 Task: Search one way flight ticket for 1 adult, 6 children, 1 infant in seat and 1 infant on lap in business from Punta Gorda: Punta Gorda Airport to South Bend: South Bend International Airport on 8-6-2023. Choice of flights is JetBlue. Number of bags: 2 carry on bags. Price is upto 90000. Outbound departure time preference is 14:45.
Action: Mouse moved to (266, 390)
Screenshot: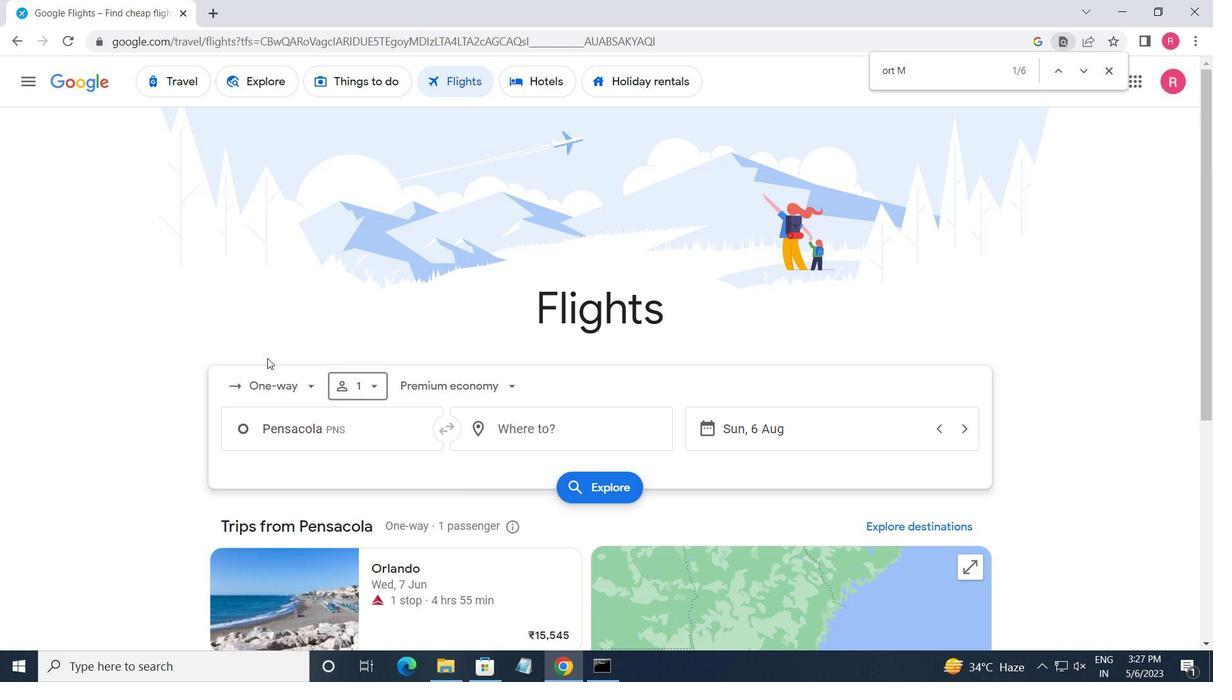 
Action: Mouse pressed left at (266, 390)
Screenshot: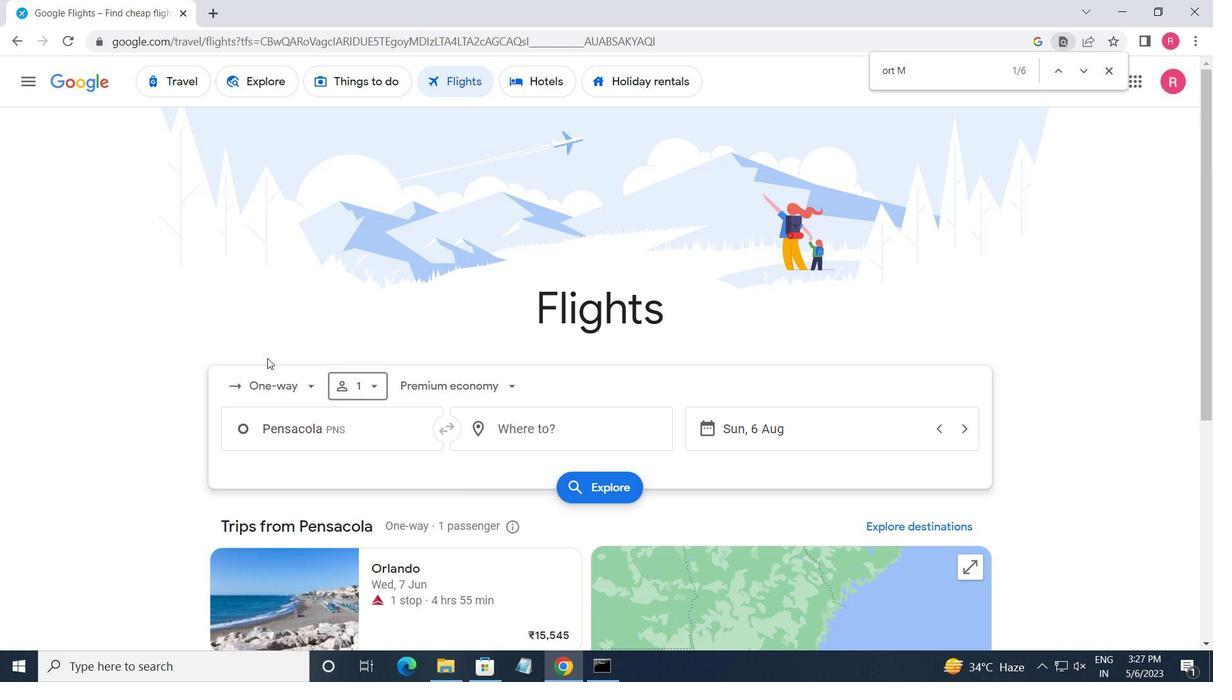 
Action: Mouse moved to (293, 390)
Screenshot: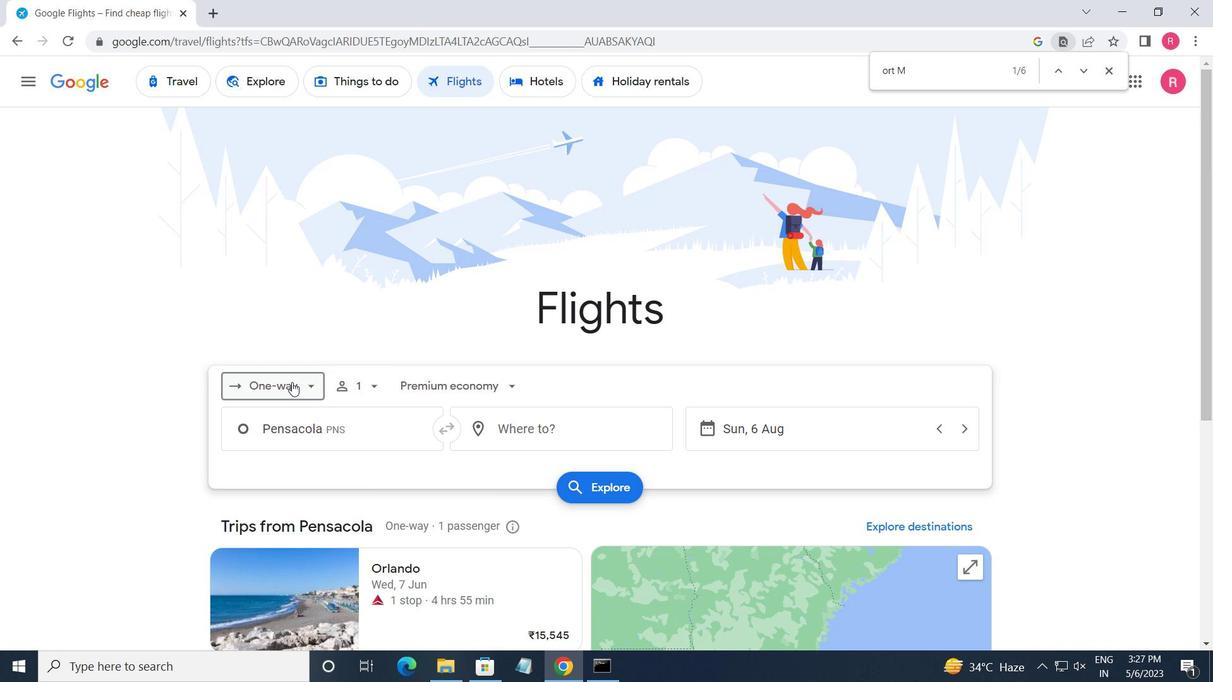
Action: Mouse pressed left at (293, 390)
Screenshot: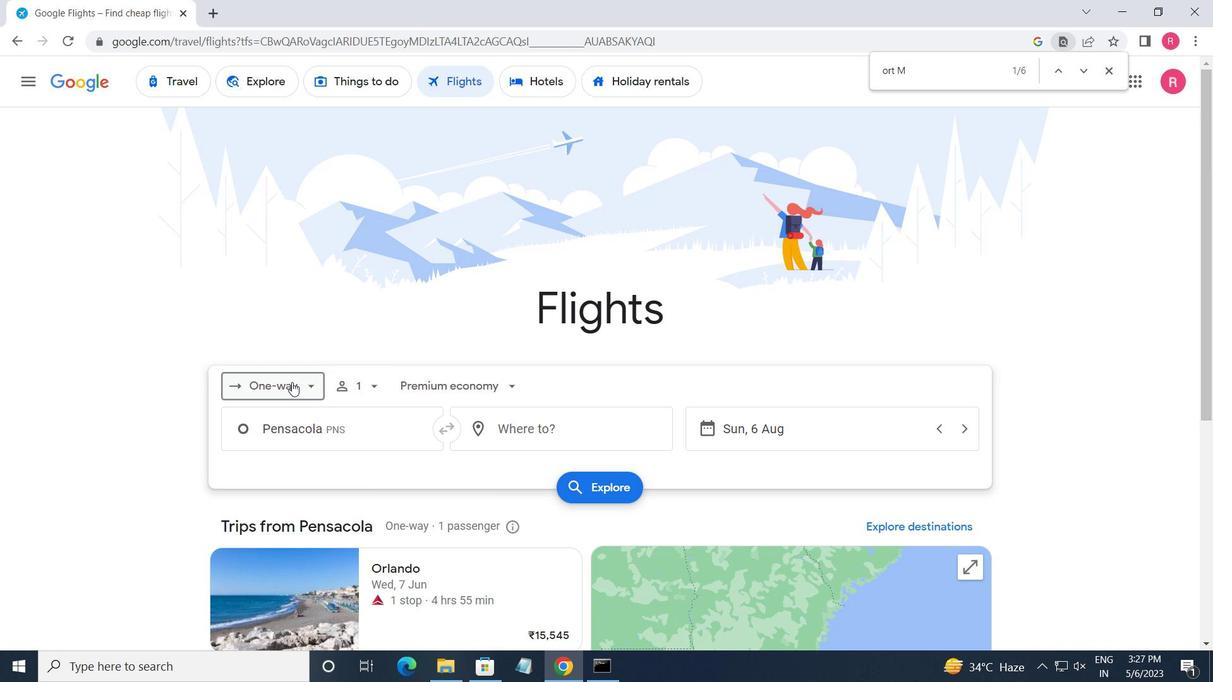 
Action: Mouse moved to (276, 385)
Screenshot: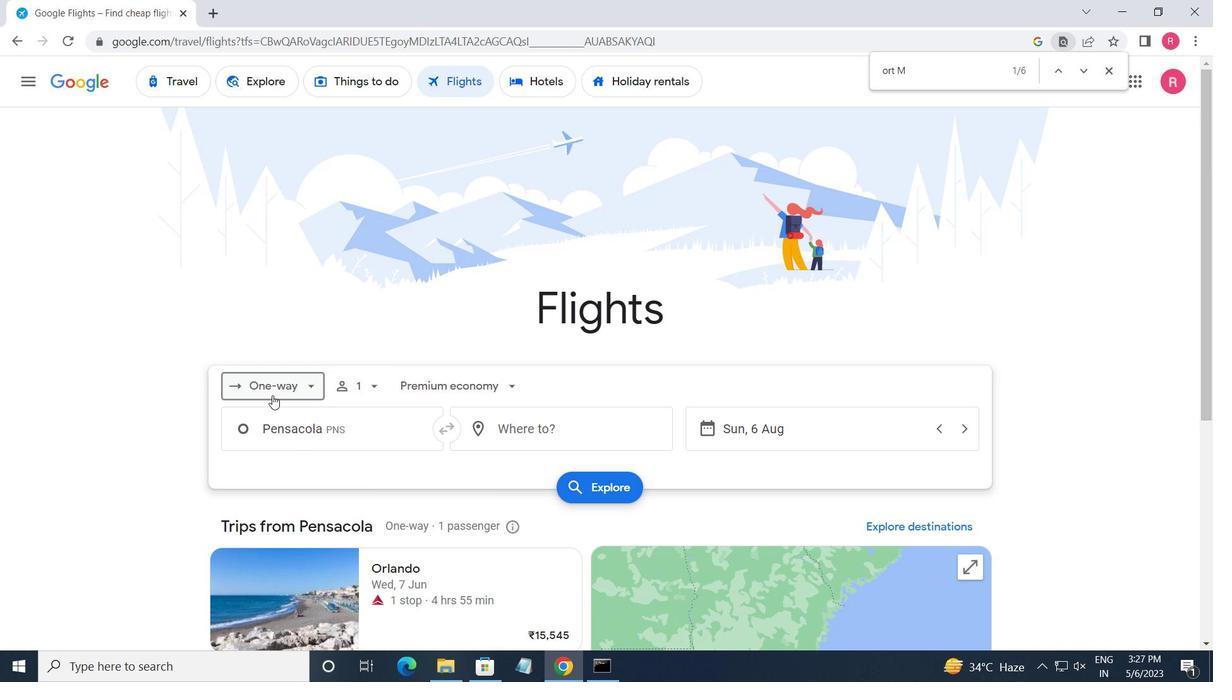 
Action: Mouse pressed left at (276, 385)
Screenshot: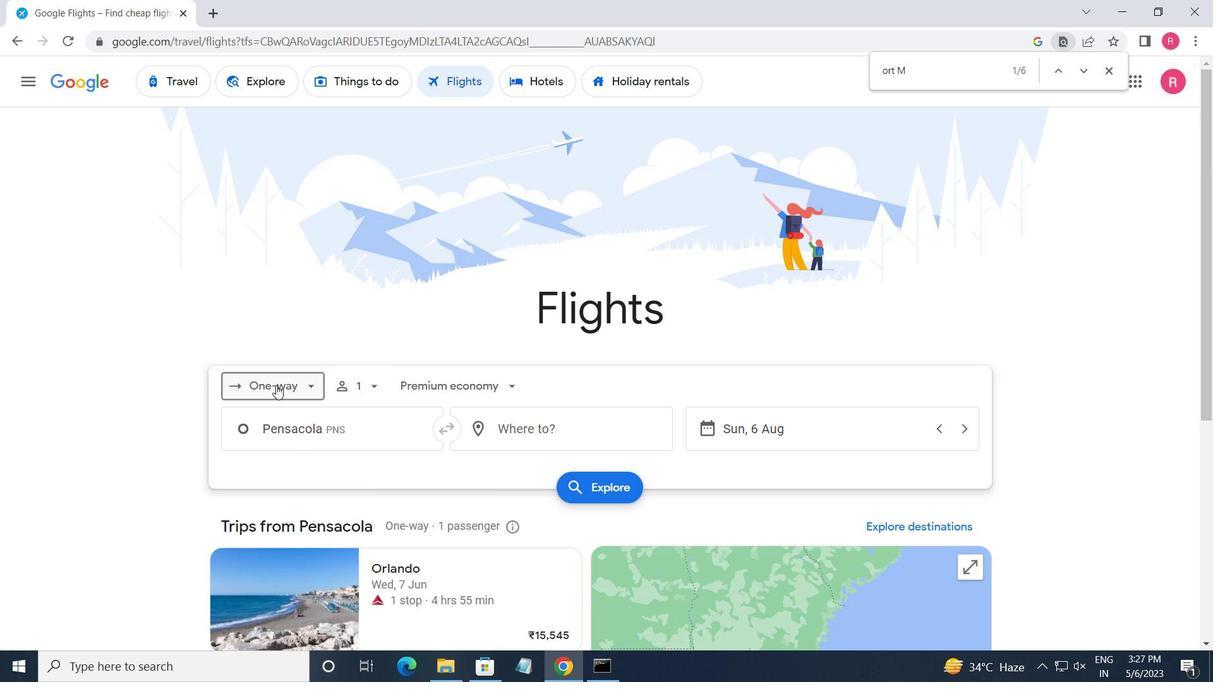 
Action: Mouse moved to (275, 384)
Screenshot: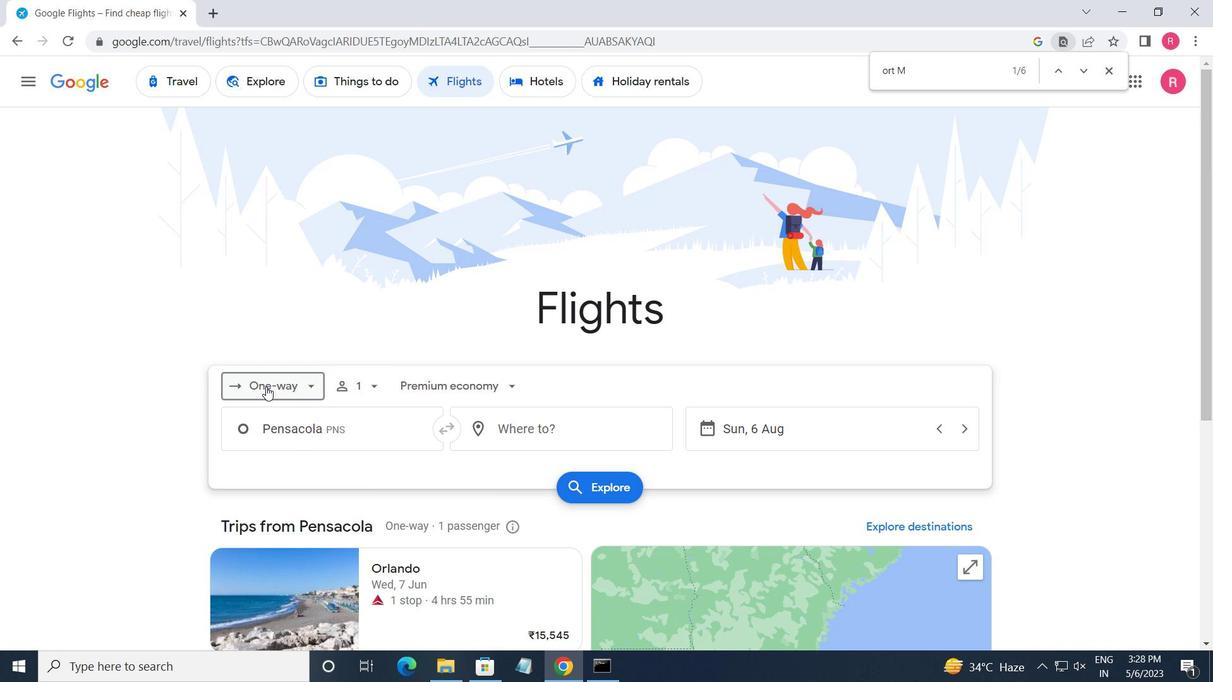 
Action: Mouse pressed left at (275, 384)
Screenshot: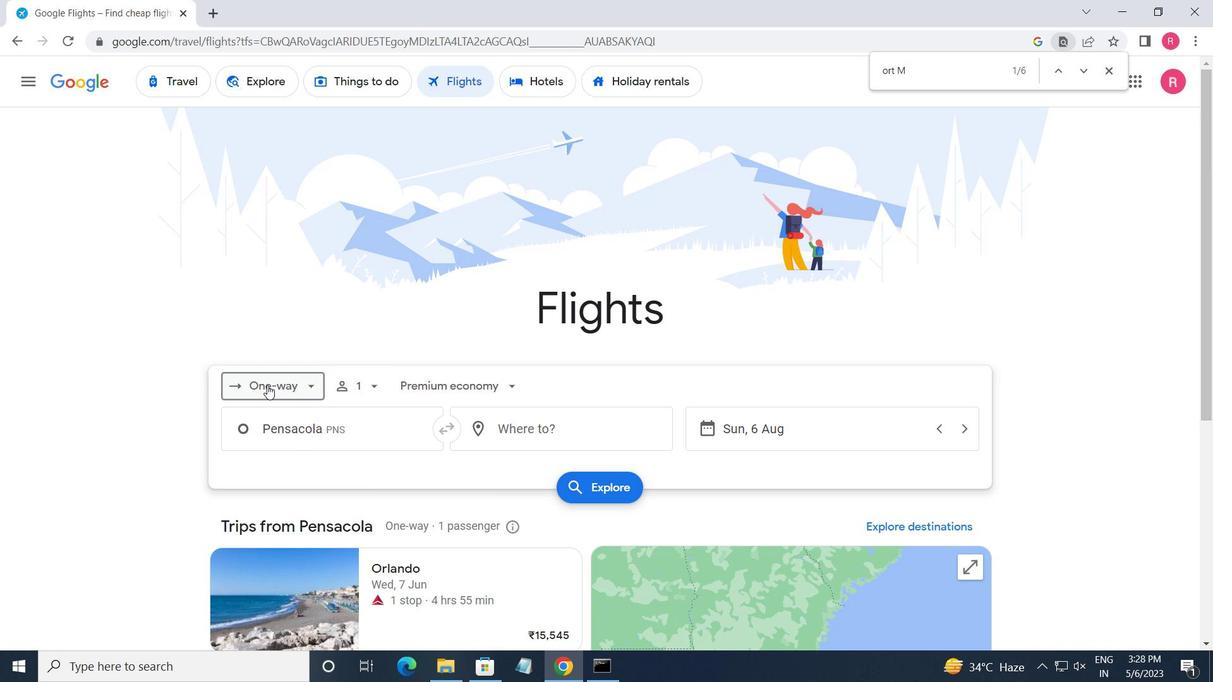 
Action: Mouse moved to (283, 452)
Screenshot: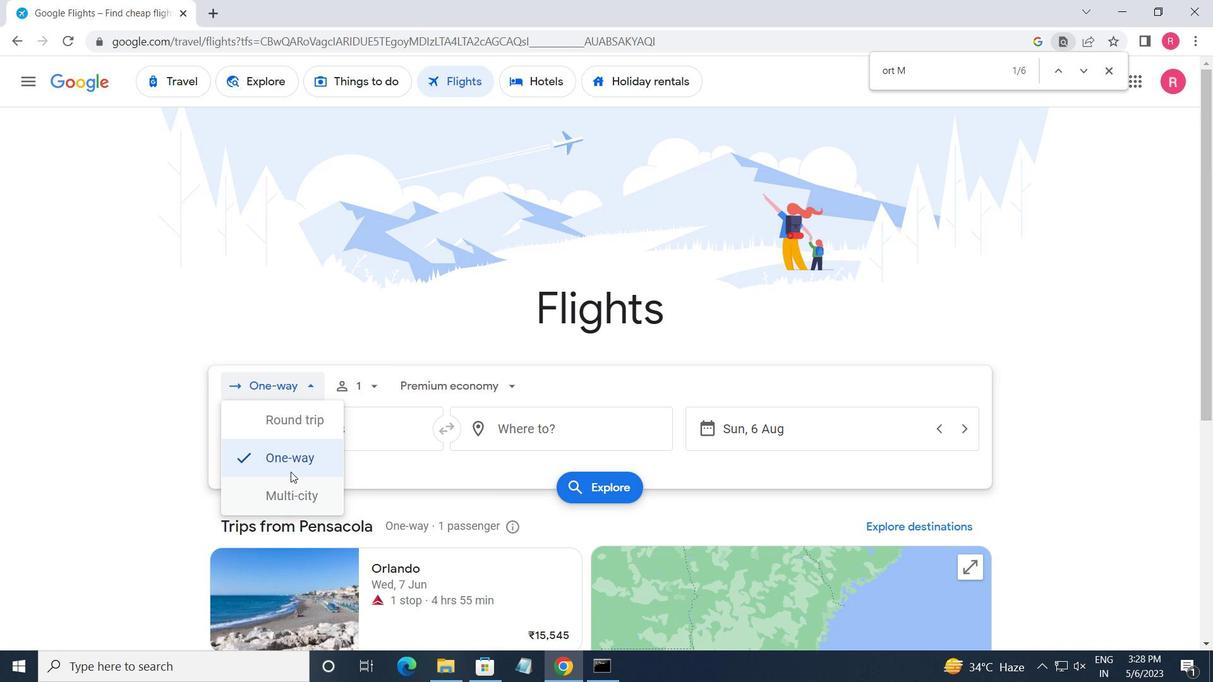 
Action: Mouse pressed left at (283, 452)
Screenshot: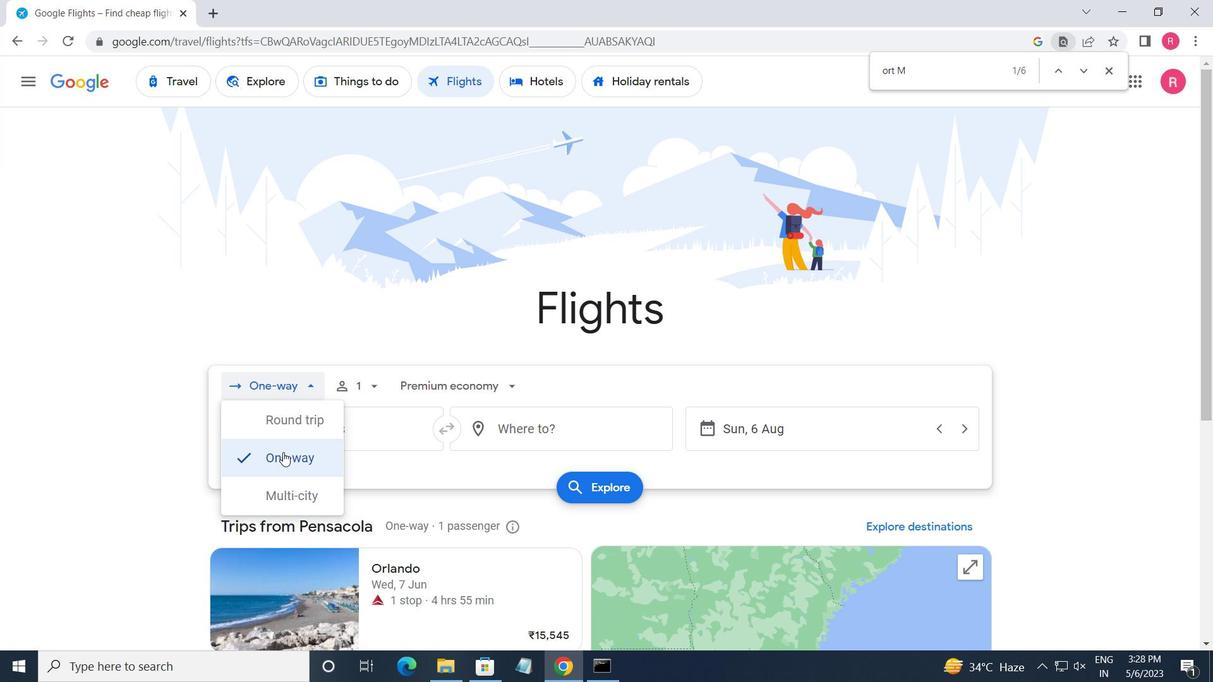 
Action: Mouse moved to (350, 396)
Screenshot: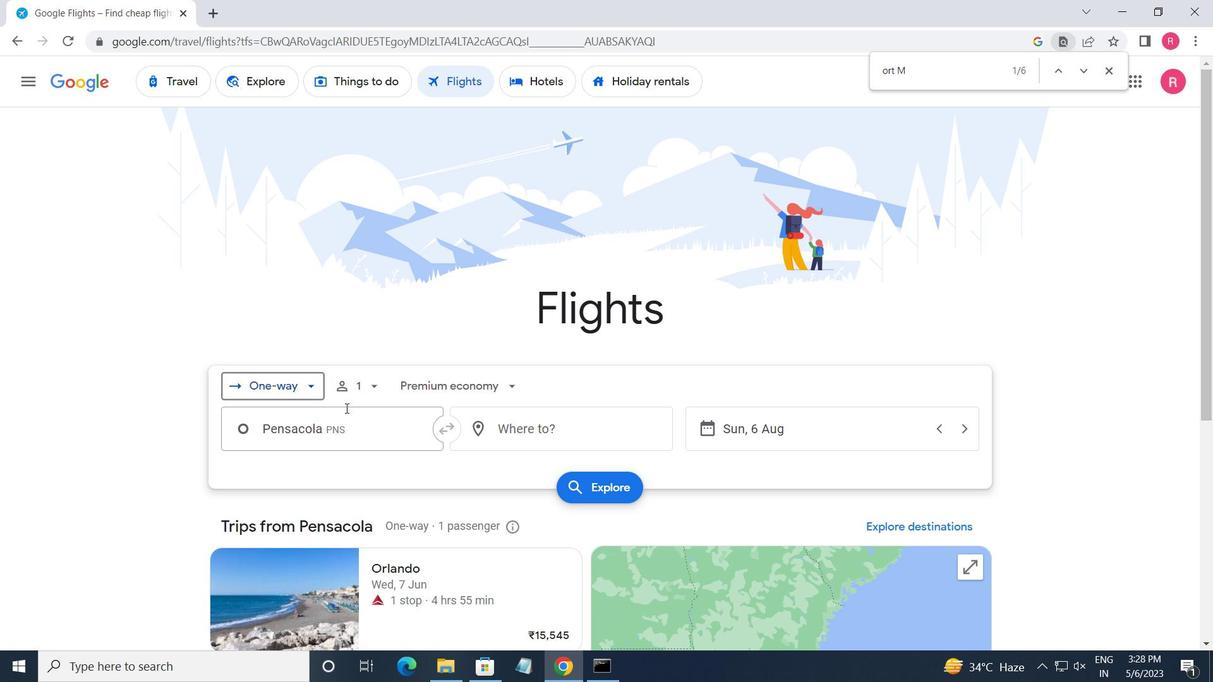 
Action: Mouse pressed left at (350, 396)
Screenshot: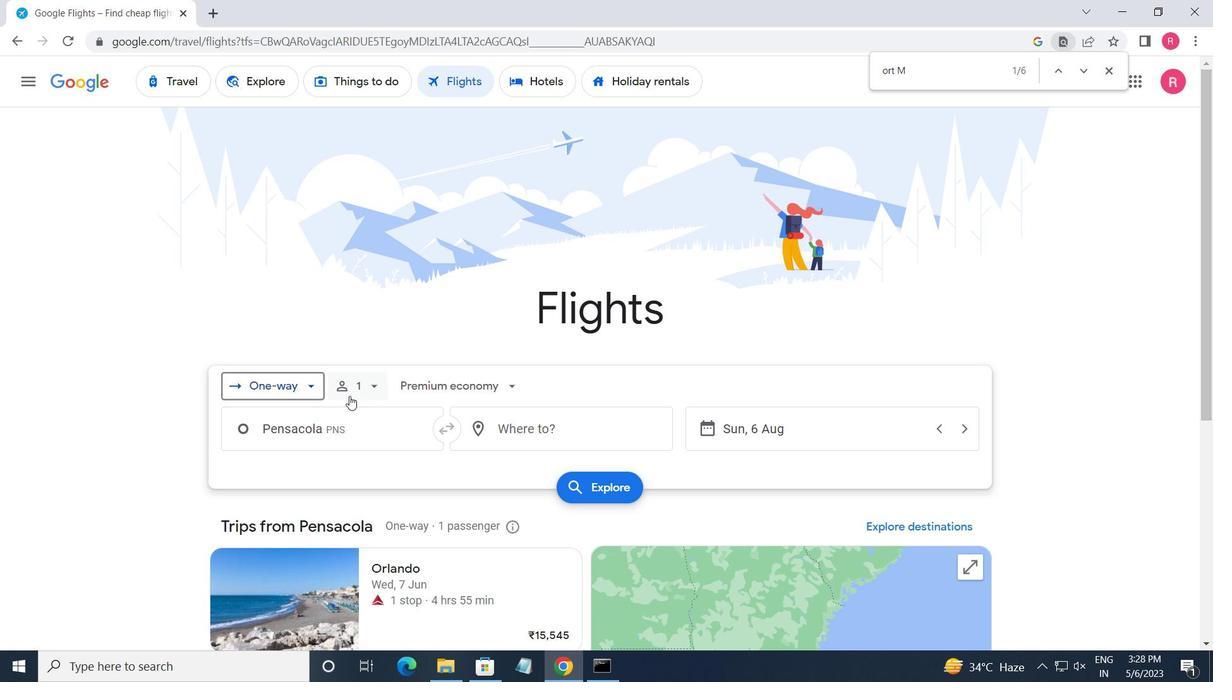 
Action: Mouse moved to (492, 472)
Screenshot: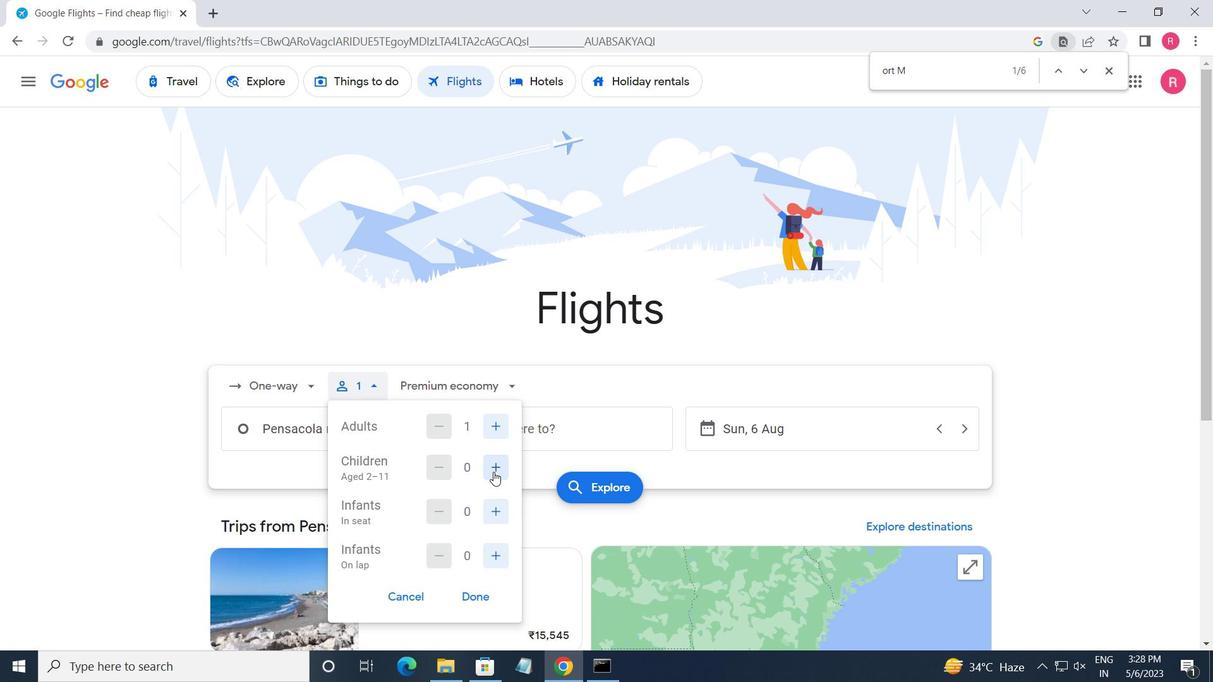 
Action: Mouse pressed left at (492, 472)
Screenshot: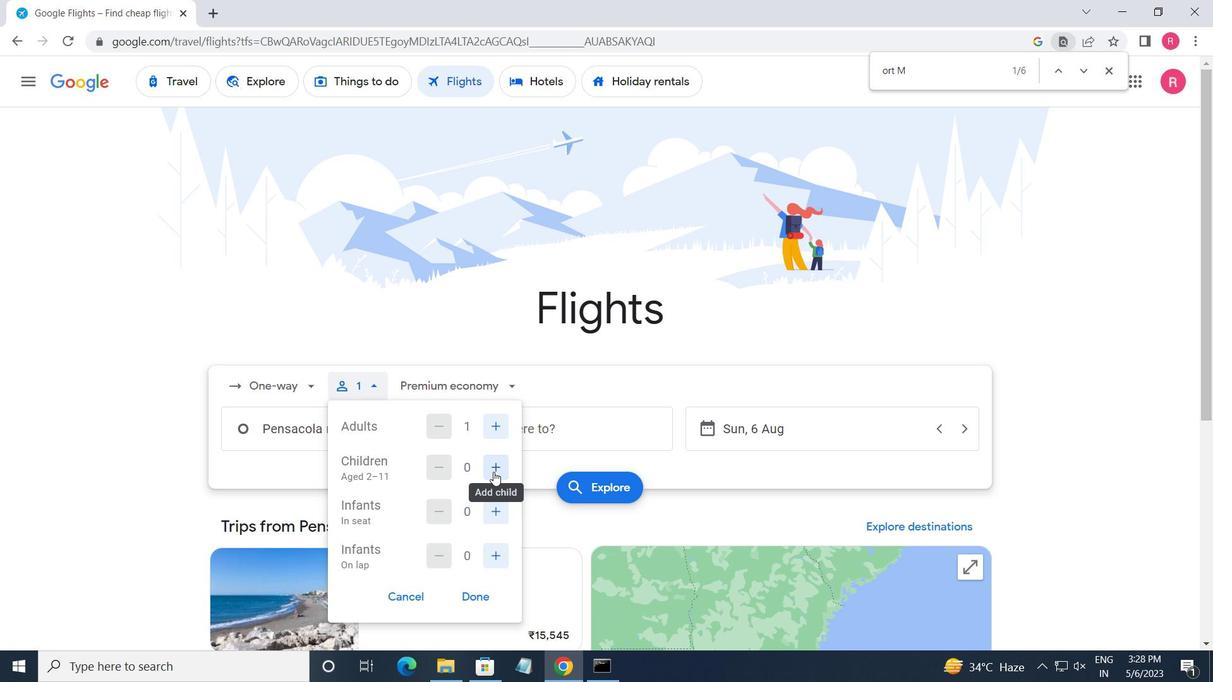 
Action: Mouse moved to (491, 470)
Screenshot: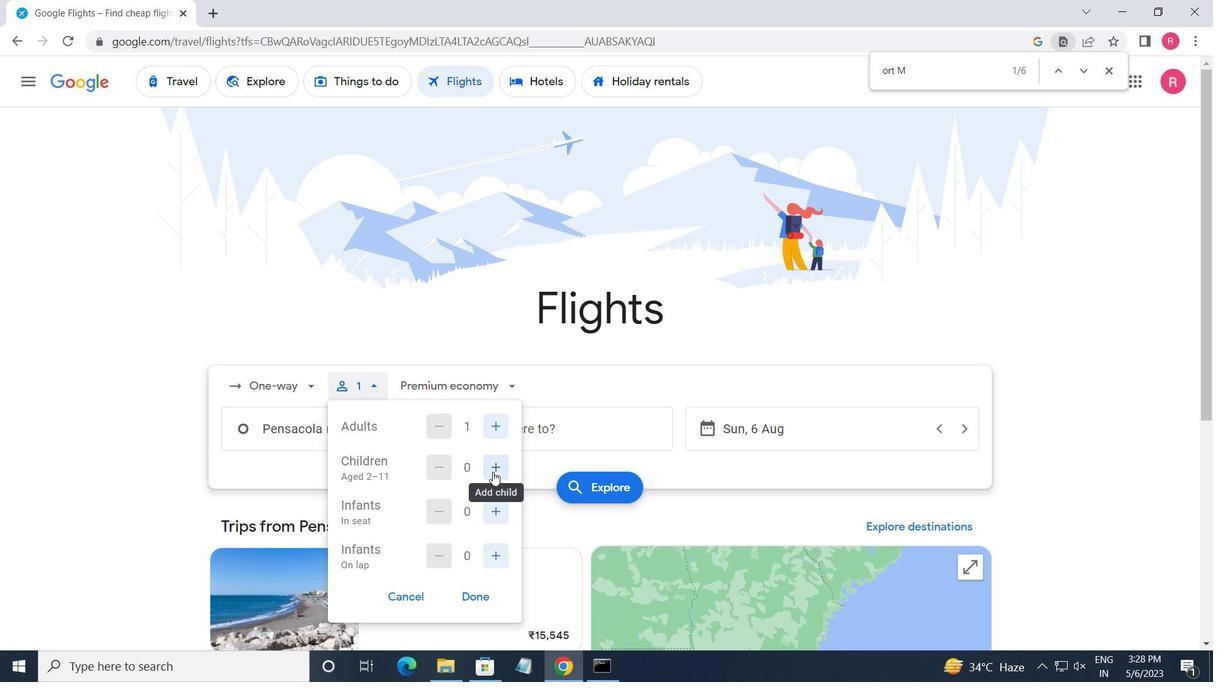 
Action: Mouse pressed left at (491, 470)
Screenshot: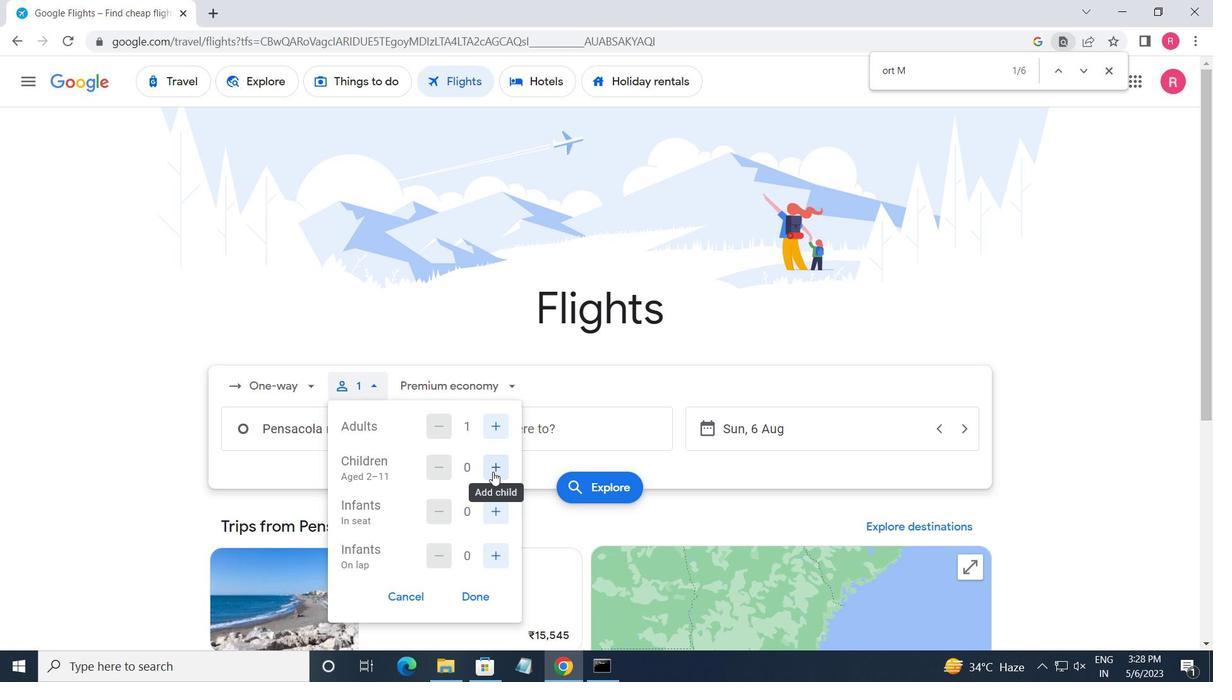 
Action: Mouse pressed left at (491, 470)
Screenshot: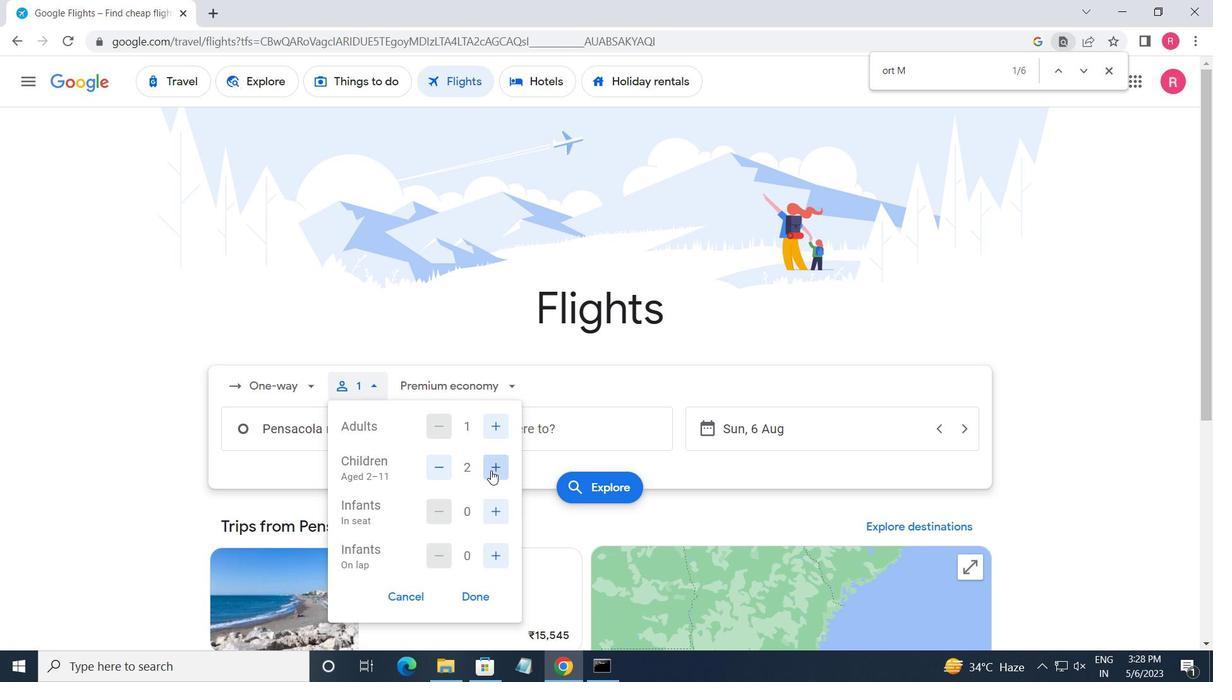 
Action: Mouse pressed left at (491, 470)
Screenshot: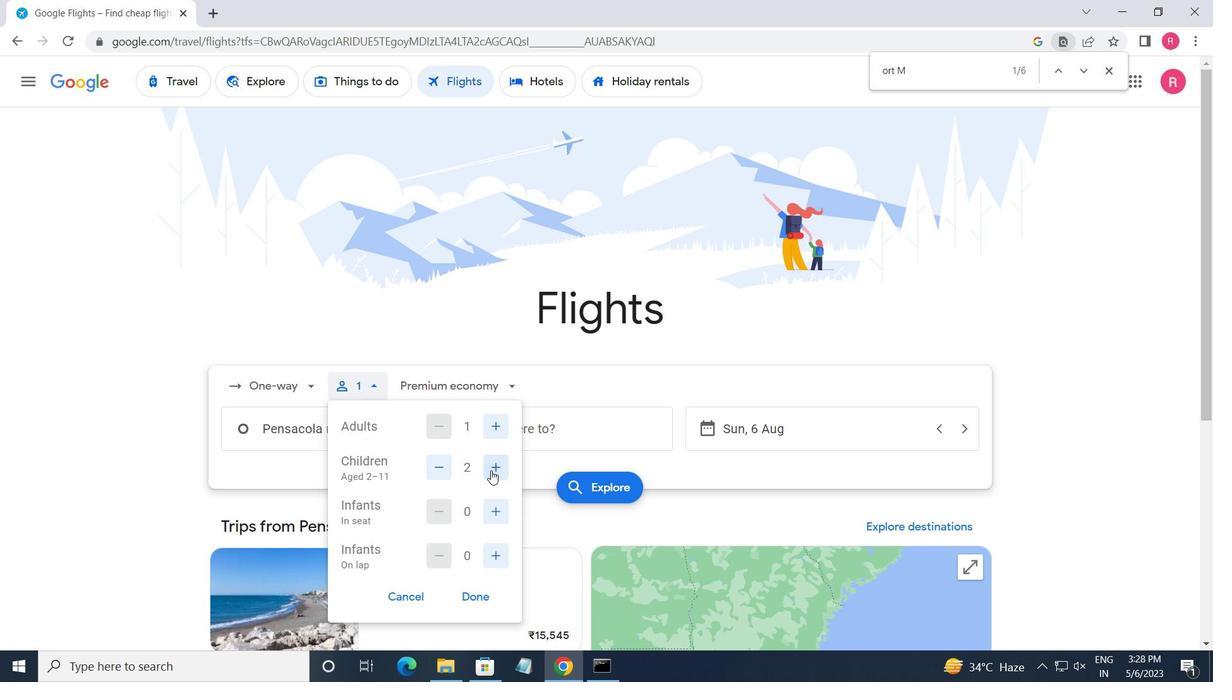 
Action: Mouse pressed left at (491, 470)
Screenshot: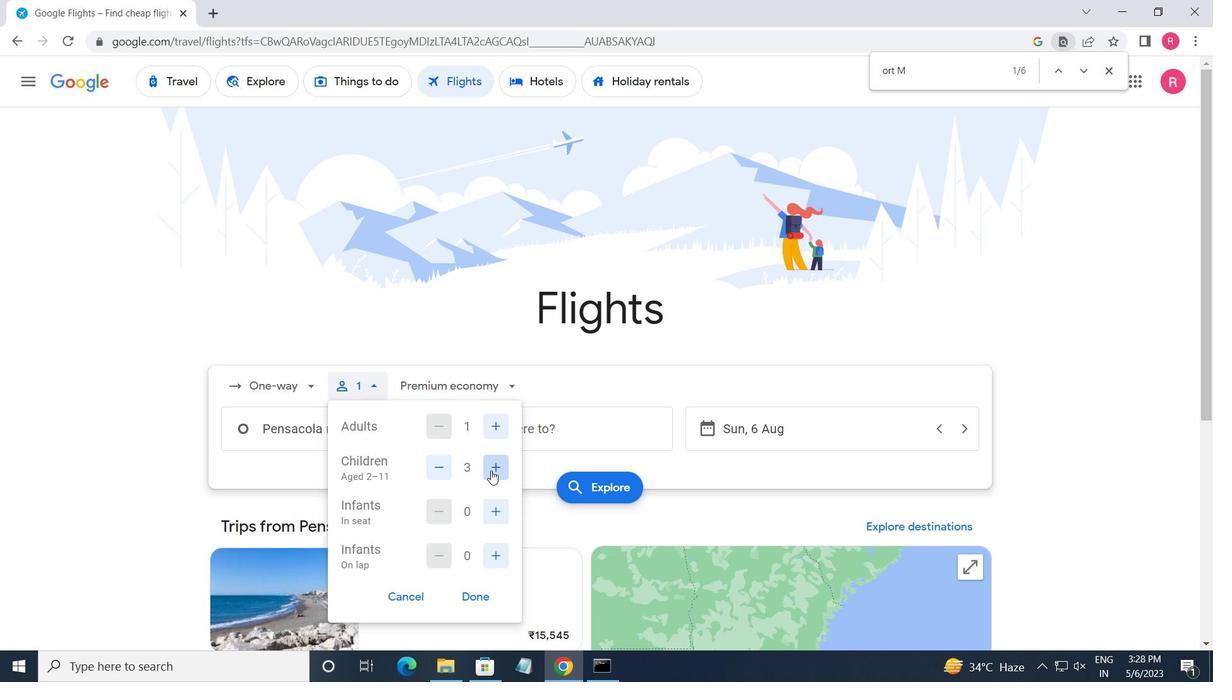 
Action: Mouse pressed left at (491, 470)
Screenshot: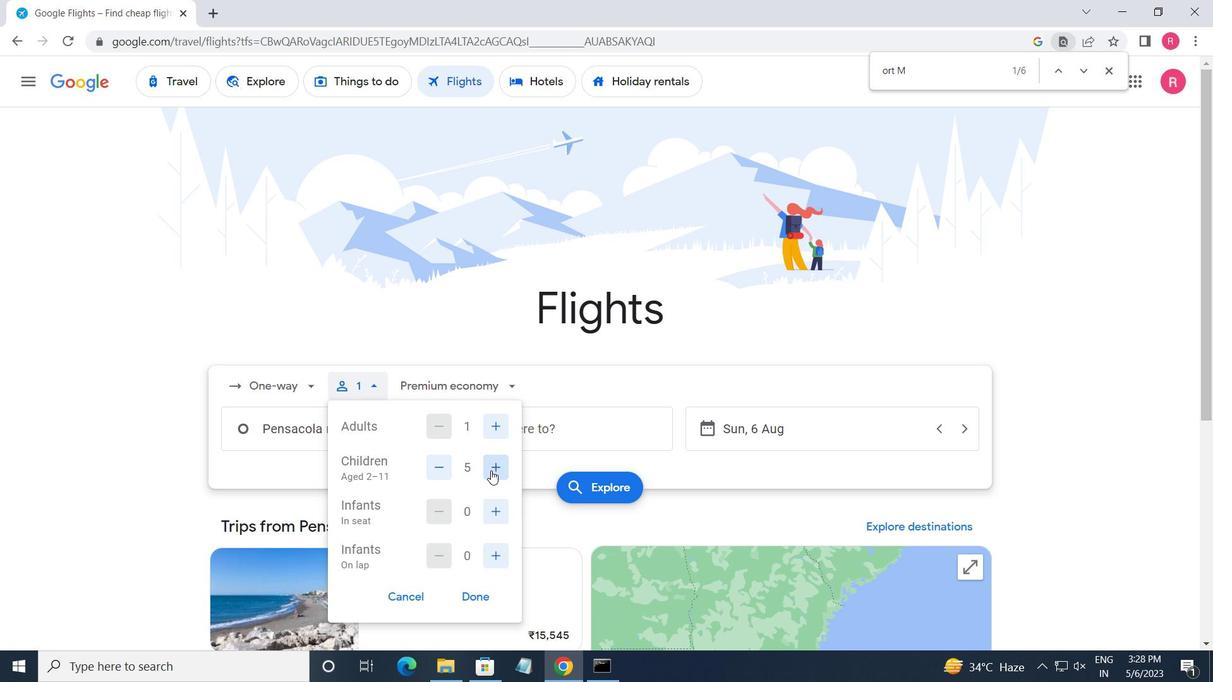 
Action: Mouse moved to (497, 513)
Screenshot: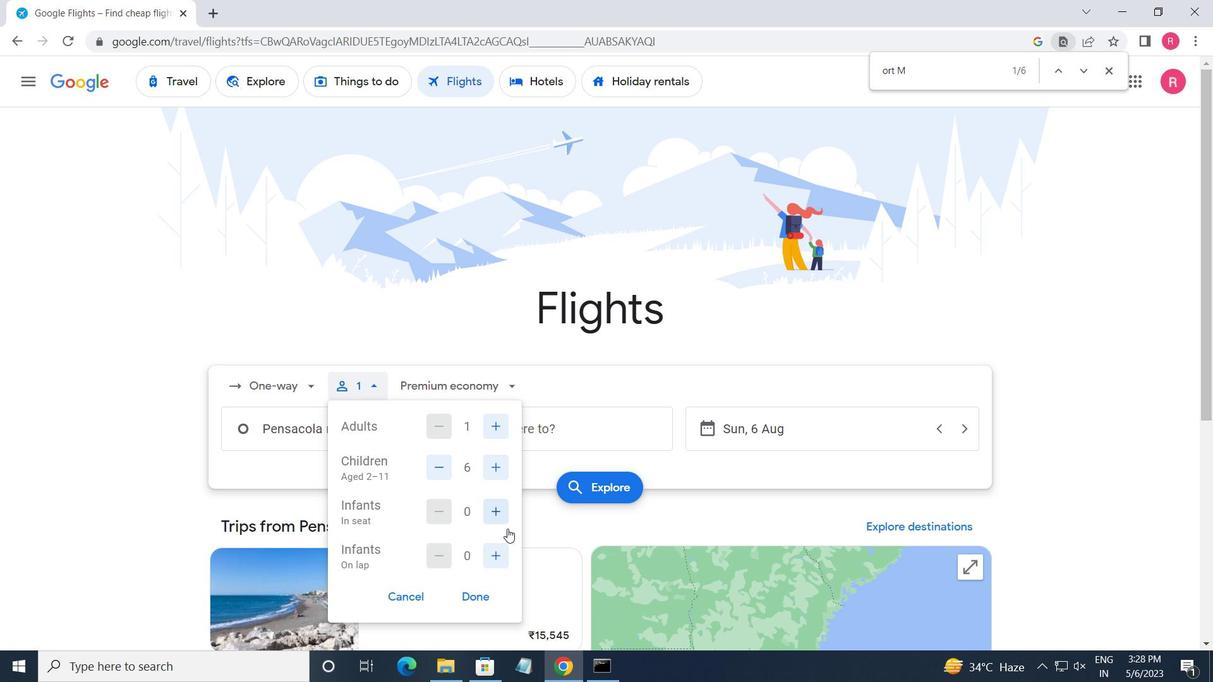 
Action: Mouse pressed left at (497, 513)
Screenshot: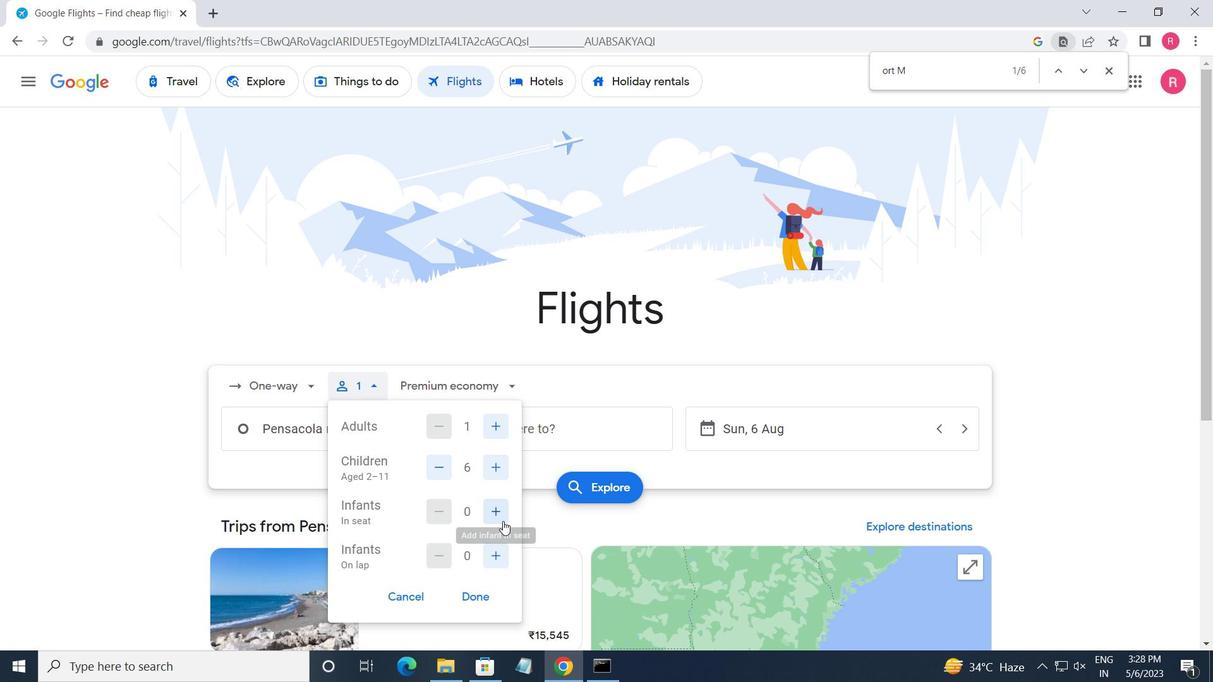 
Action: Mouse moved to (479, 593)
Screenshot: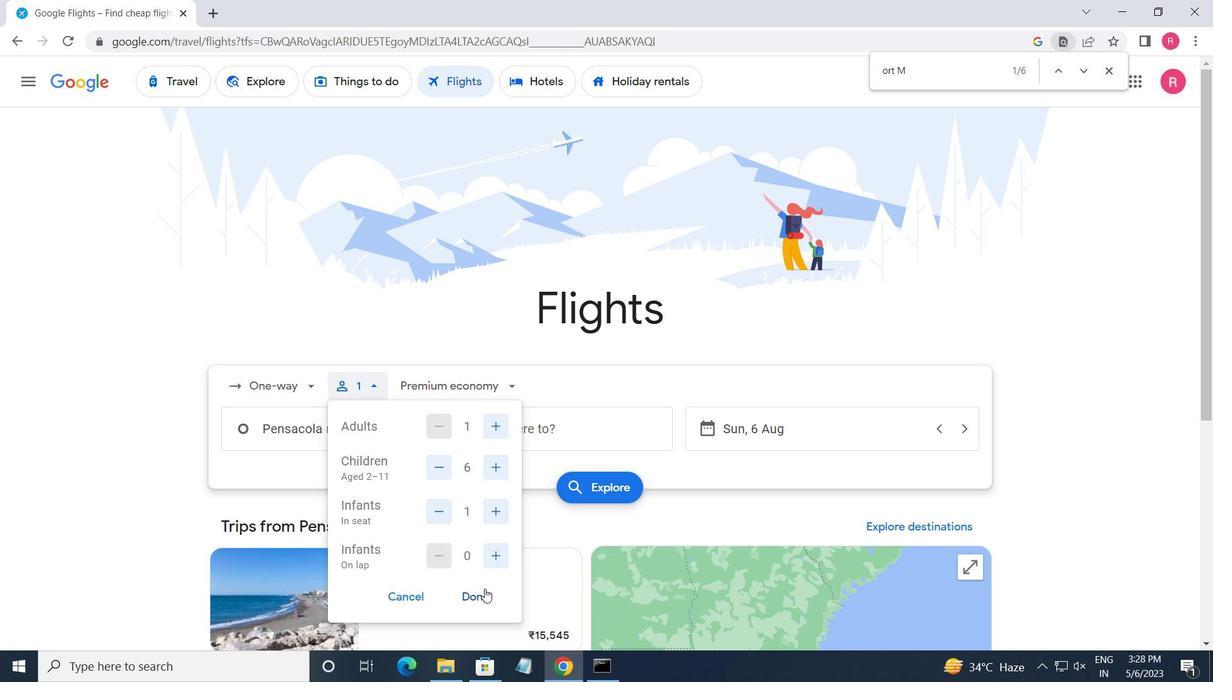 
Action: Mouse pressed left at (479, 593)
Screenshot: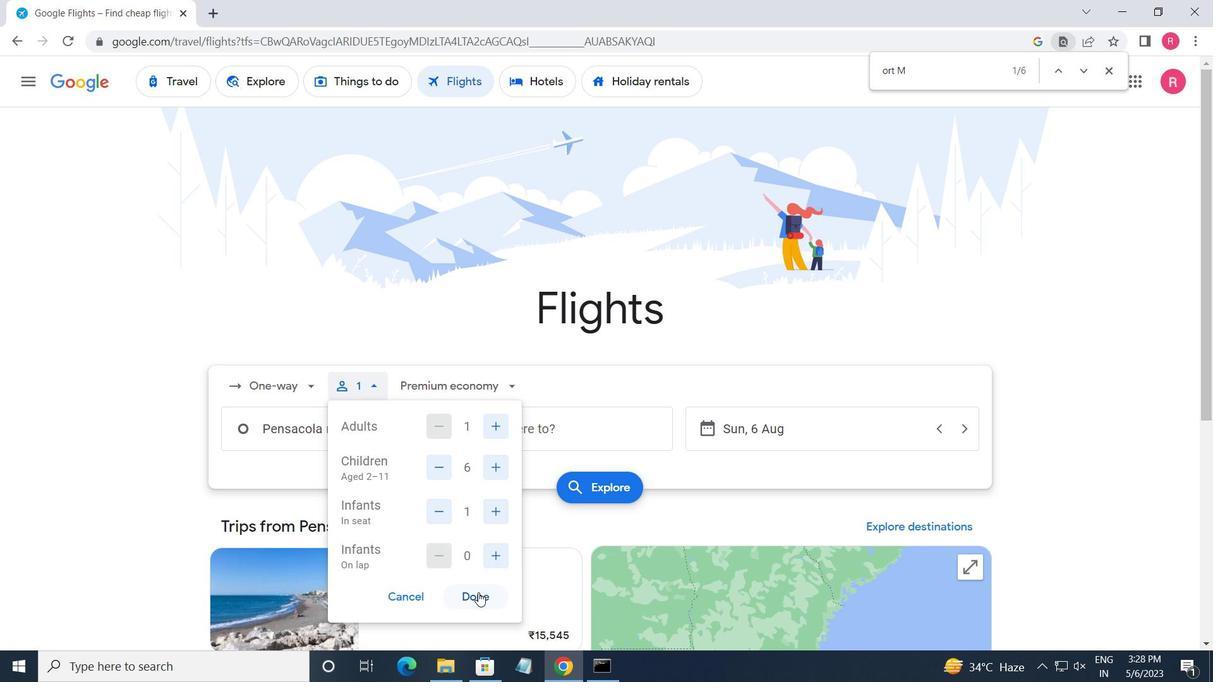 
Action: Mouse moved to (370, 386)
Screenshot: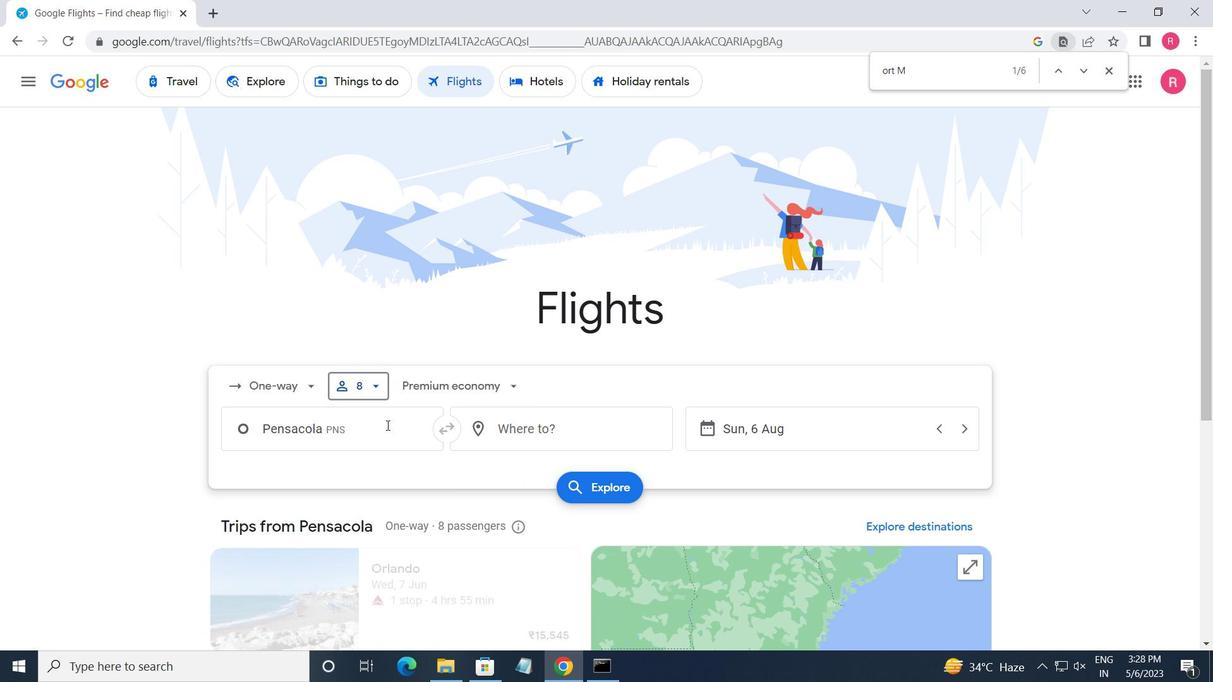 
Action: Mouse pressed left at (370, 386)
Screenshot: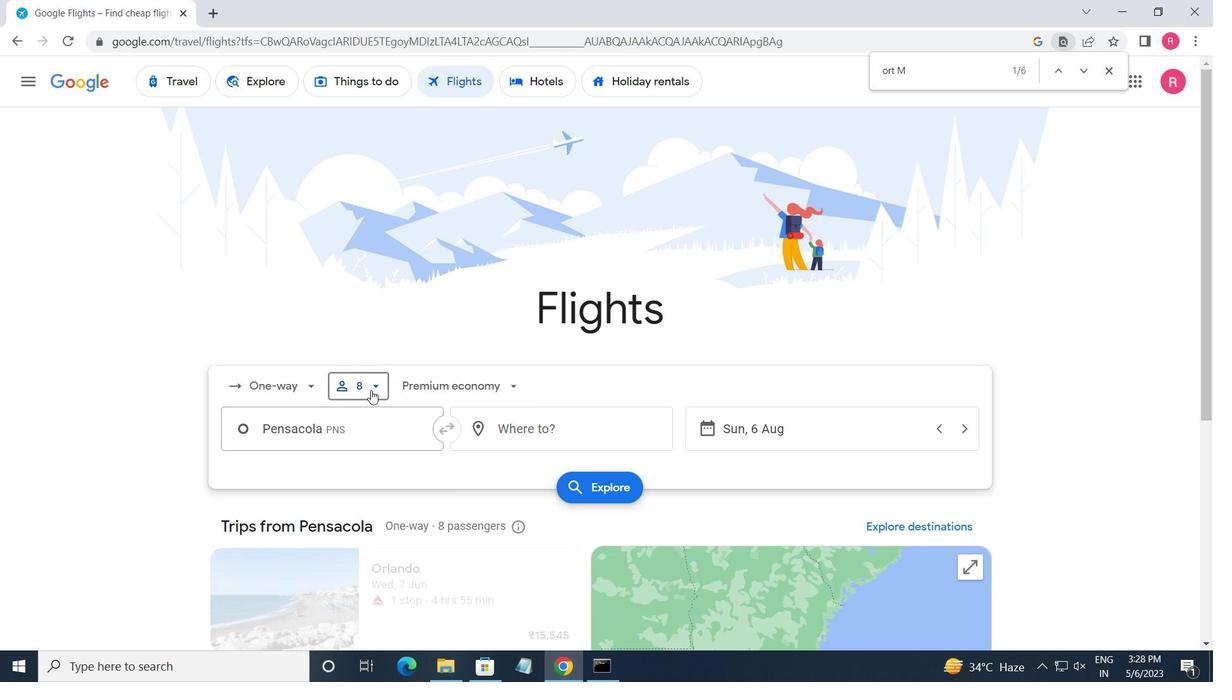 
Action: Mouse moved to (497, 549)
Screenshot: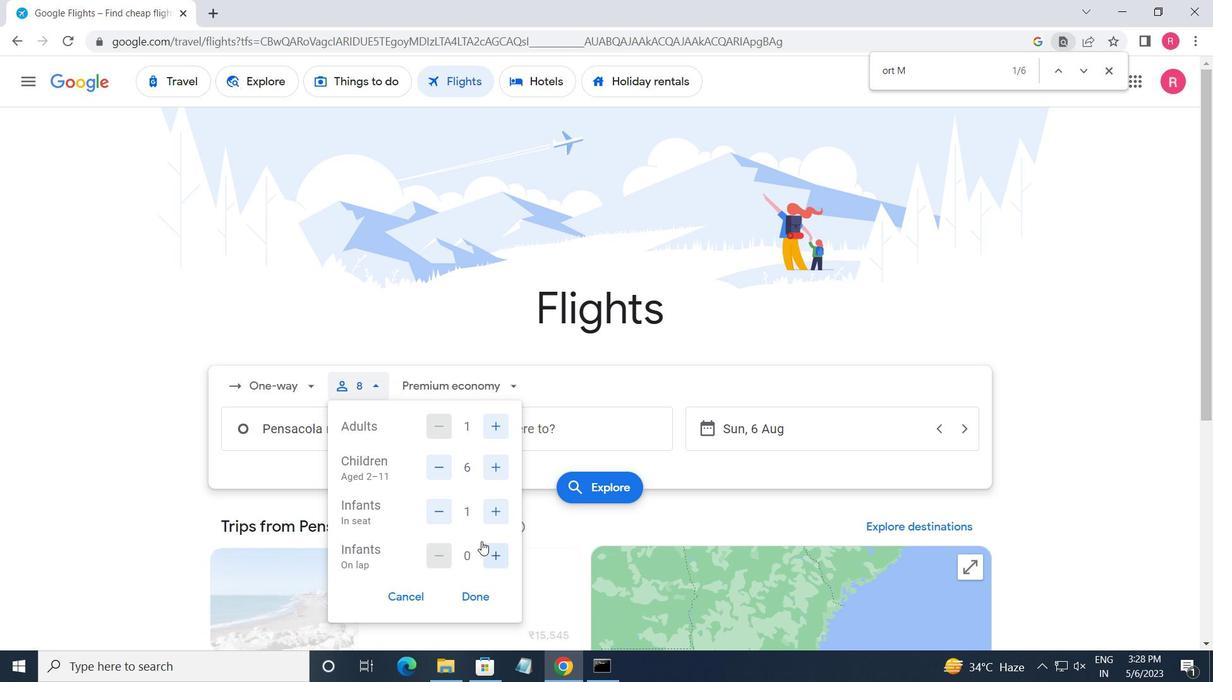 
Action: Mouse pressed left at (497, 549)
Screenshot: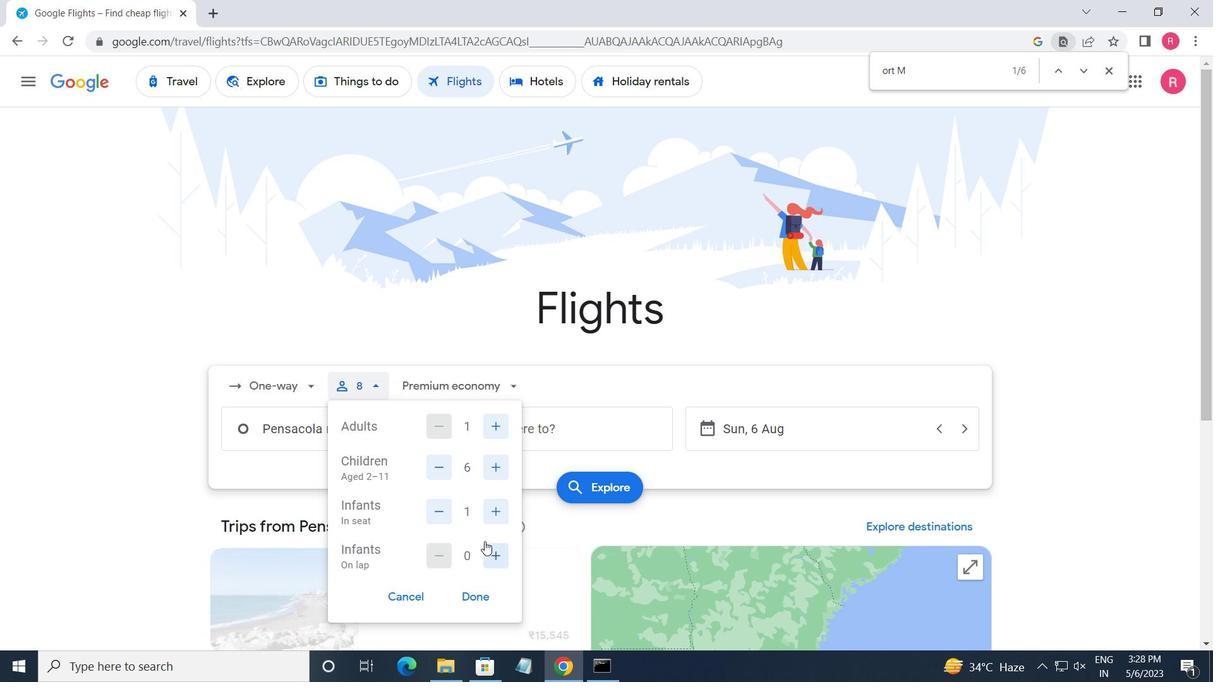 
Action: Mouse moved to (476, 598)
Screenshot: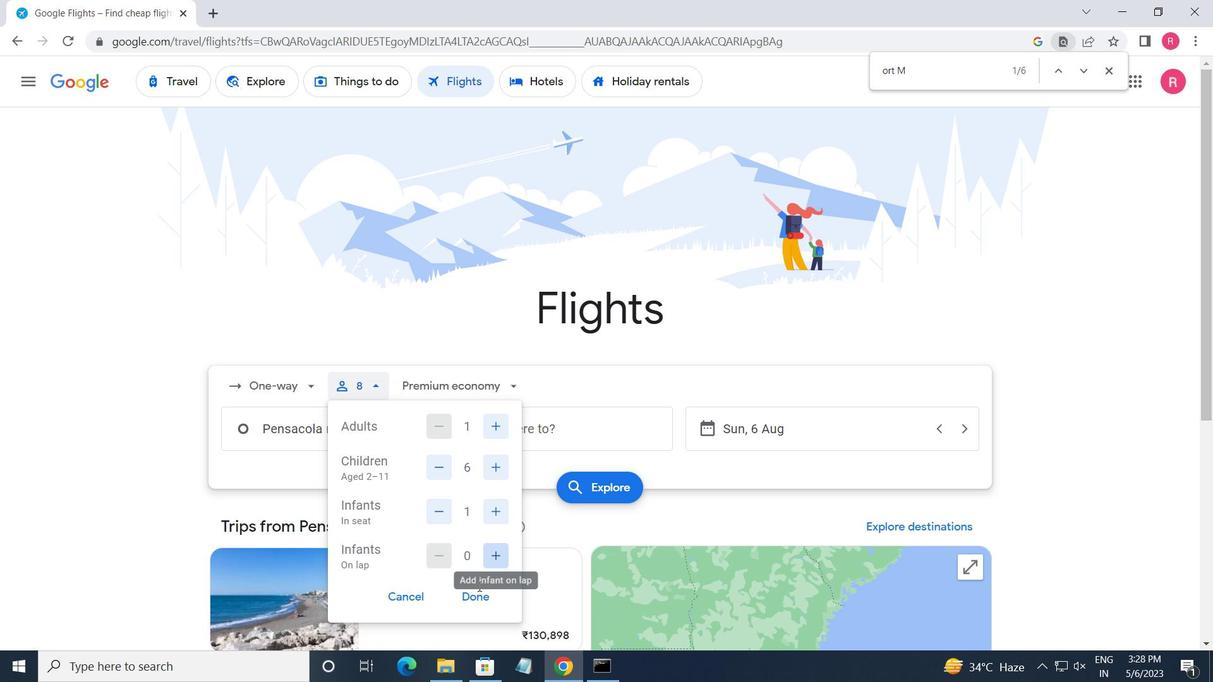 
Action: Mouse pressed left at (476, 598)
Screenshot: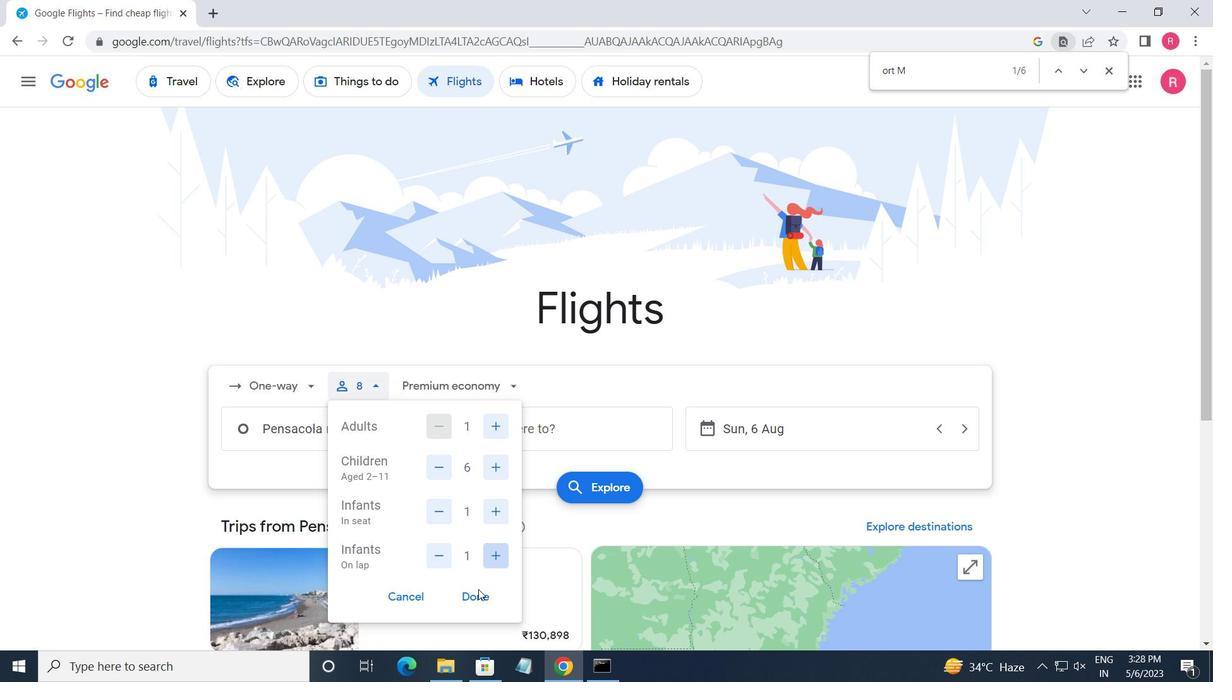 
Action: Mouse moved to (442, 399)
Screenshot: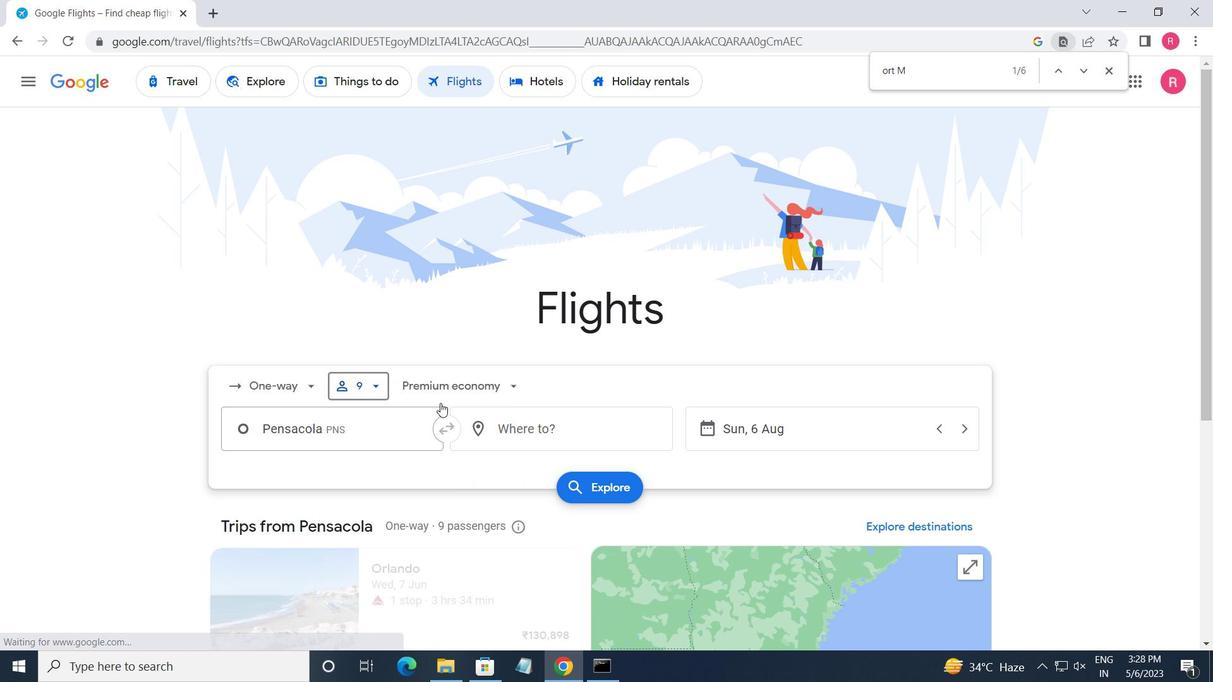 
Action: Mouse pressed left at (442, 399)
Screenshot: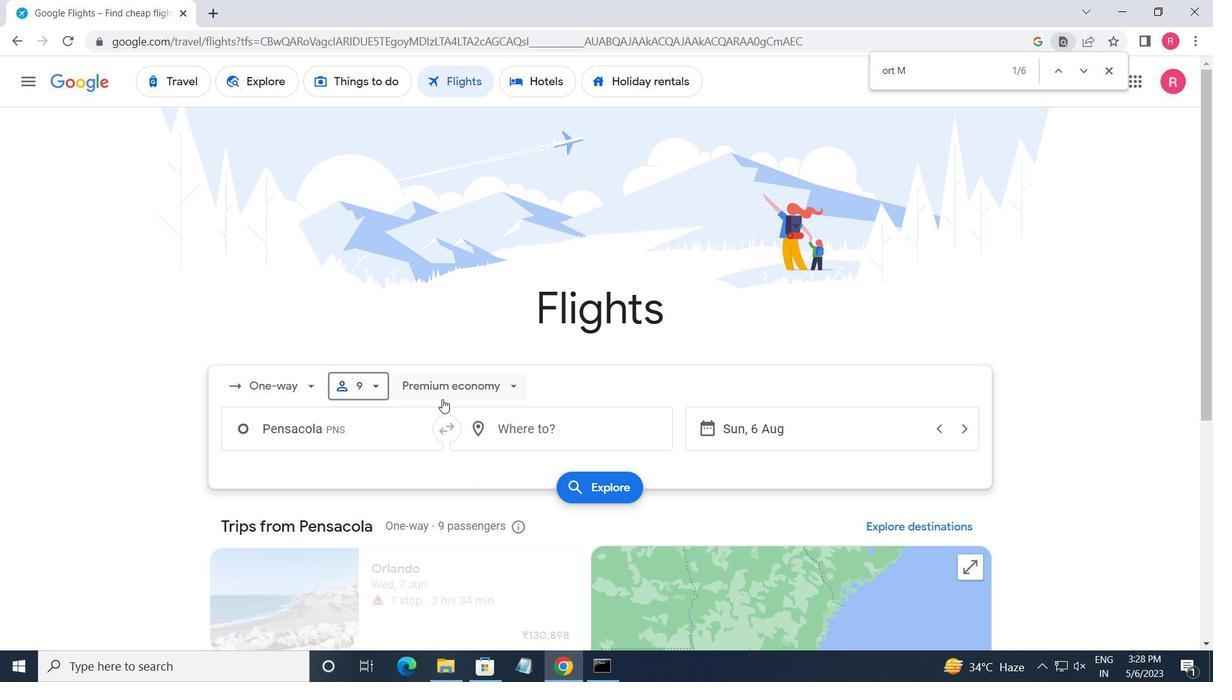 
Action: Mouse moved to (453, 503)
Screenshot: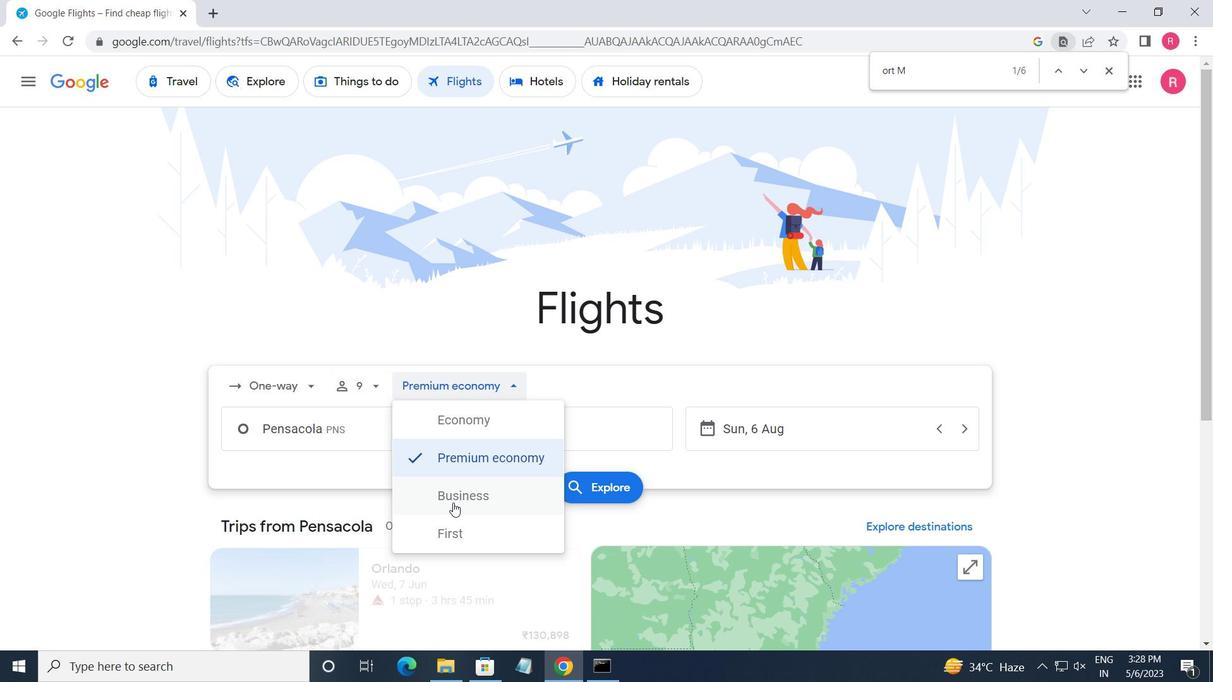 
Action: Mouse pressed left at (453, 503)
Screenshot: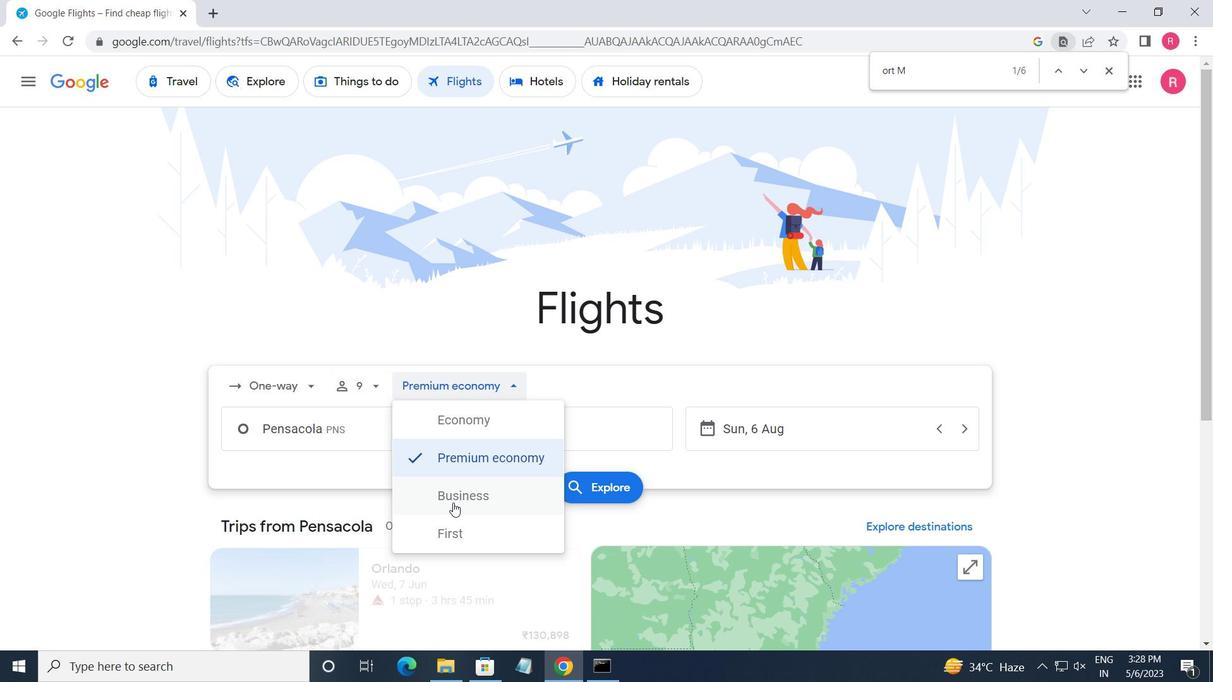 
Action: Mouse moved to (344, 437)
Screenshot: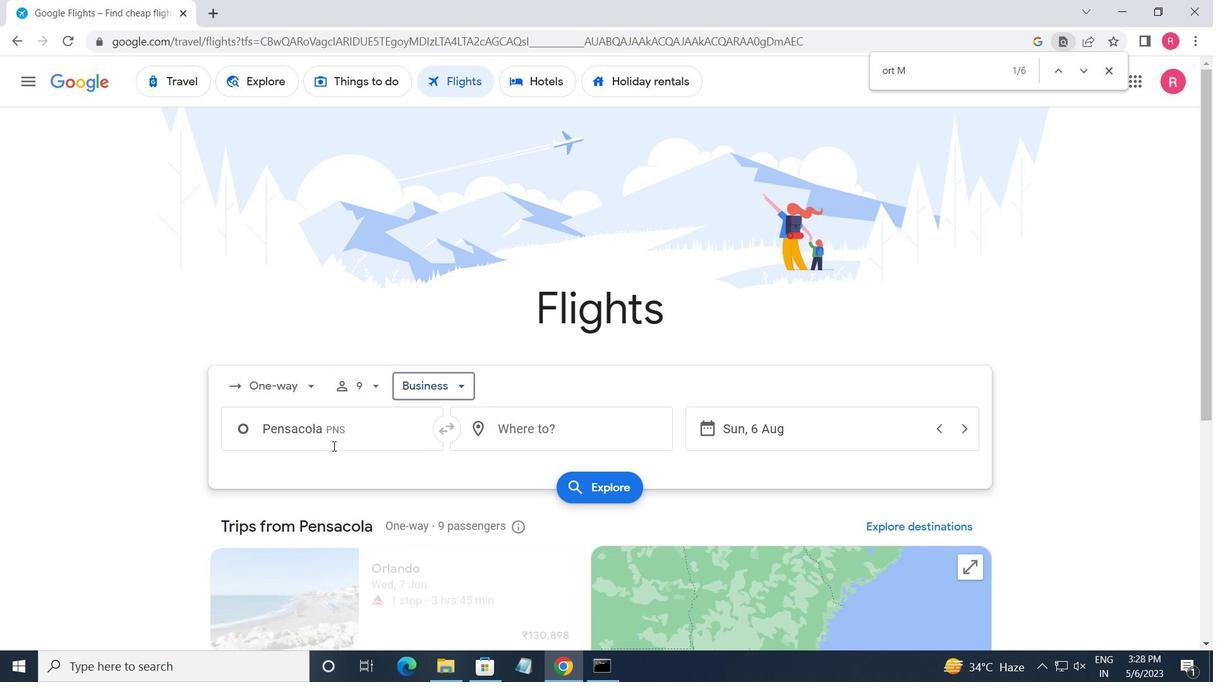 
Action: Mouse pressed left at (344, 437)
Screenshot: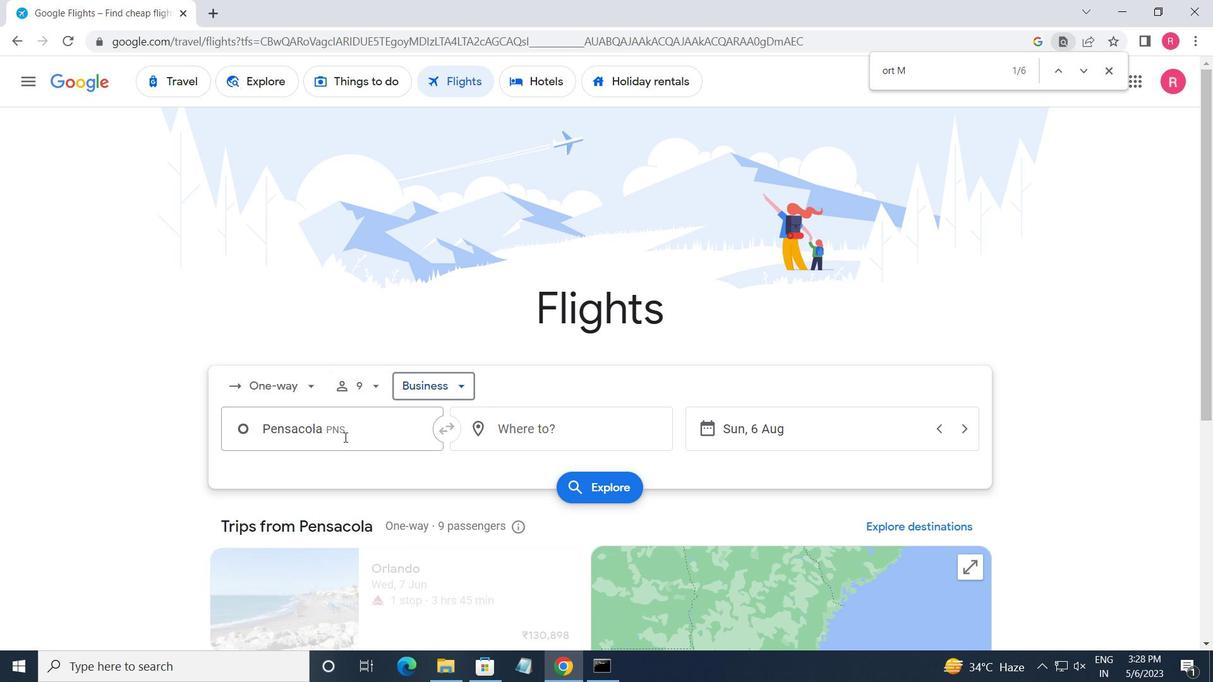 
Action: Key pressed <Key.shift_r>Punta<Key.space><Key.shift>GORDA
Screenshot: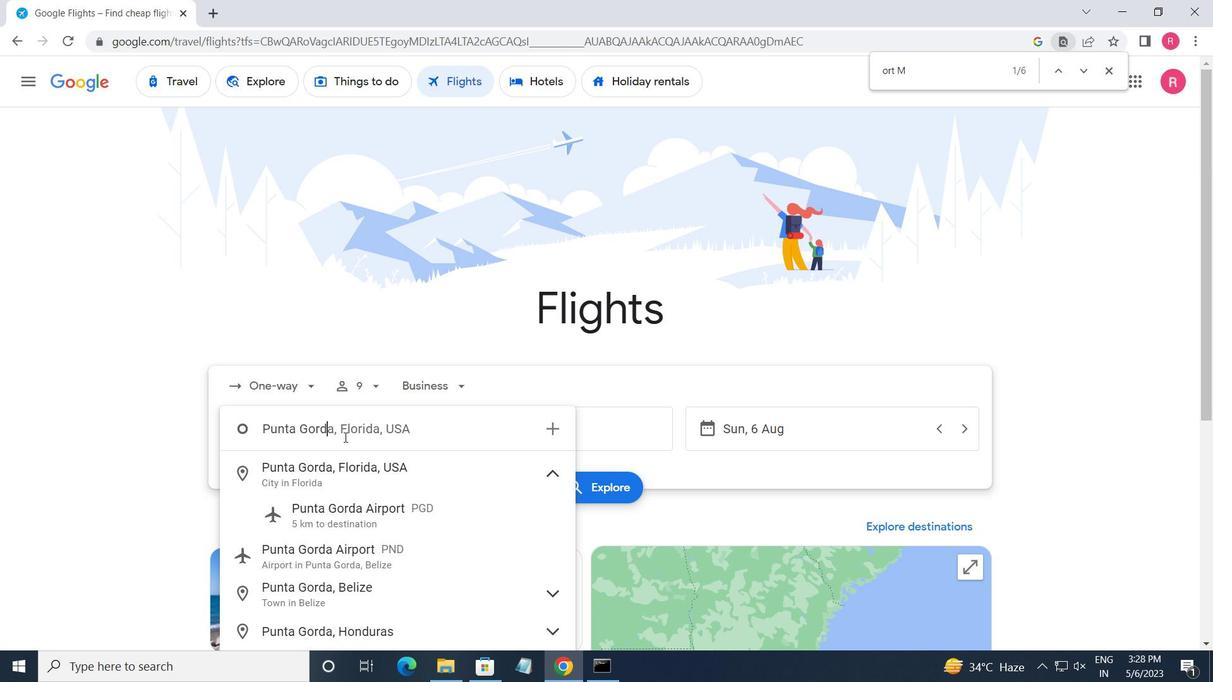 
Action: Mouse moved to (384, 512)
Screenshot: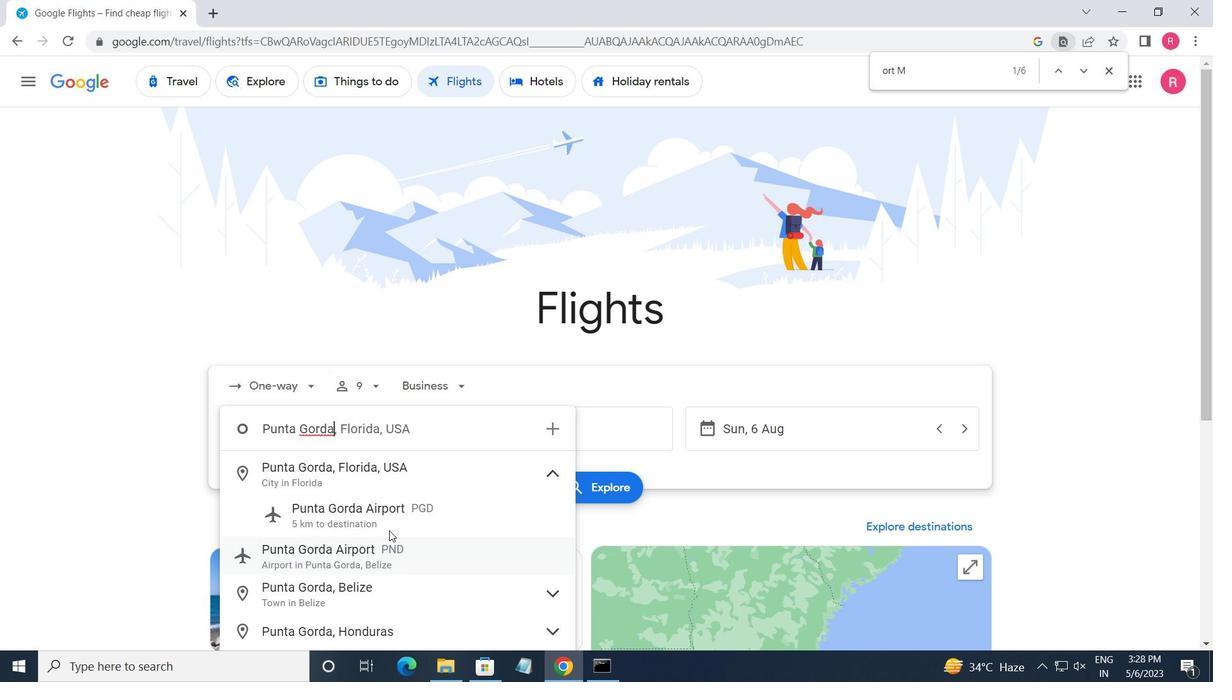 
Action: Mouse pressed left at (384, 512)
Screenshot: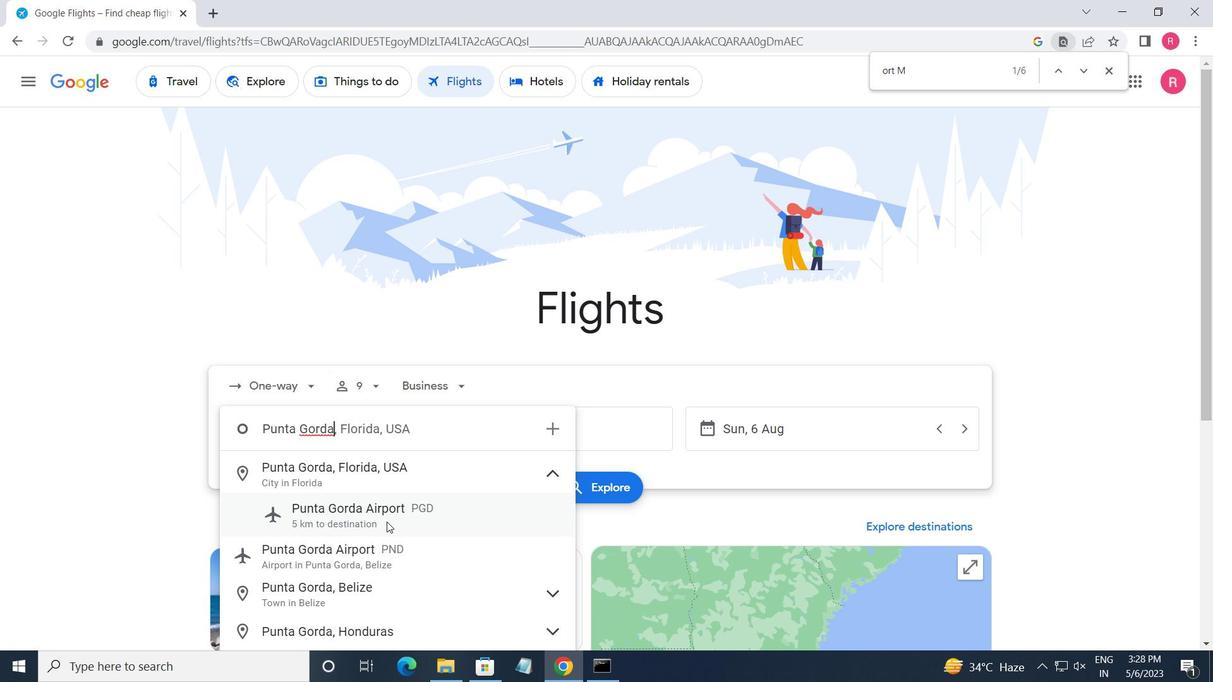 
Action: Mouse moved to (557, 436)
Screenshot: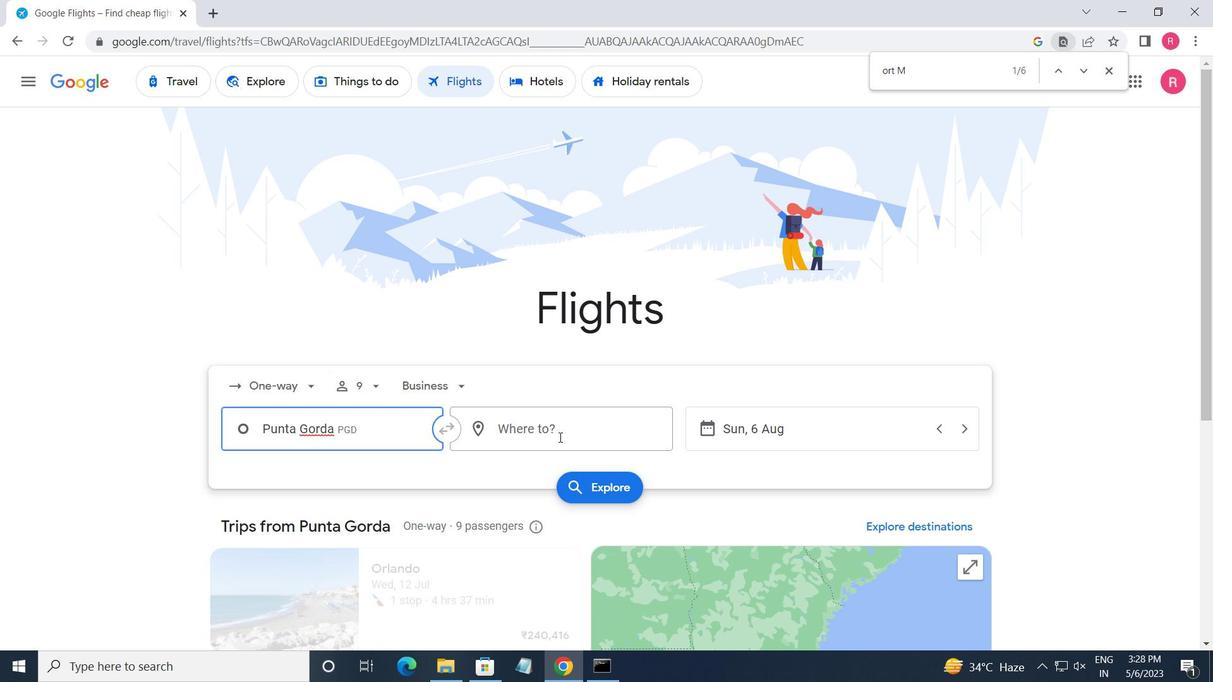 
Action: Mouse pressed left at (557, 436)
Screenshot: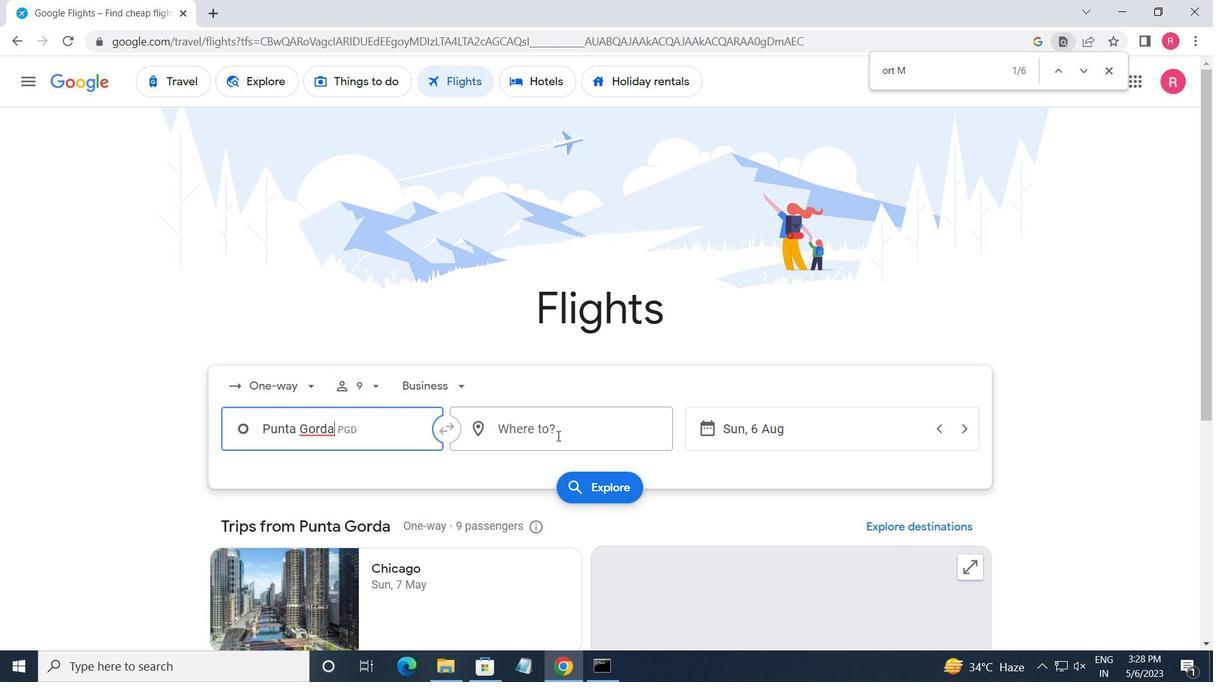 
Action: Key pressed <Key.shift>SOUTH<Key.space><Key.shift><Key.shift><Key.shift><Key.shift><Key.shift><Key.shift>BEND
Screenshot: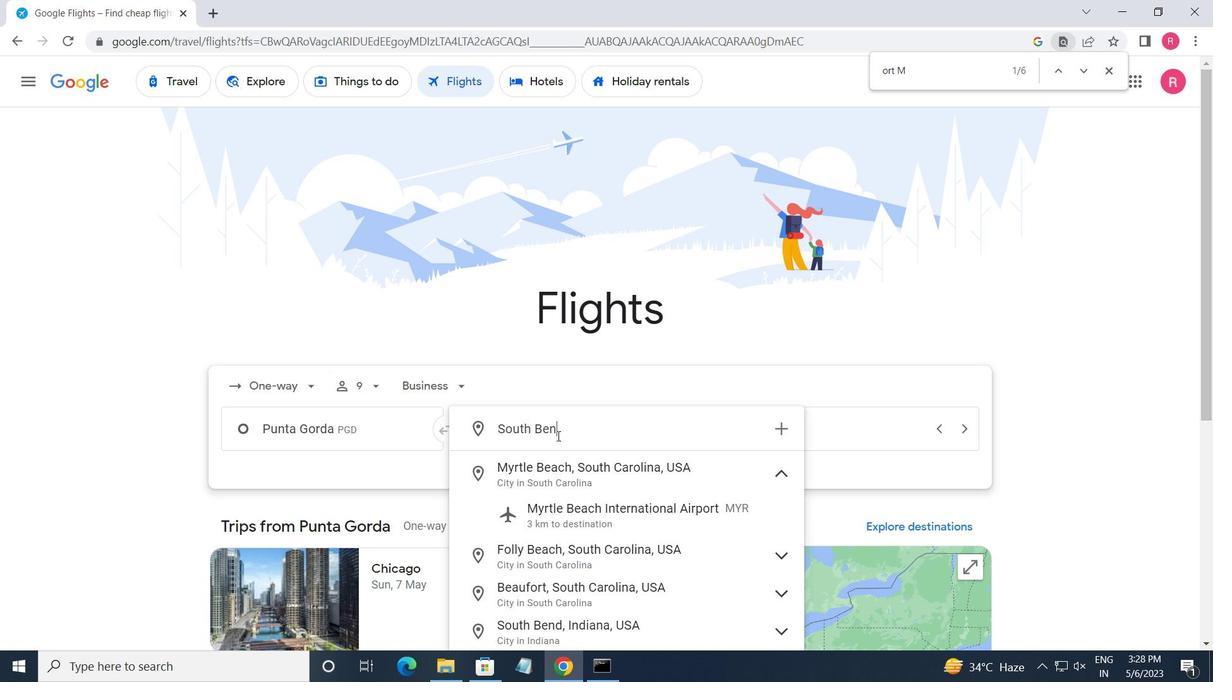 
Action: Mouse moved to (582, 515)
Screenshot: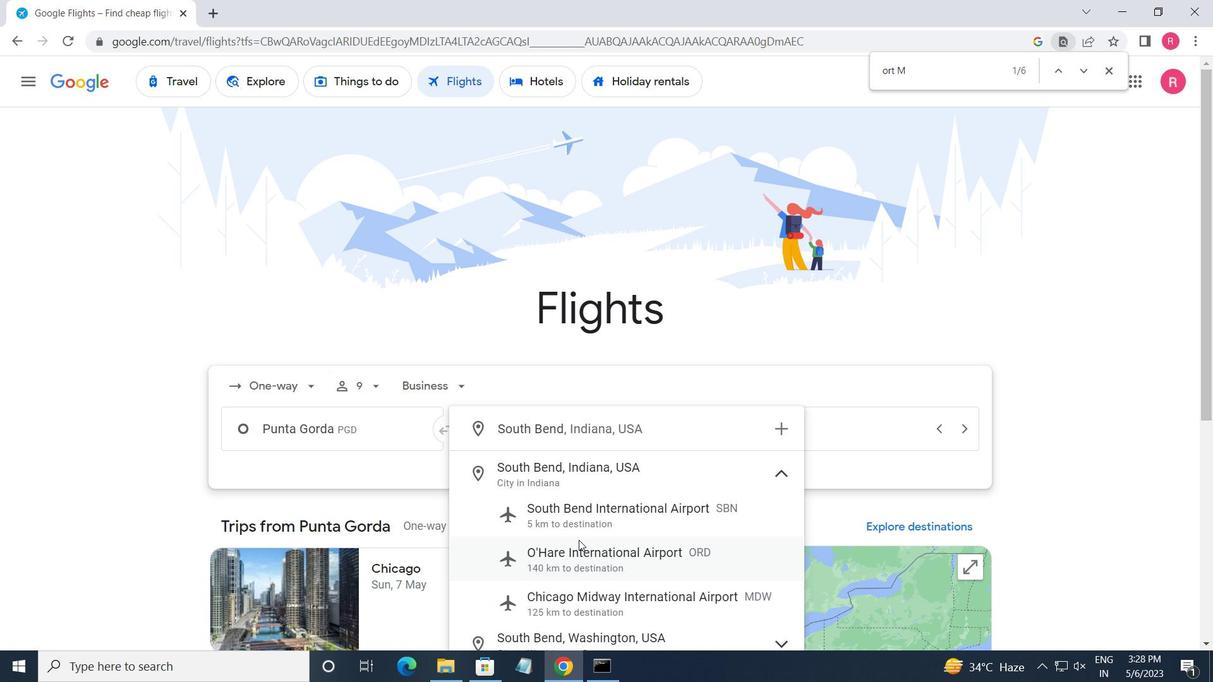 
Action: Mouse pressed left at (582, 515)
Screenshot: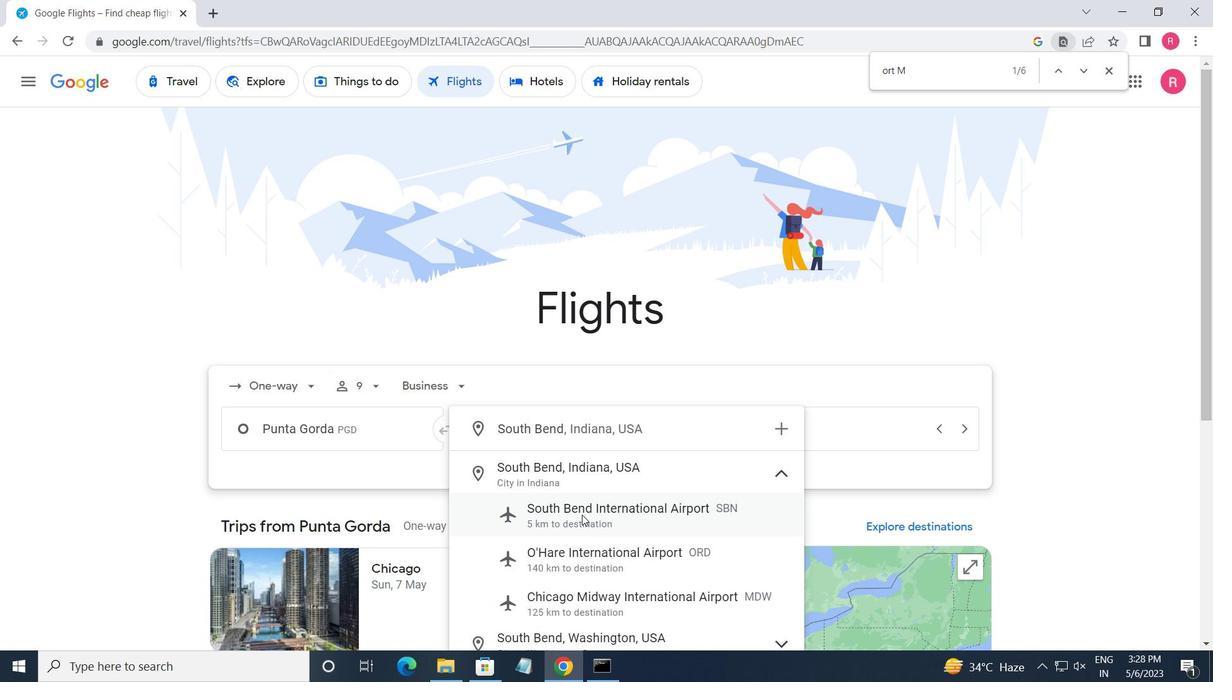 
Action: Mouse moved to (822, 440)
Screenshot: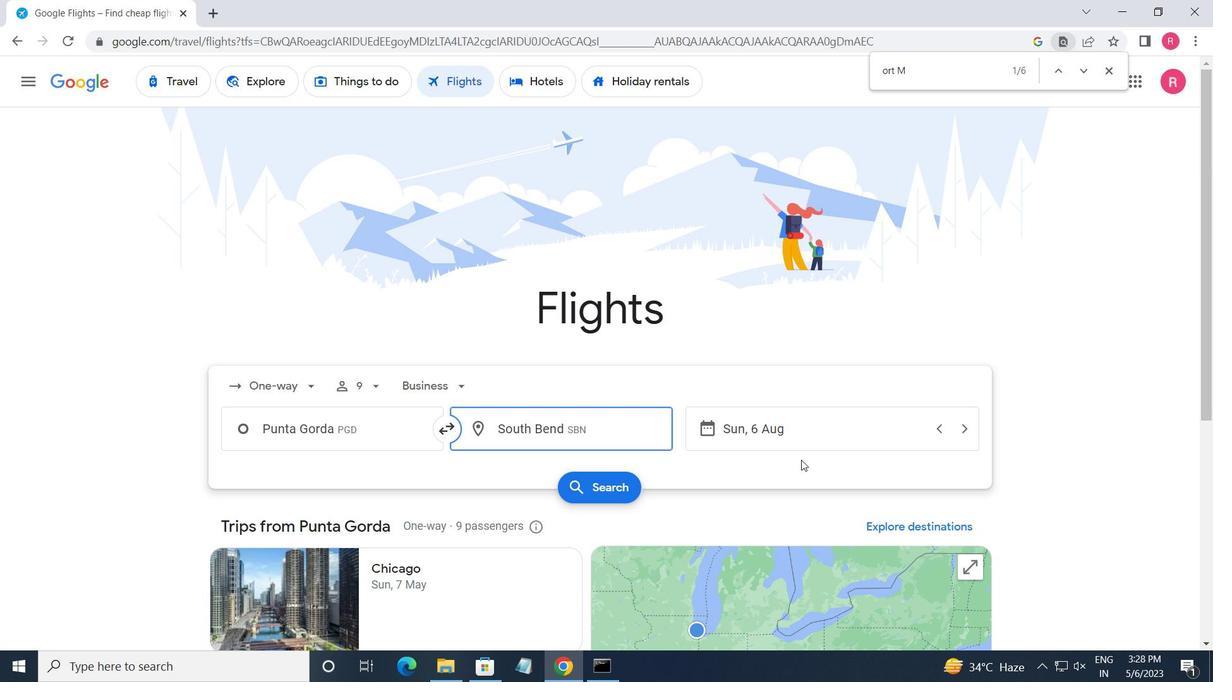 
Action: Mouse pressed left at (822, 440)
Screenshot: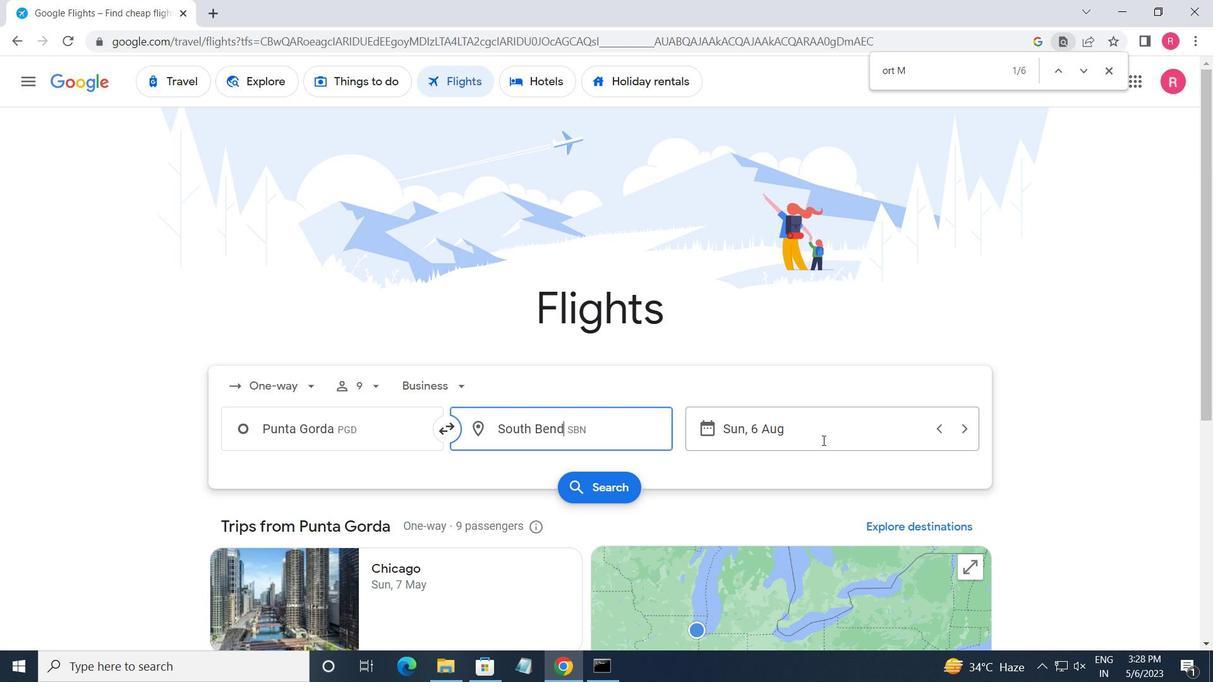 
Action: Mouse moved to (425, 412)
Screenshot: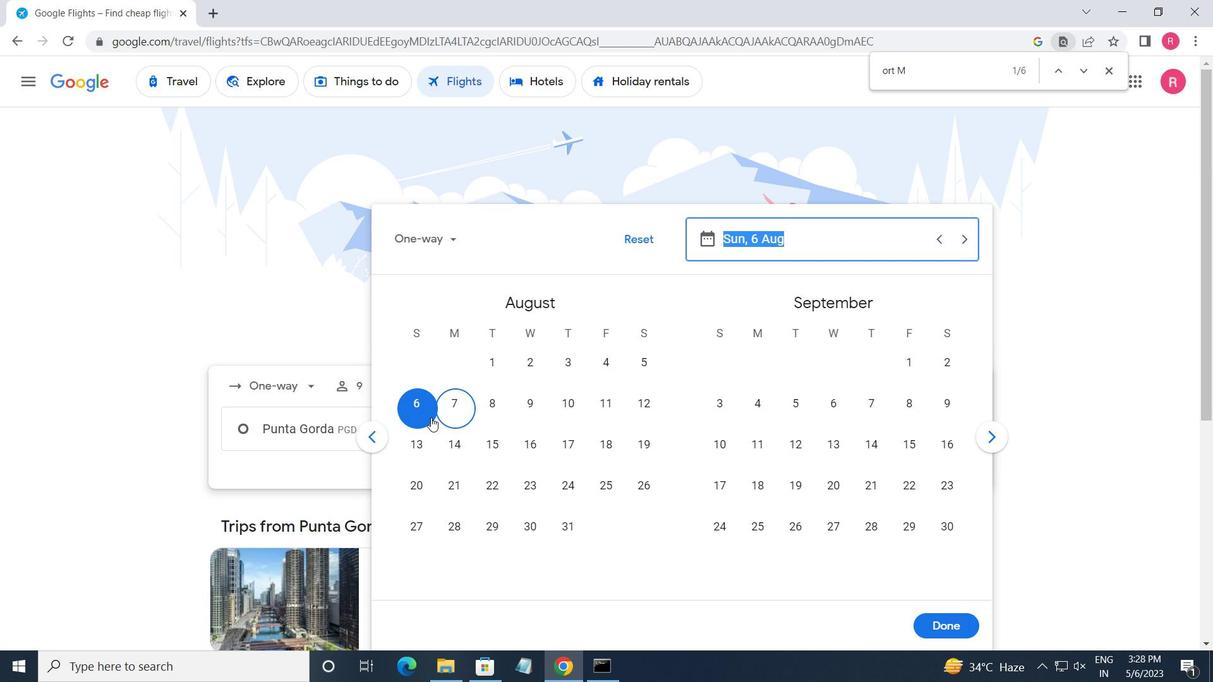 
Action: Mouse pressed left at (425, 412)
Screenshot: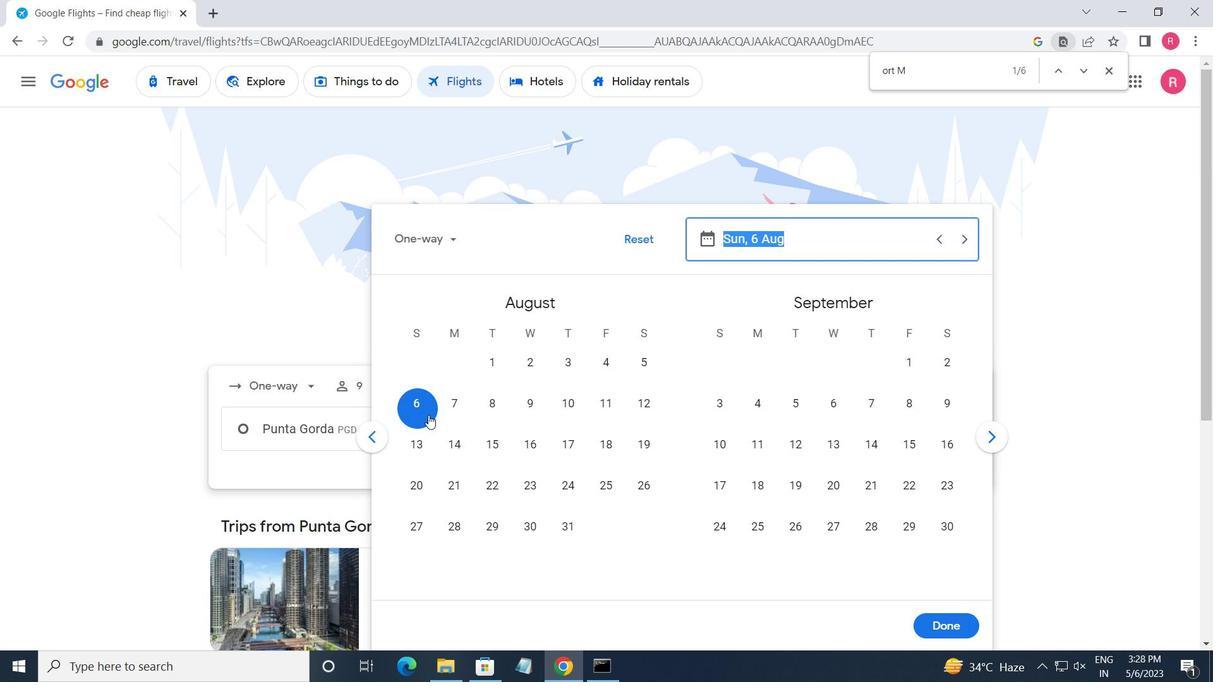 
Action: Mouse moved to (935, 630)
Screenshot: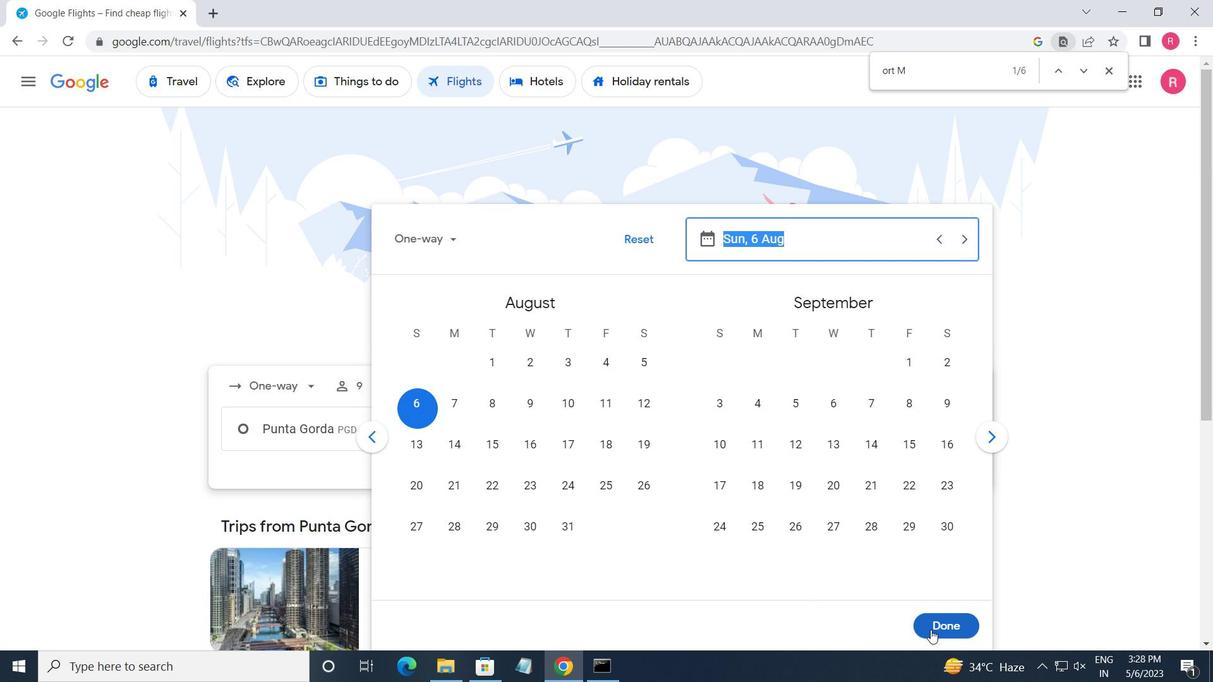 
Action: Mouse pressed left at (935, 630)
Screenshot: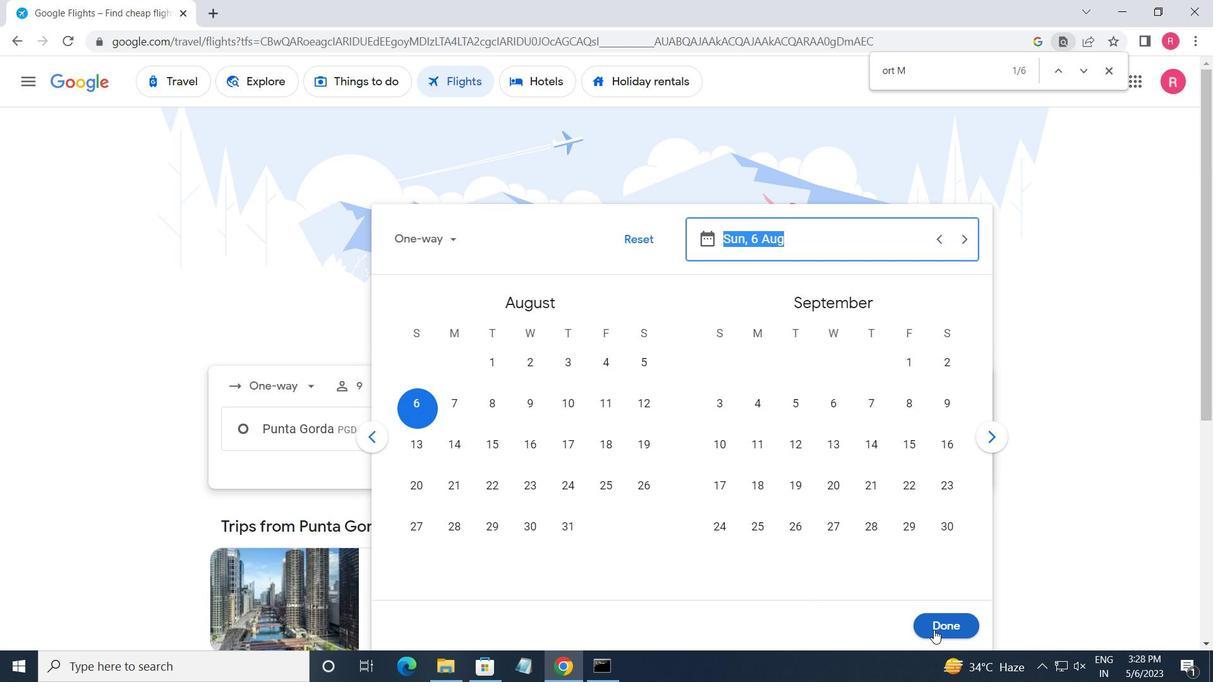 
Action: Mouse moved to (594, 502)
Screenshot: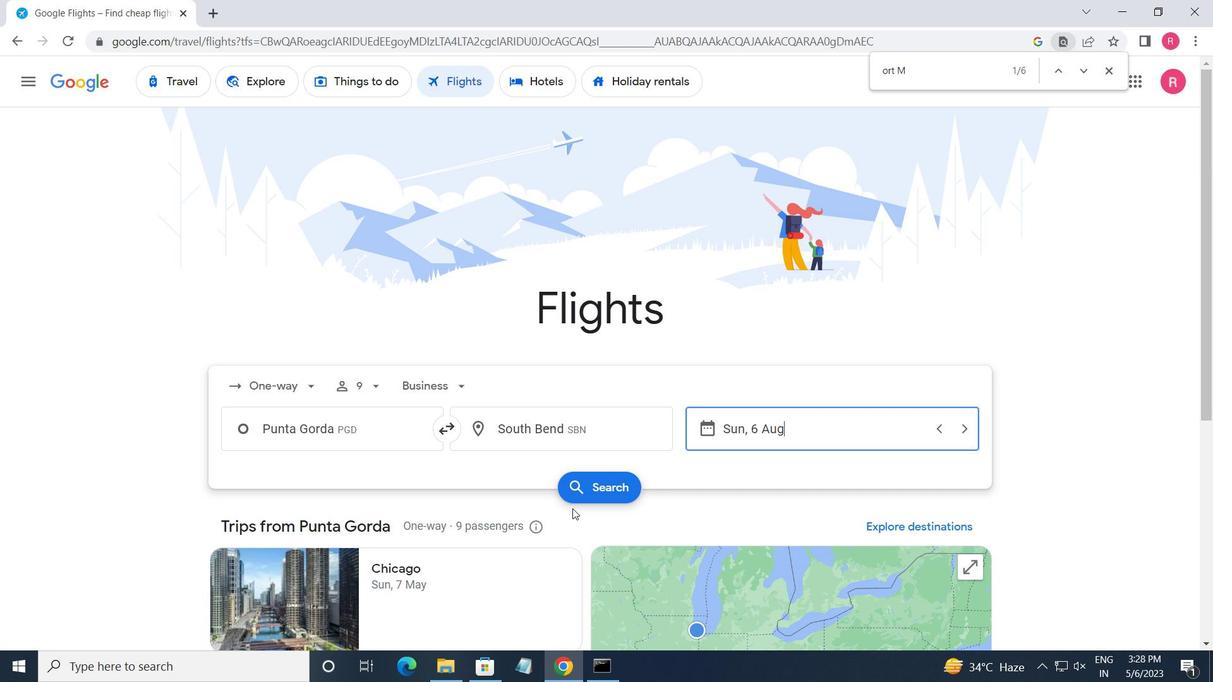 
Action: Mouse pressed left at (594, 502)
Screenshot: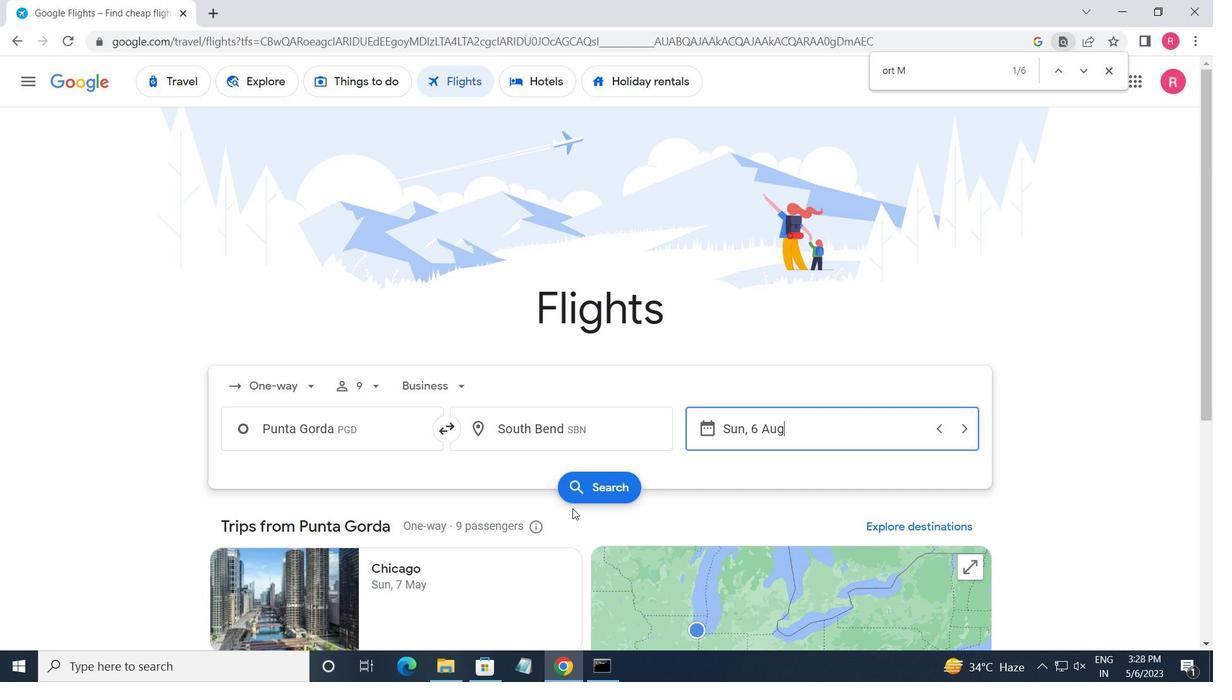 
Action: Mouse moved to (255, 228)
Screenshot: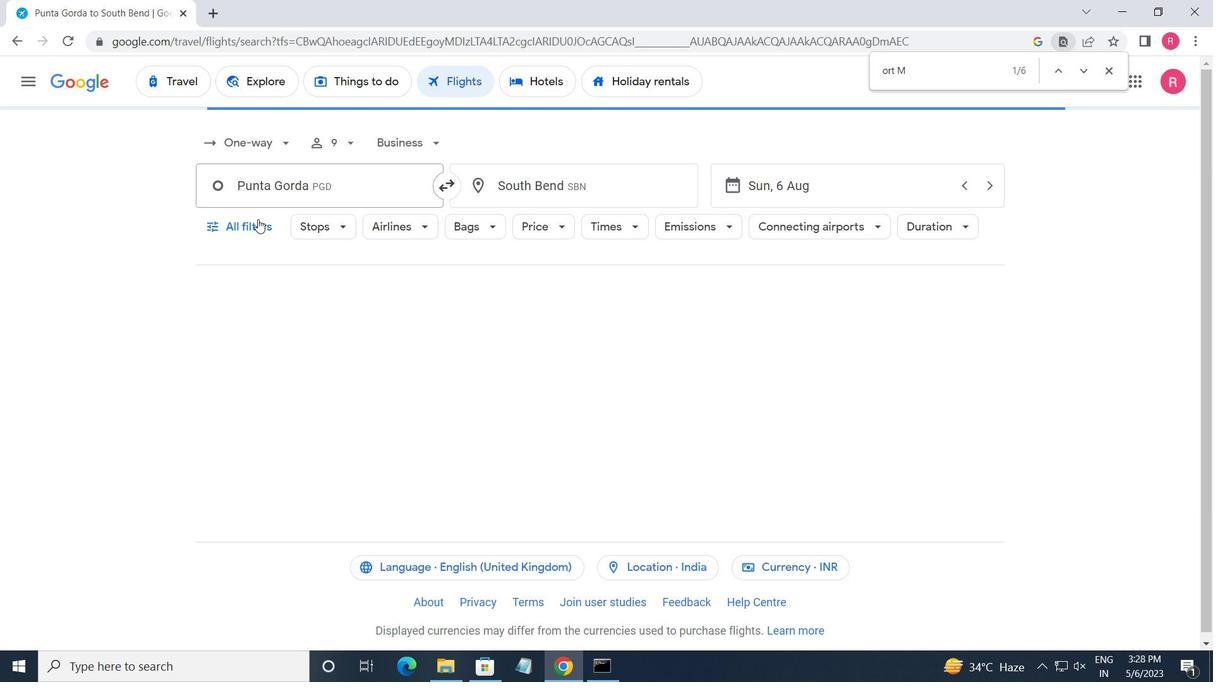 
Action: Mouse pressed left at (255, 228)
Screenshot: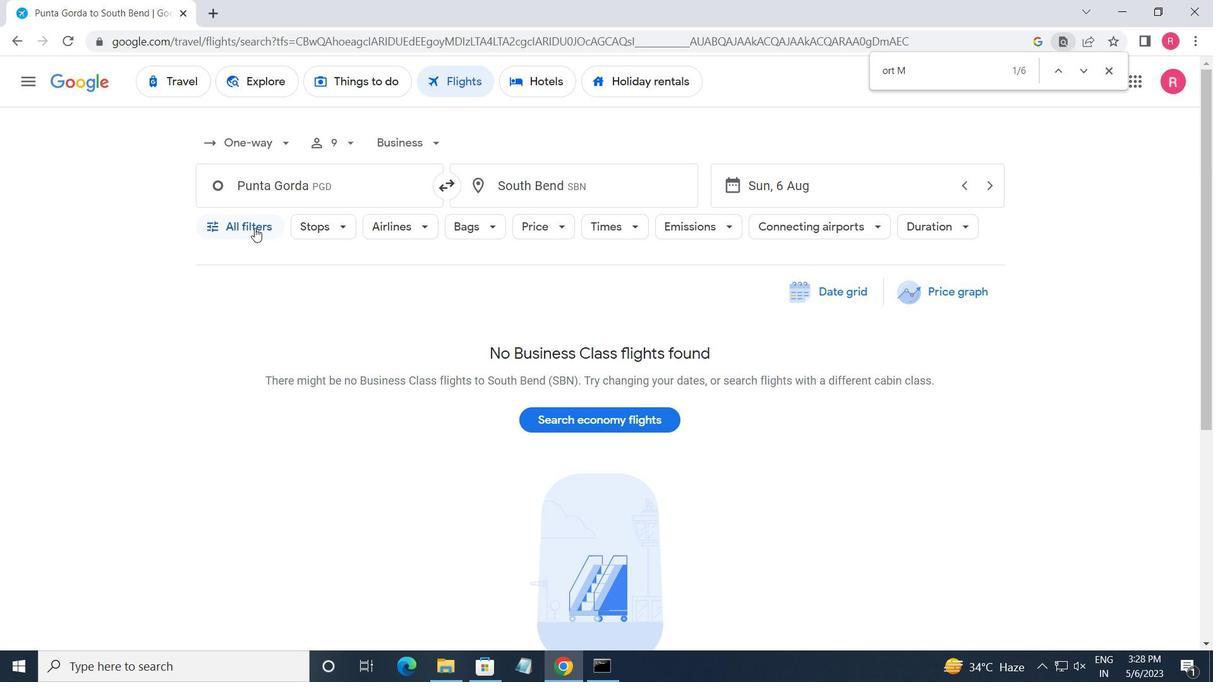 
Action: Mouse moved to (321, 350)
Screenshot: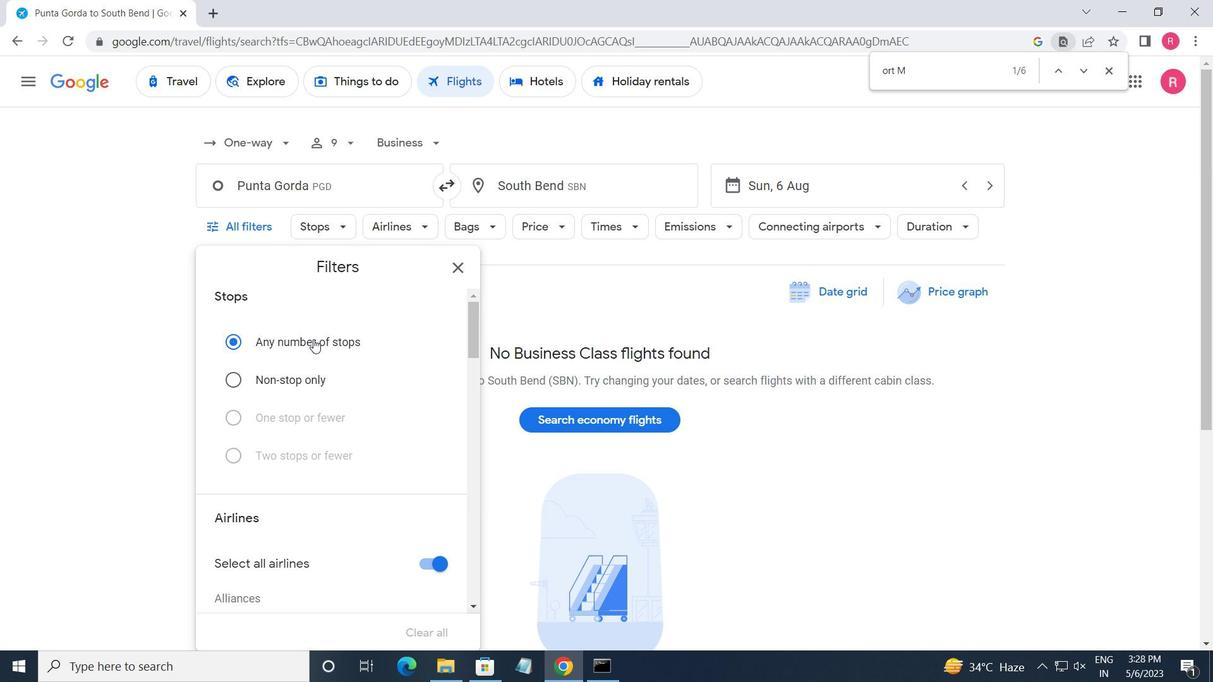 
Action: Mouse scrolled (321, 349) with delta (0, 0)
Screenshot: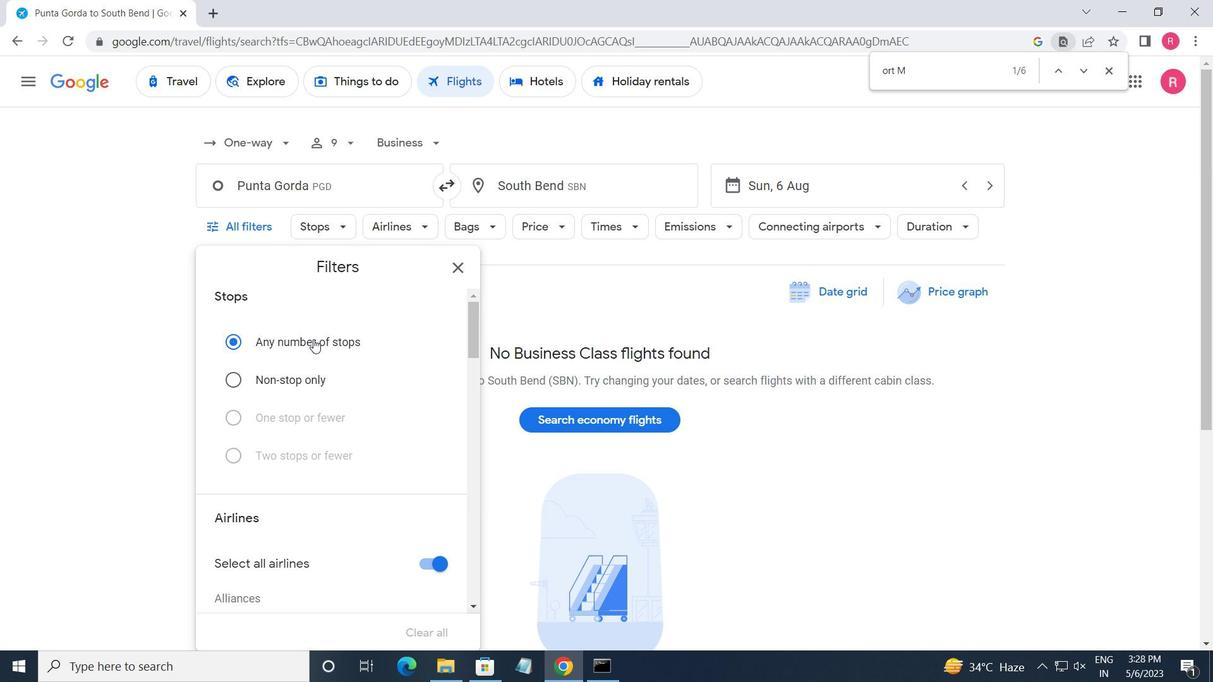 
Action: Mouse moved to (321, 350)
Screenshot: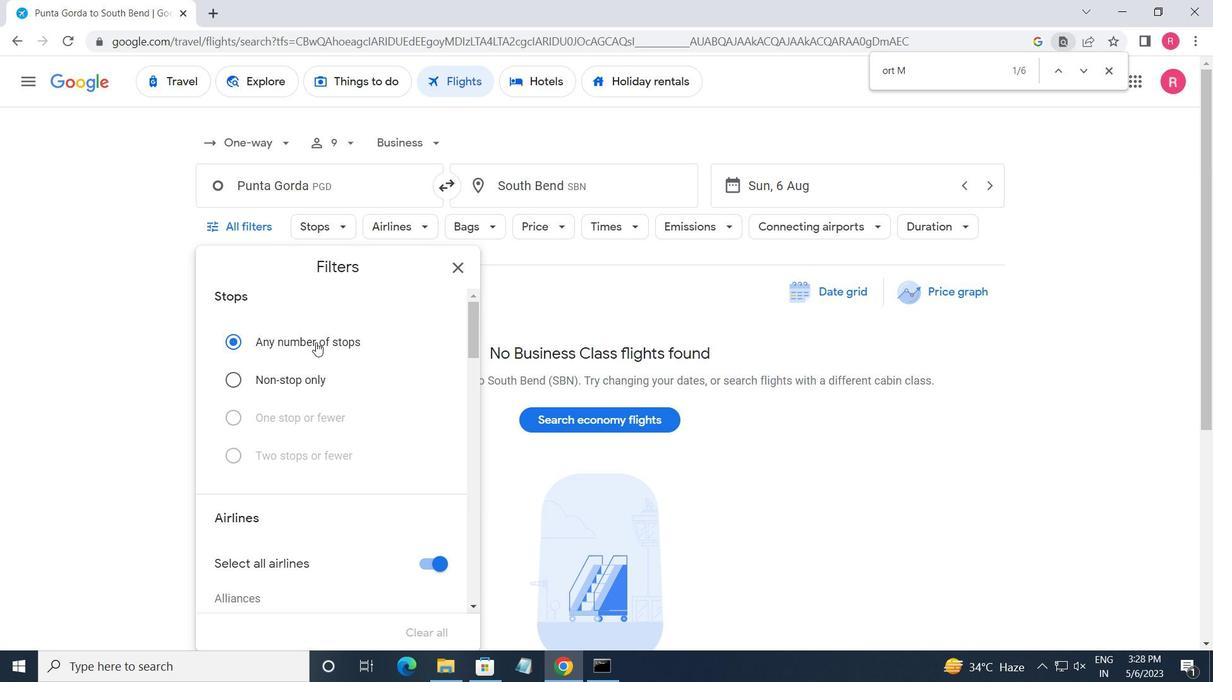 
Action: Mouse scrolled (321, 350) with delta (0, 0)
Screenshot: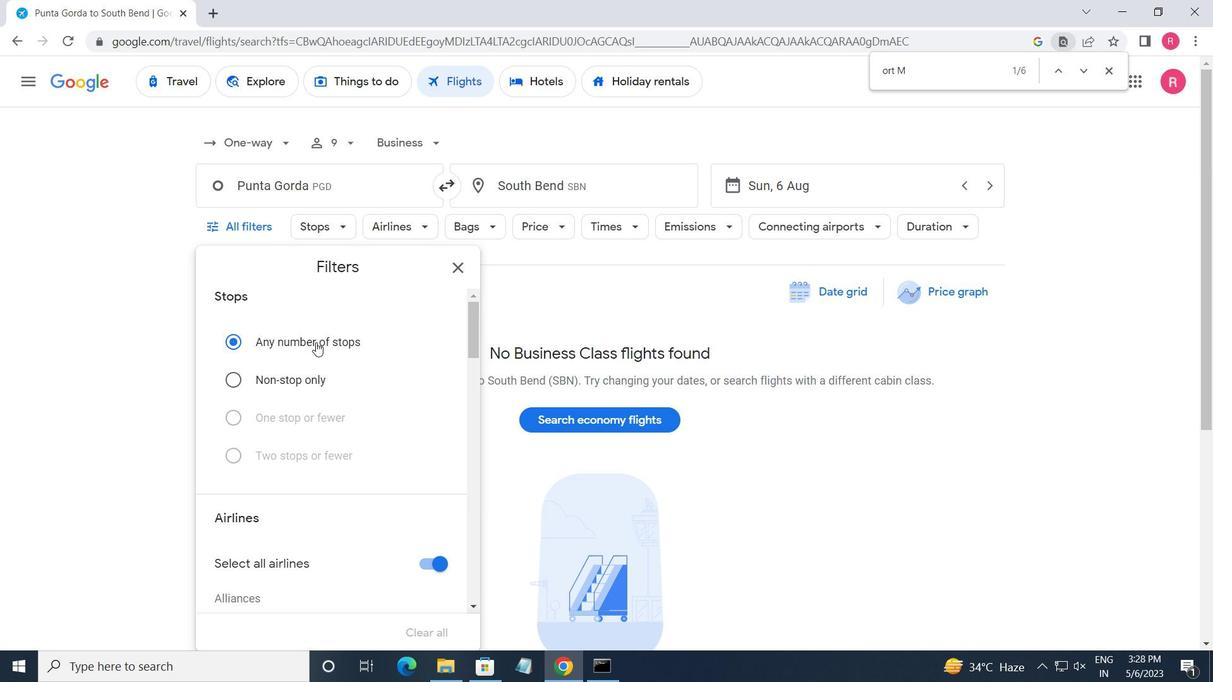 
Action: Mouse scrolled (321, 350) with delta (0, 0)
Screenshot: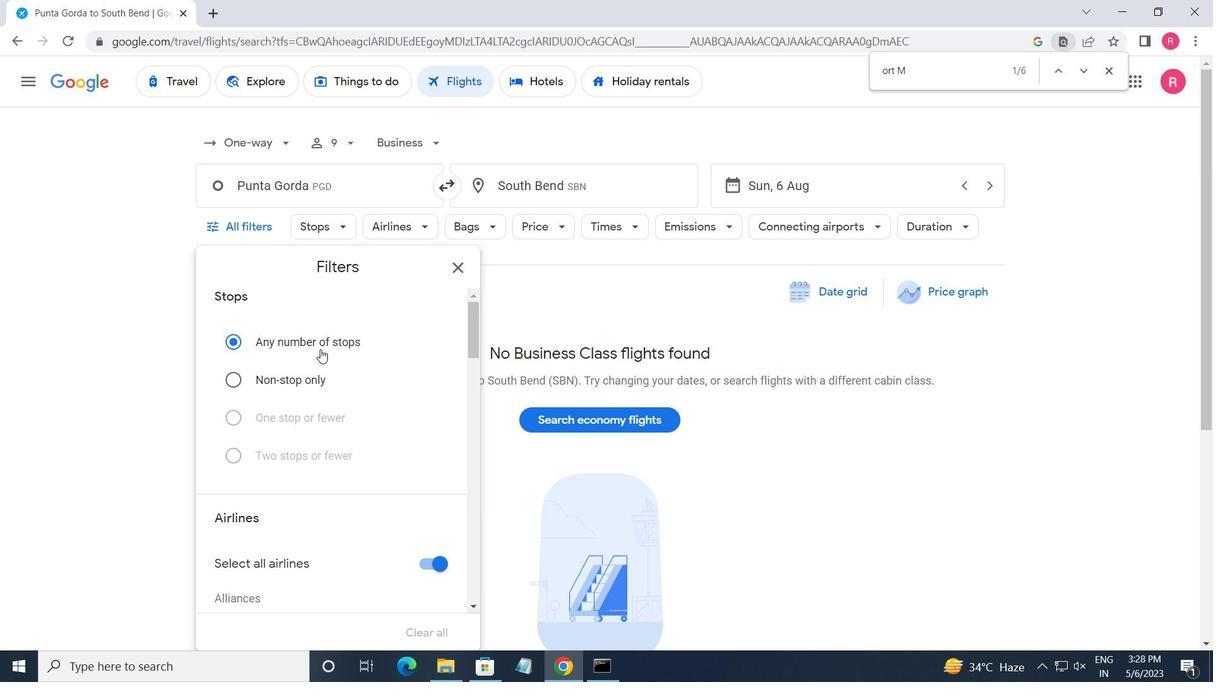 
Action: Mouse scrolled (321, 350) with delta (0, 0)
Screenshot: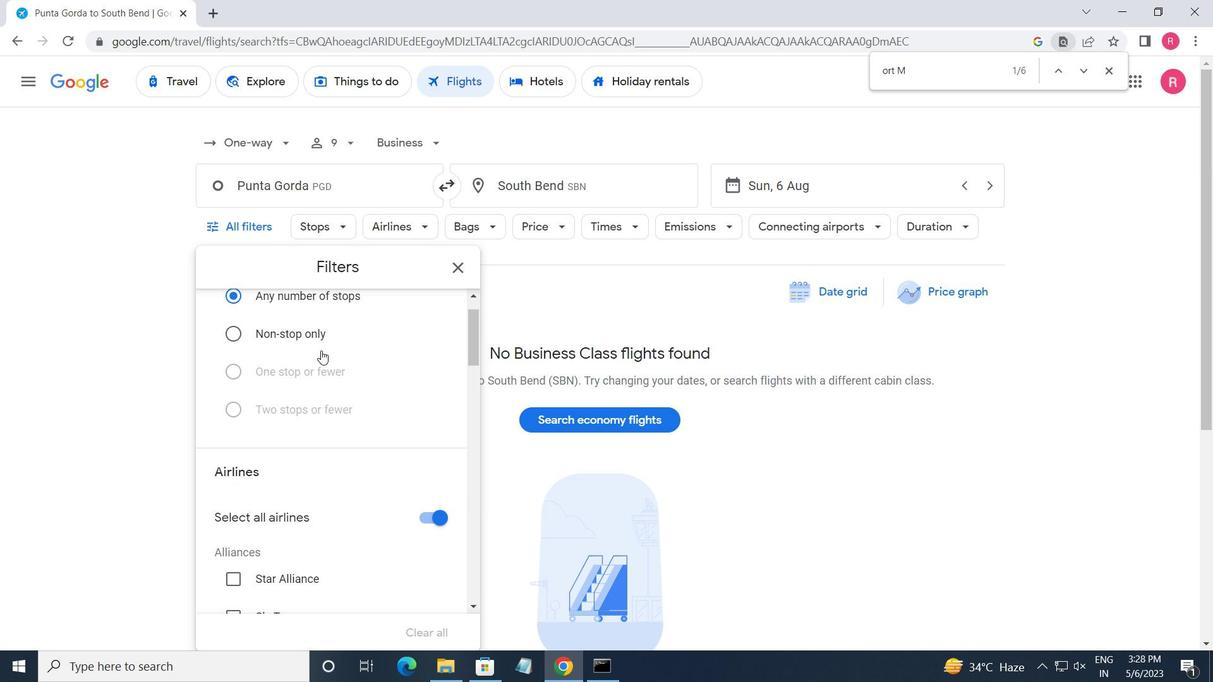 
Action: Mouse scrolled (321, 350) with delta (0, 0)
Screenshot: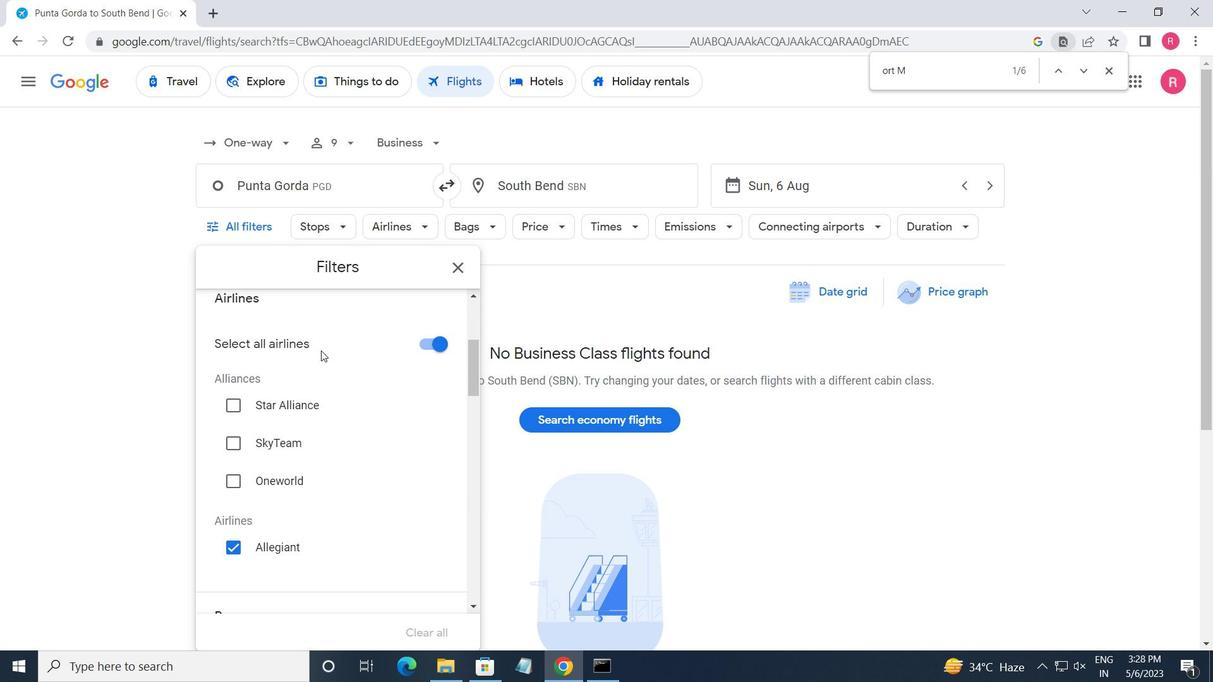 
Action: Mouse moved to (322, 358)
Screenshot: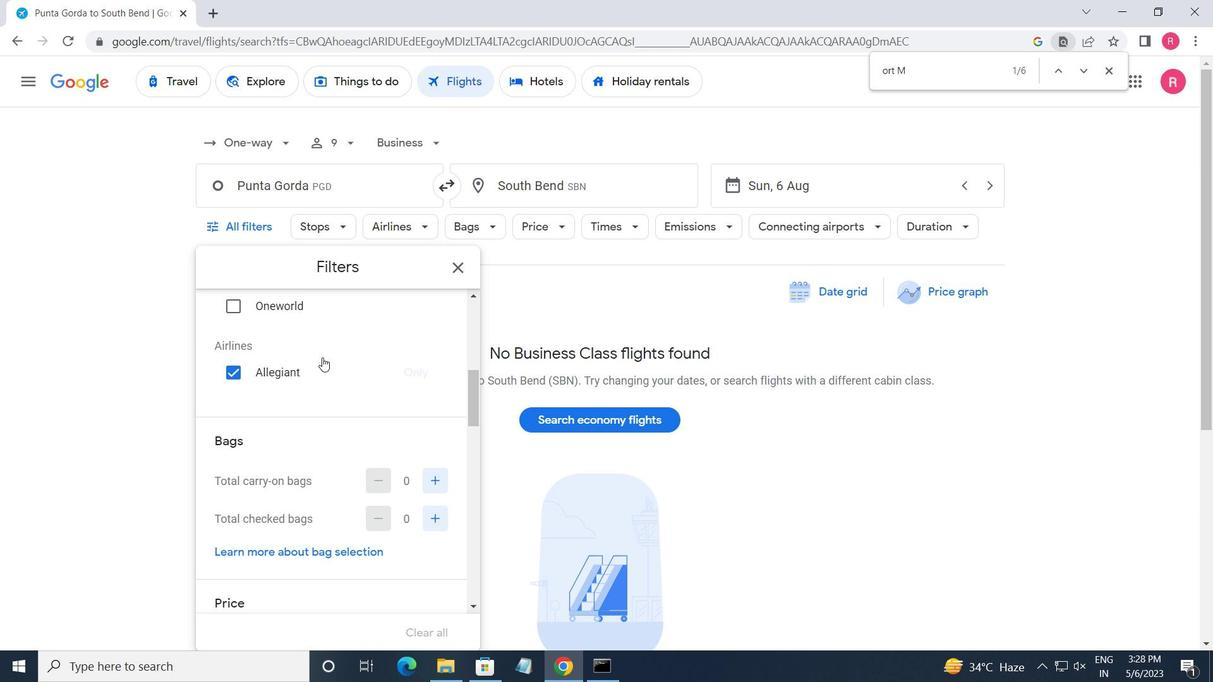 
Action: Mouse scrolled (322, 358) with delta (0, 0)
Screenshot: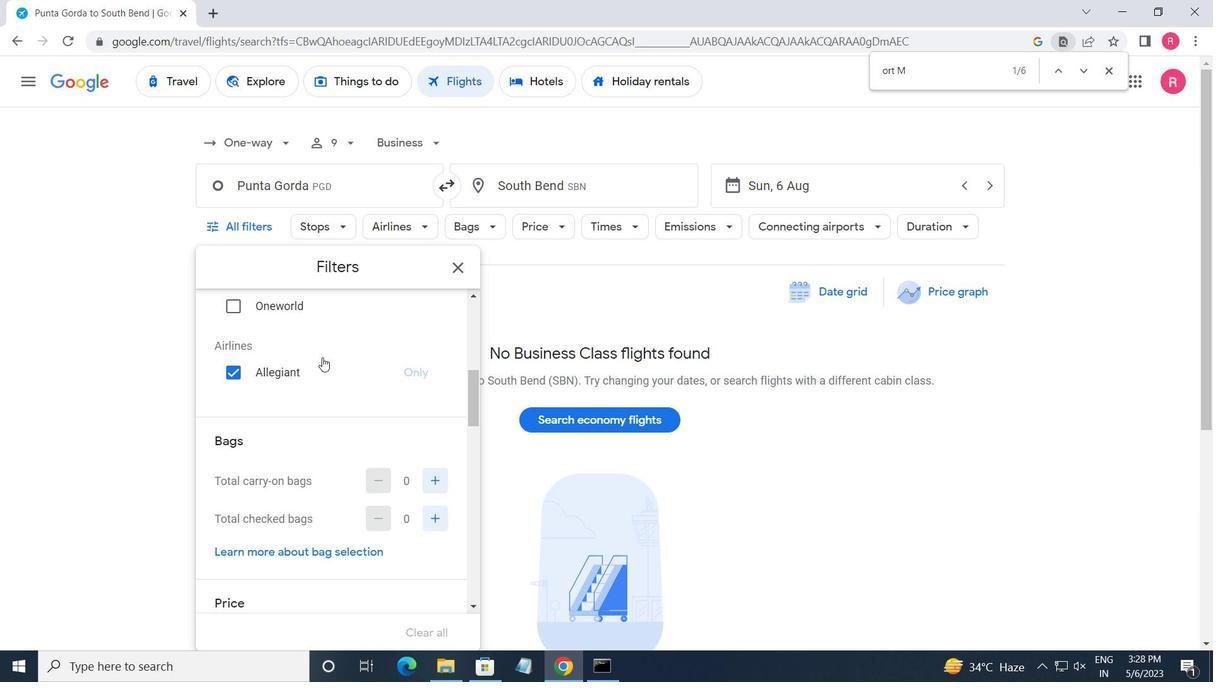 
Action: Mouse scrolled (322, 358) with delta (0, 0)
Screenshot: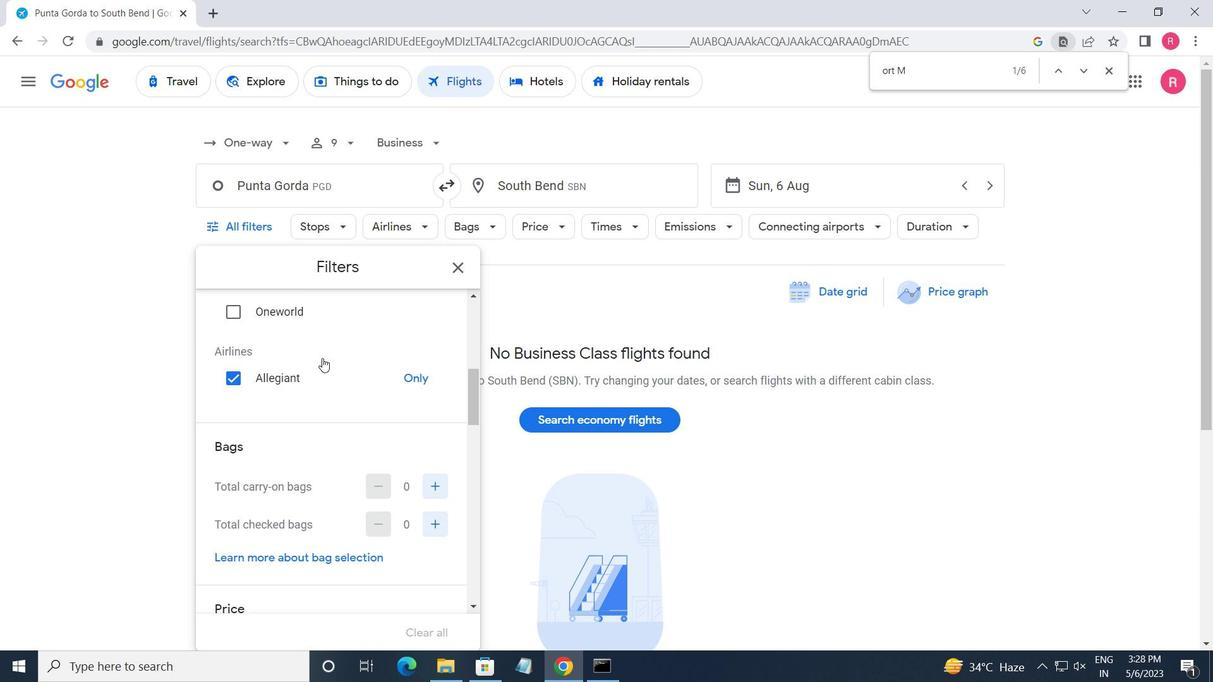 
Action: Mouse moved to (431, 326)
Screenshot: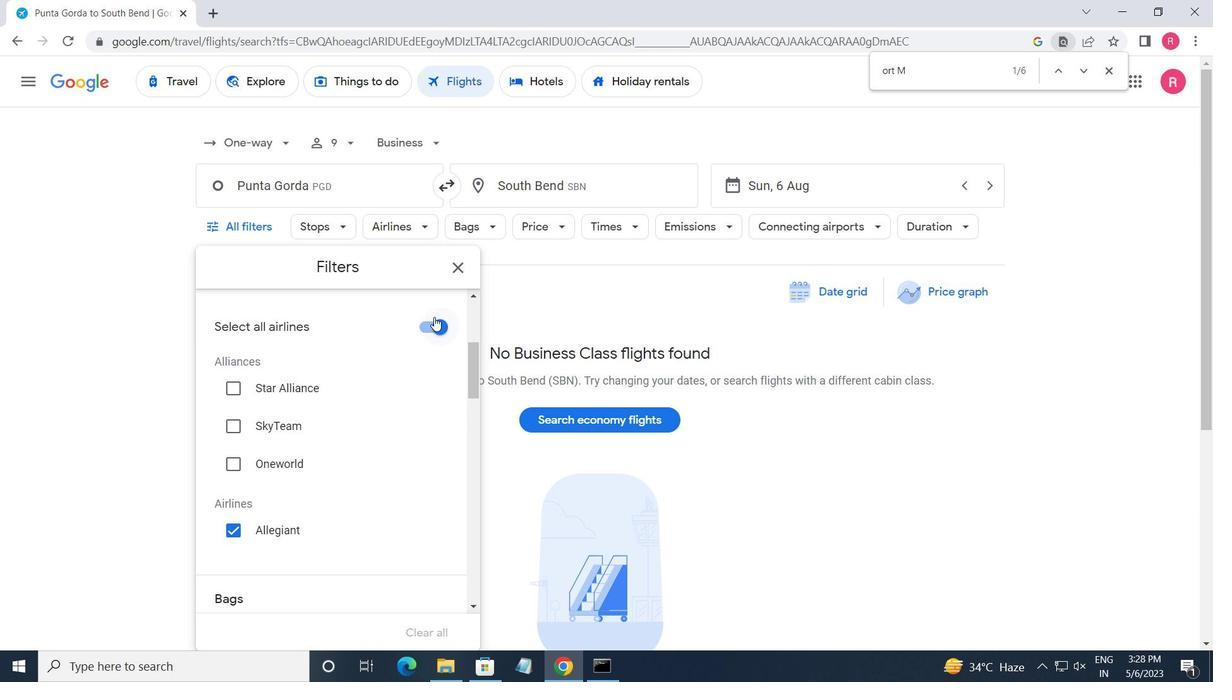 
Action: Mouse pressed left at (431, 326)
Screenshot: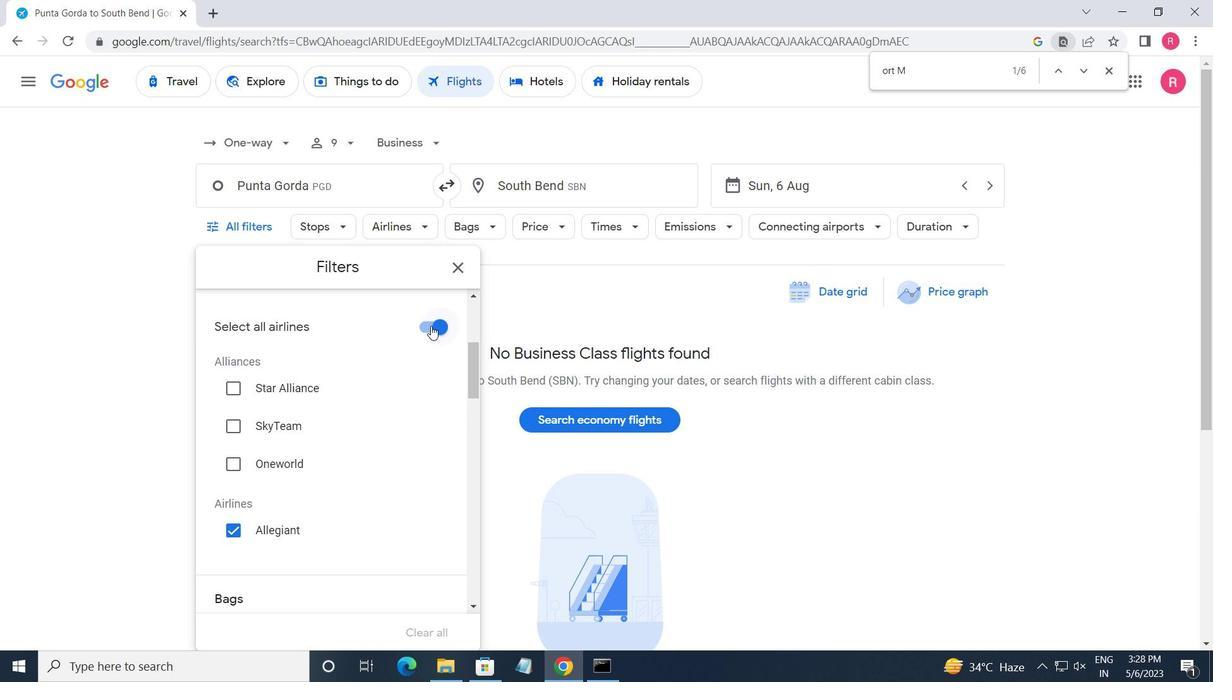 
Action: Mouse moved to (423, 345)
Screenshot: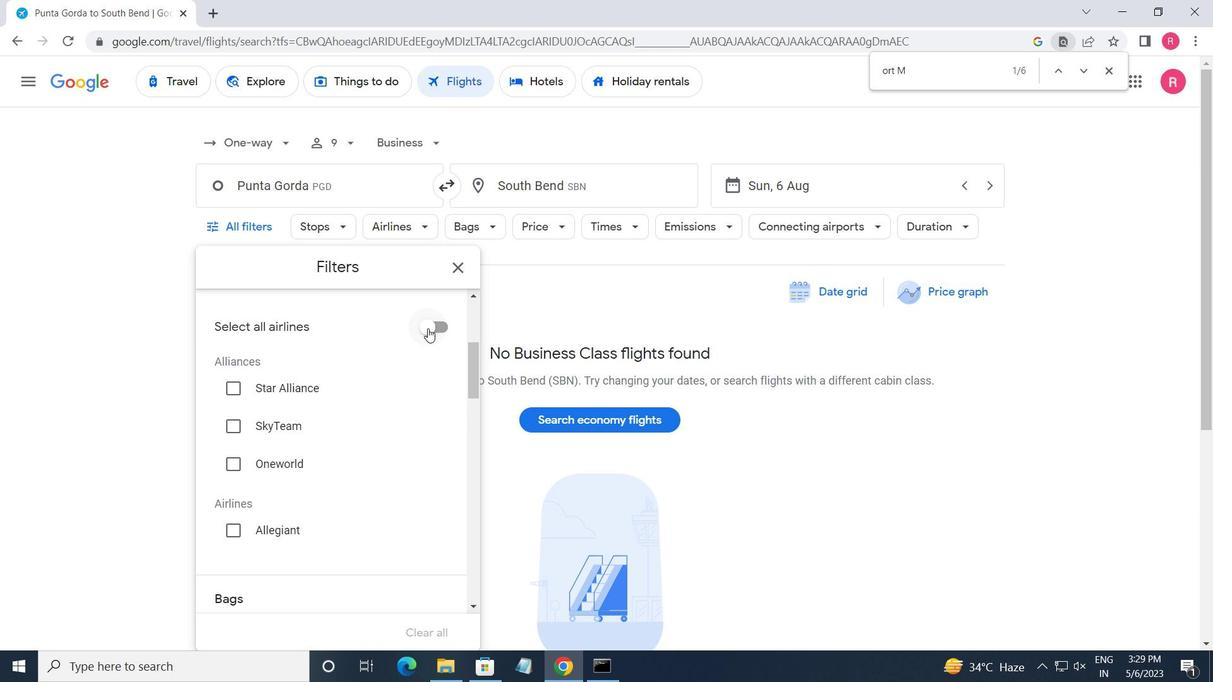 
Action: Mouse scrolled (423, 344) with delta (0, 0)
Screenshot: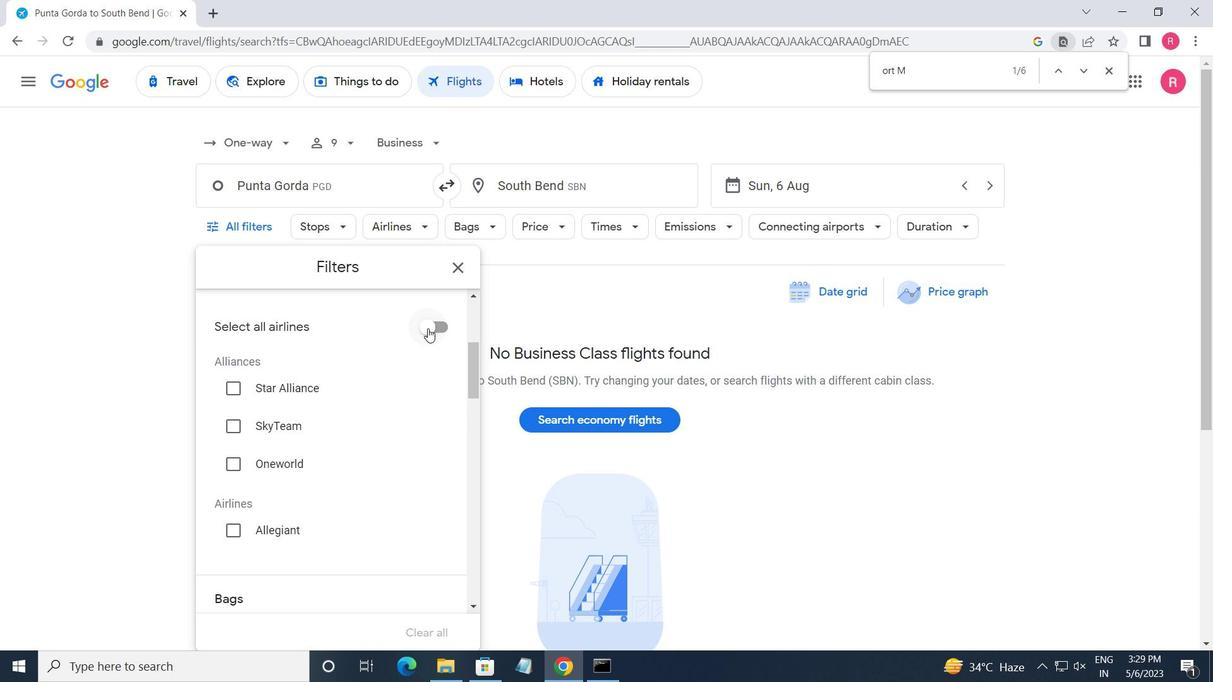 
Action: Mouse moved to (420, 352)
Screenshot: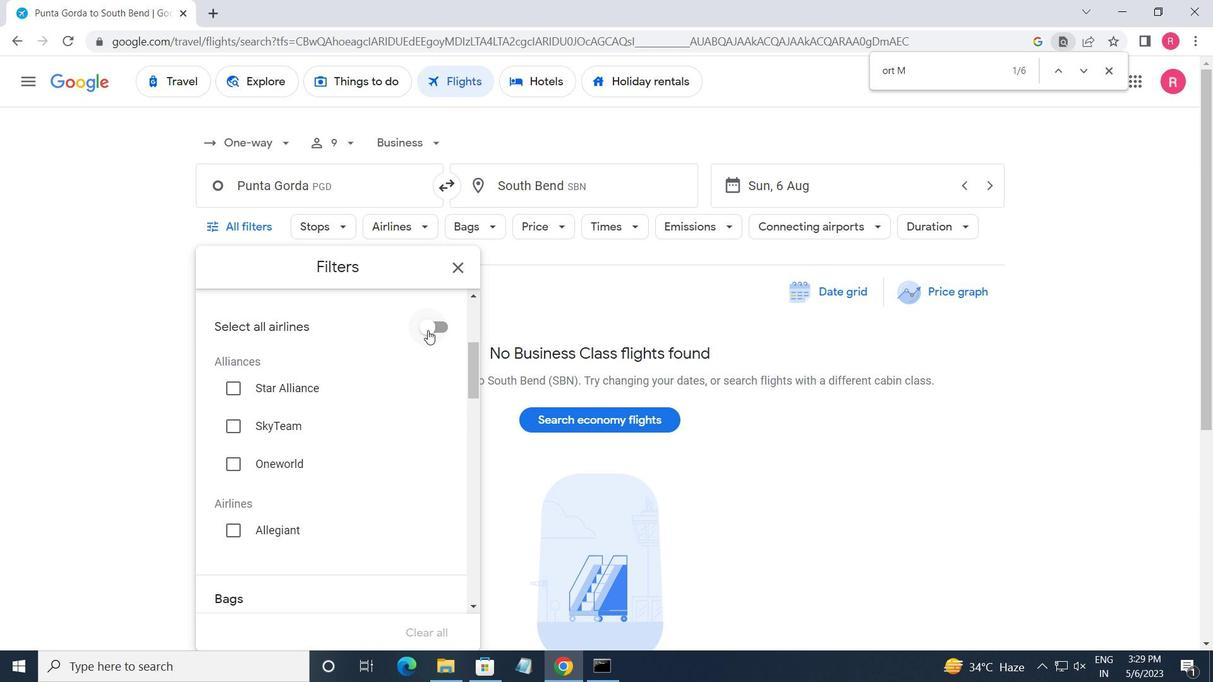 
Action: Mouse scrolled (420, 351) with delta (0, 0)
Screenshot: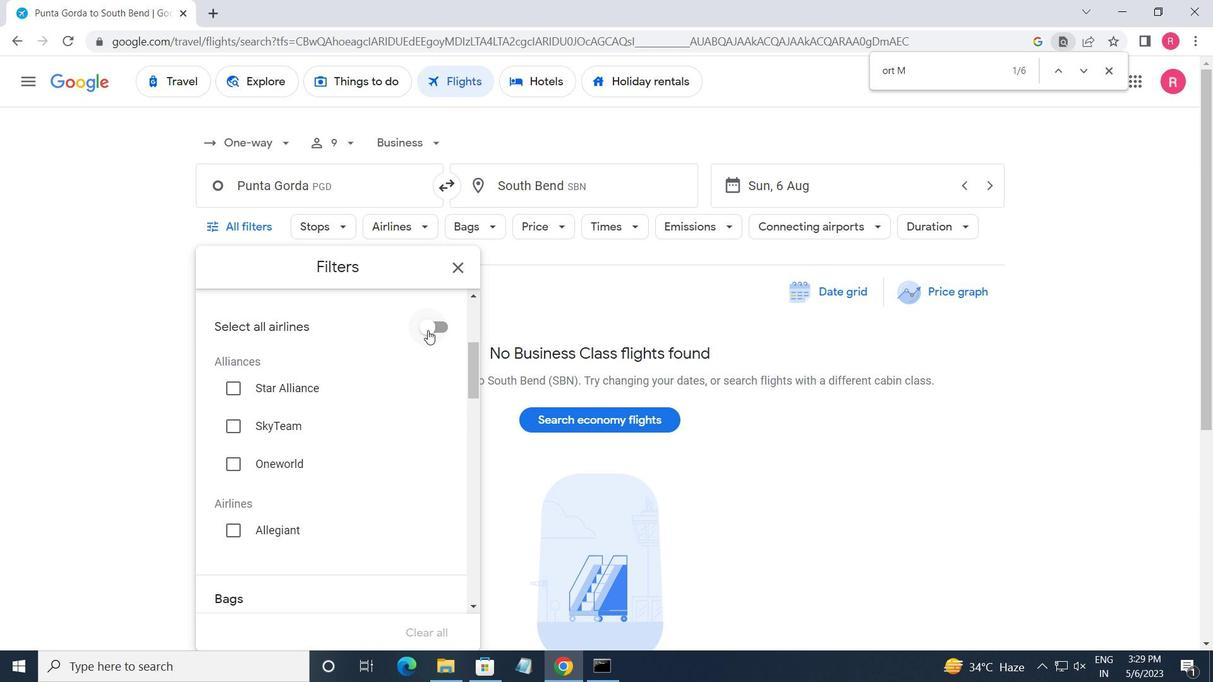 
Action: Mouse moved to (419, 355)
Screenshot: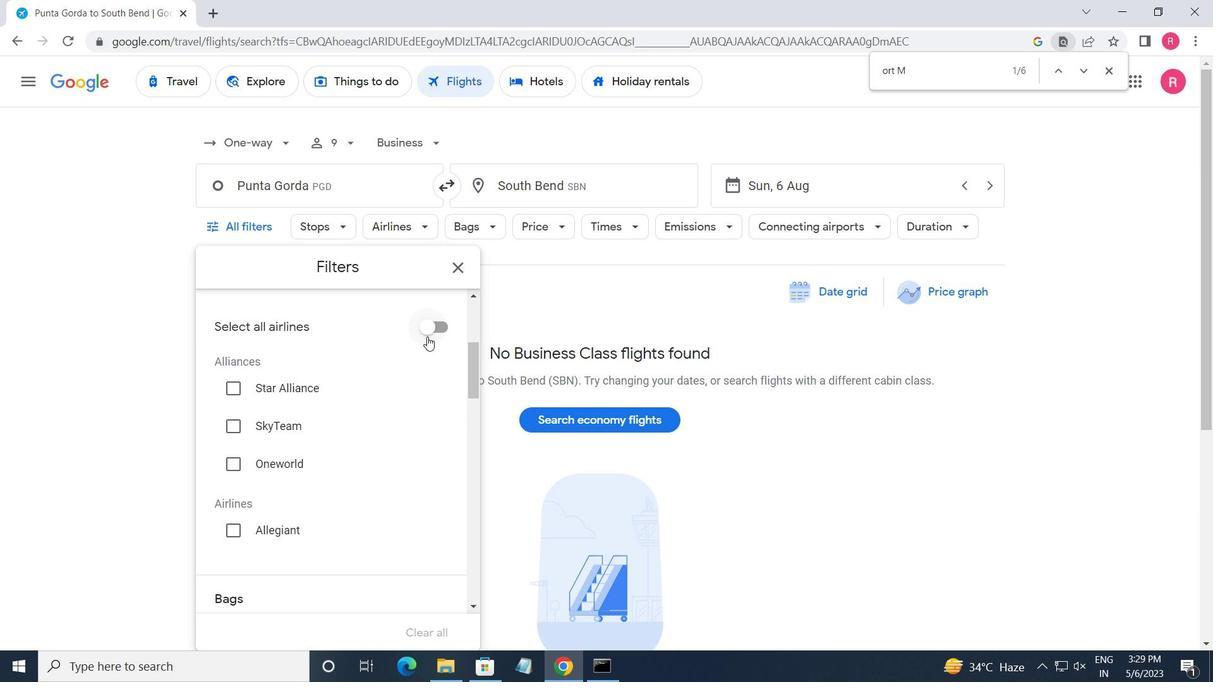 
Action: Mouse scrolled (419, 355) with delta (0, 0)
Screenshot: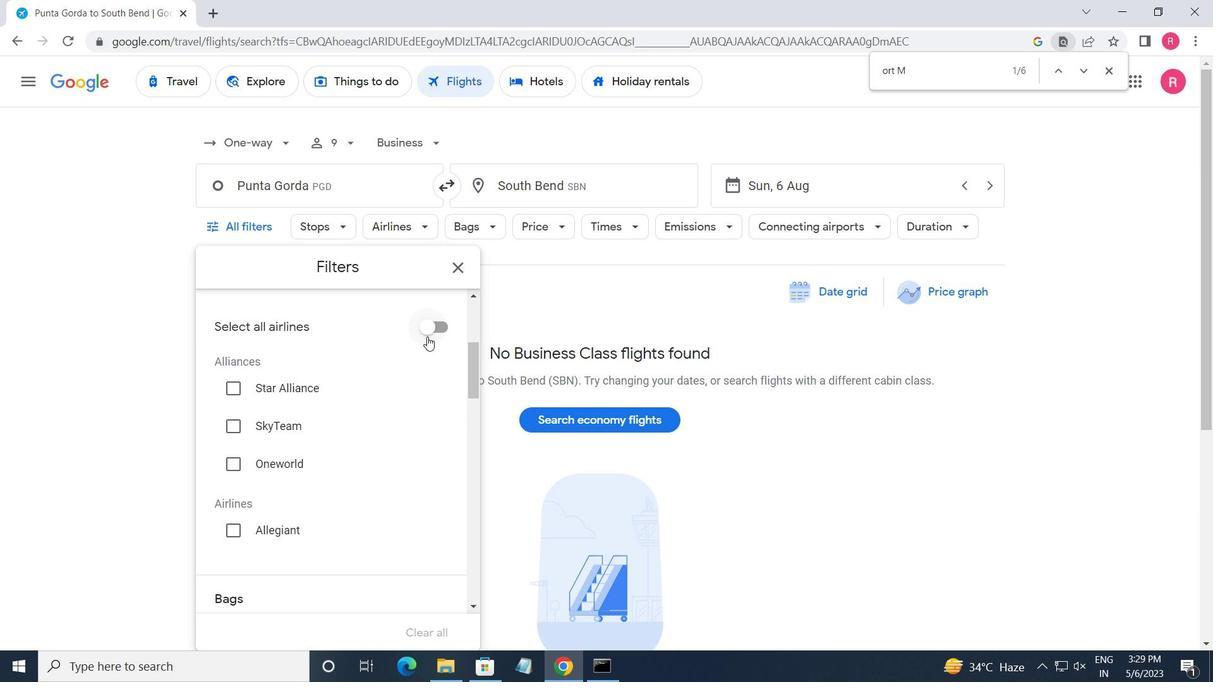 
Action: Mouse moved to (419, 357)
Screenshot: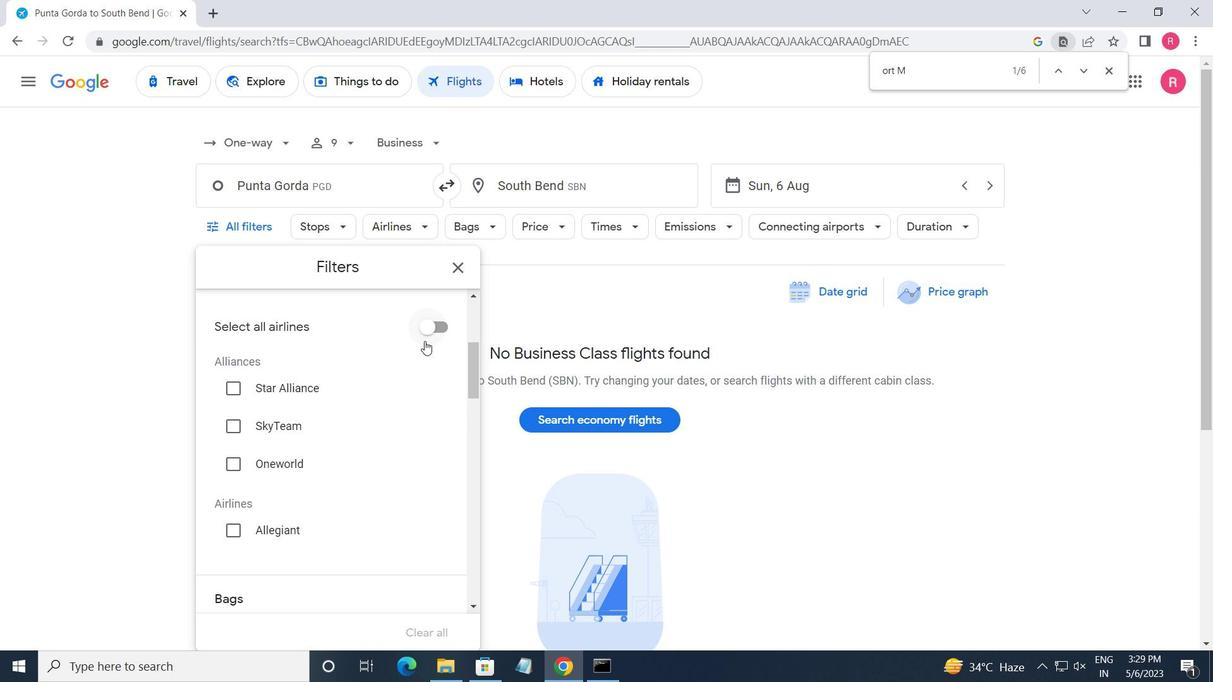 
Action: Mouse scrolled (419, 356) with delta (0, 0)
Screenshot: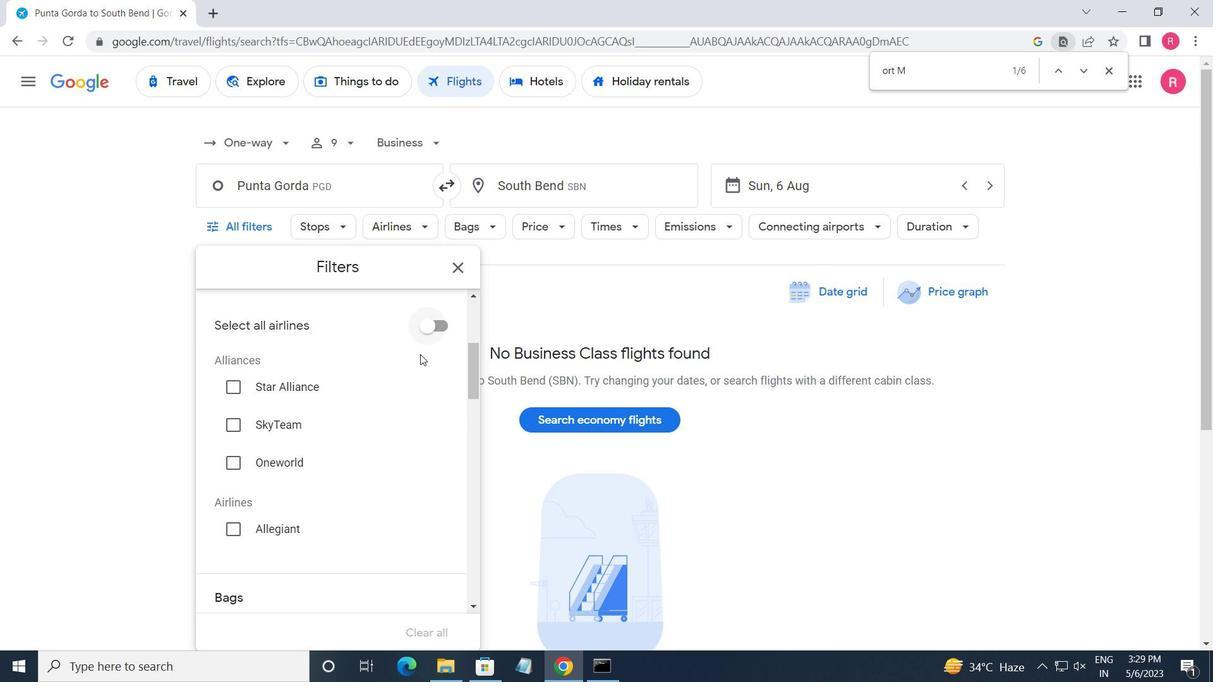 
Action: Mouse moved to (437, 323)
Screenshot: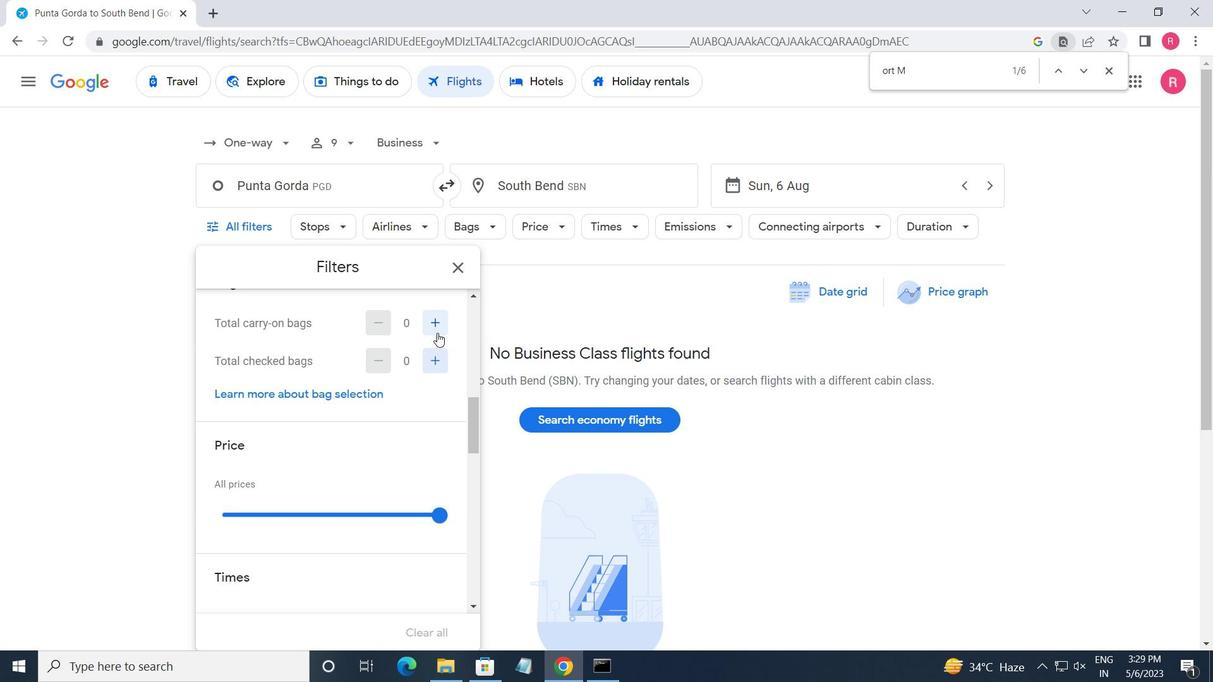 
Action: Mouse pressed left at (437, 323)
Screenshot: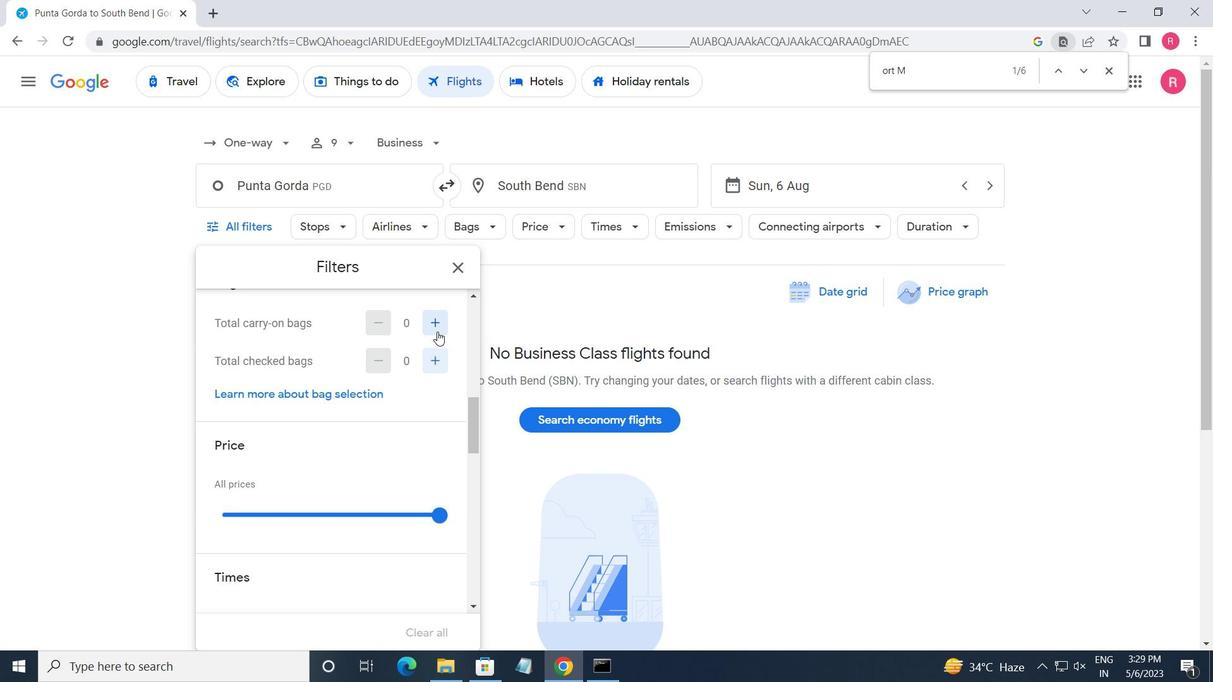 
Action: Mouse moved to (437, 322)
Screenshot: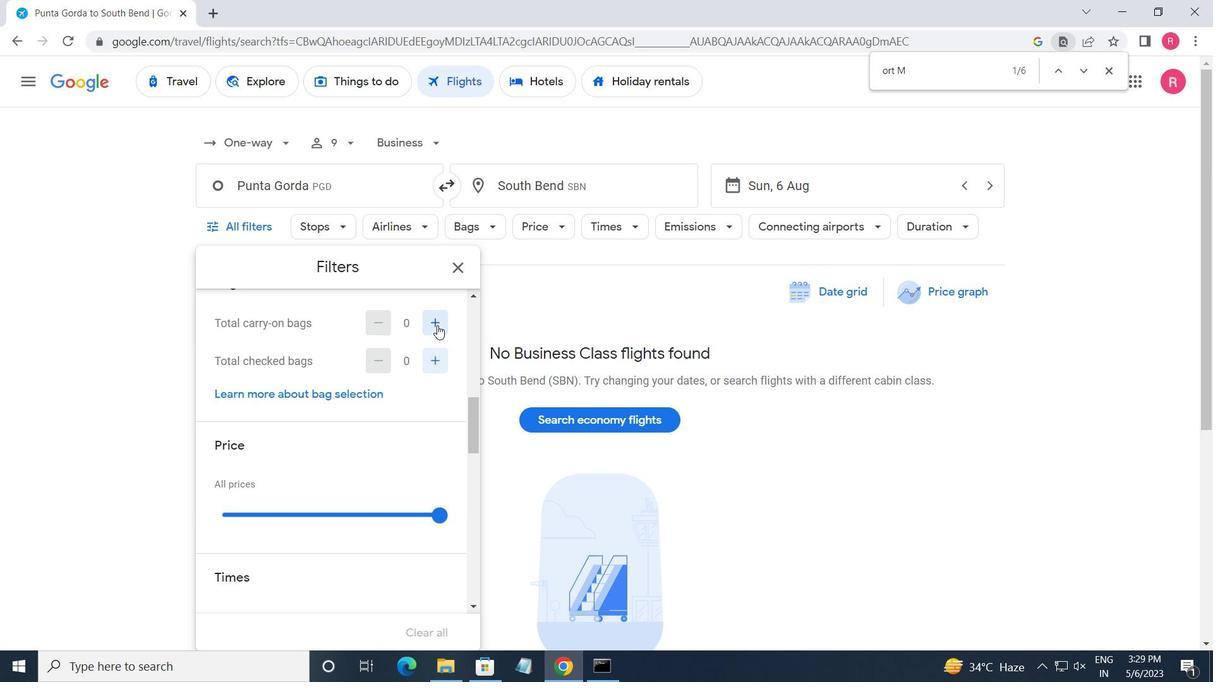 
Action: Mouse pressed left at (437, 322)
Screenshot: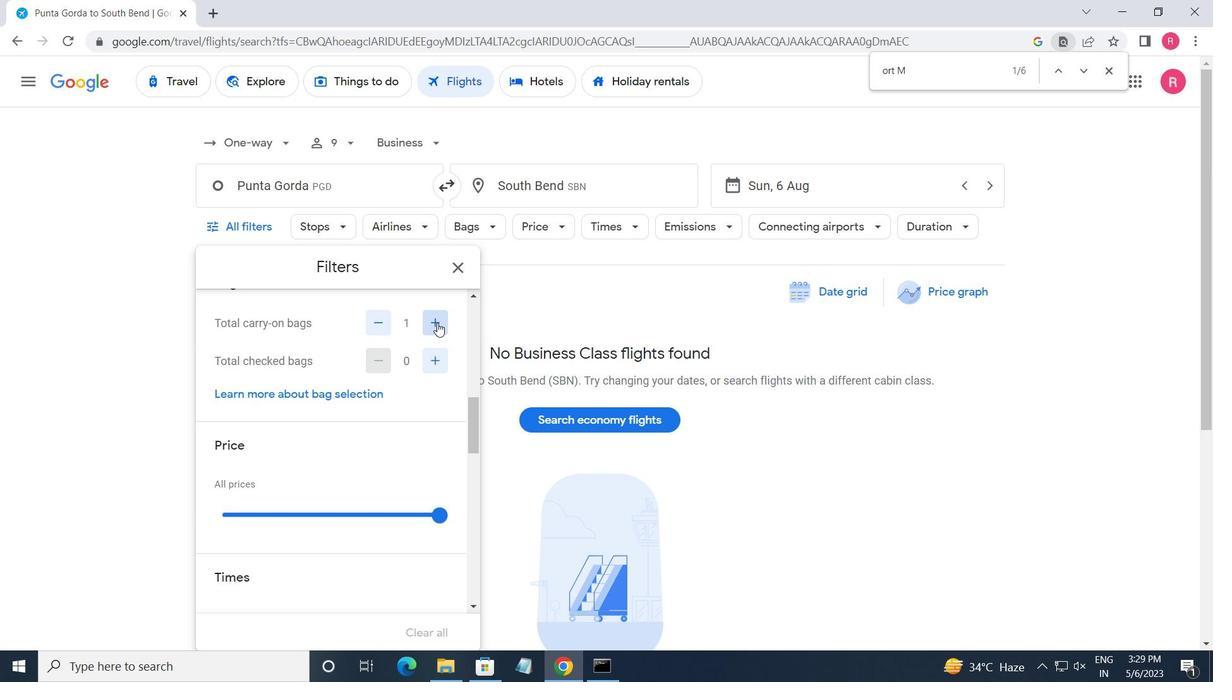 
Action: Mouse scrolled (437, 322) with delta (0, 0)
Screenshot: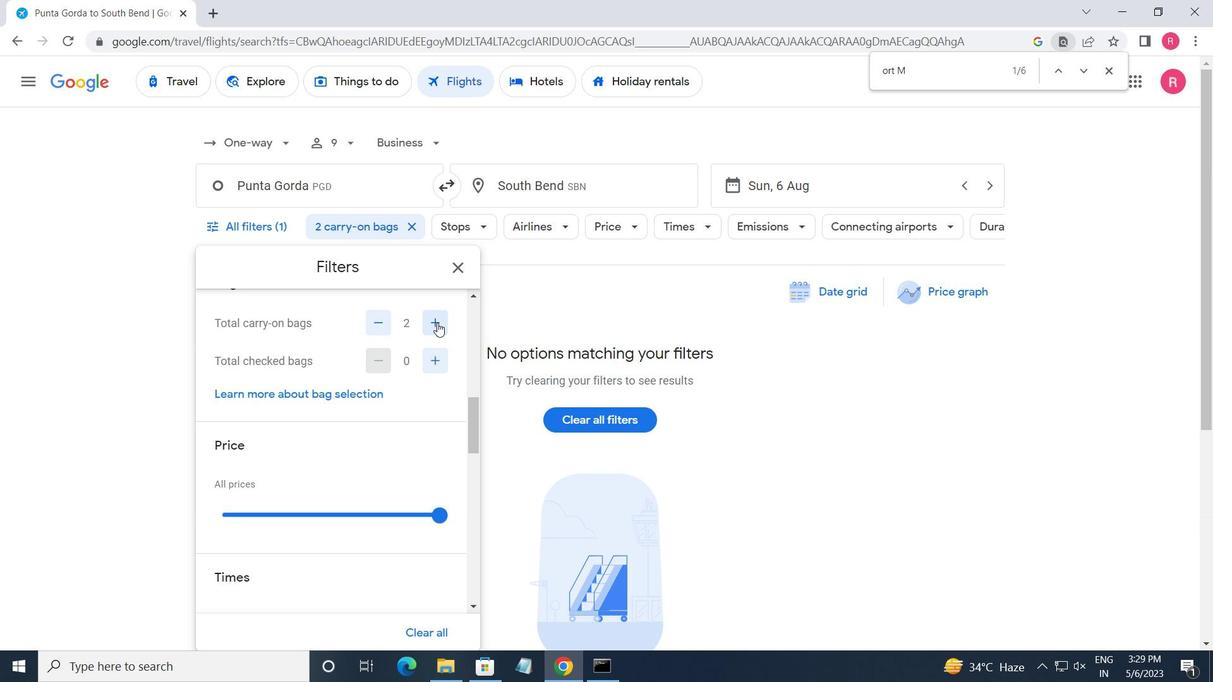 
Action: Mouse scrolled (437, 322) with delta (0, 0)
Screenshot: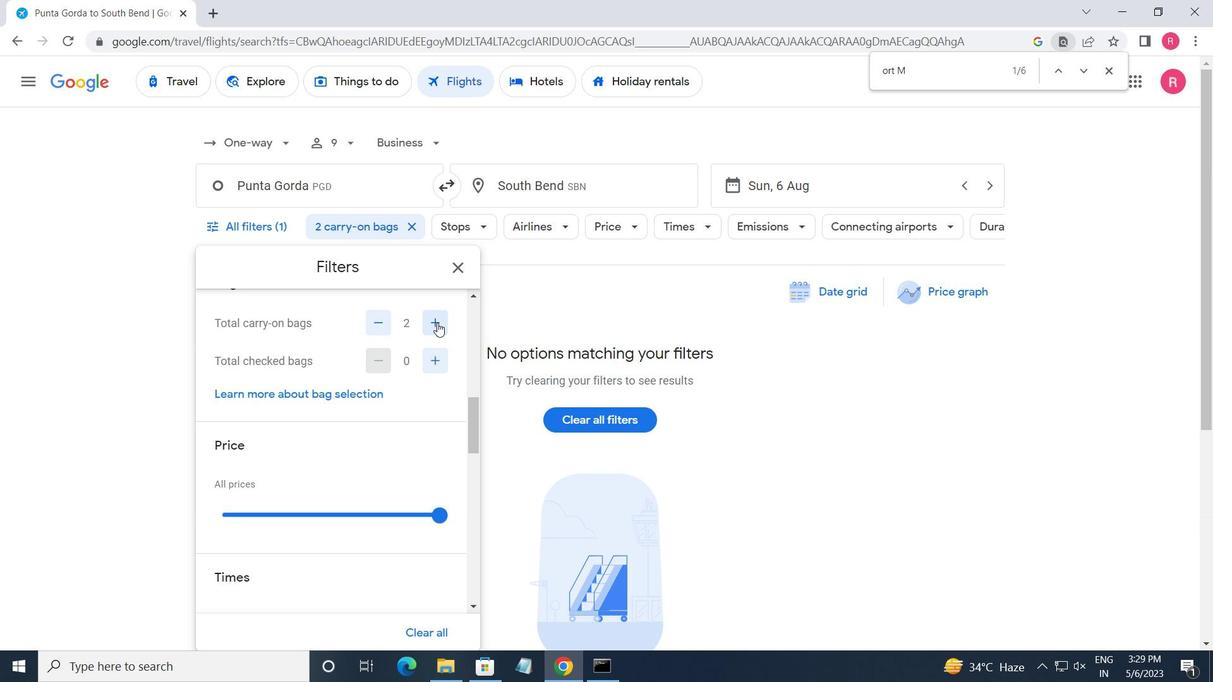 
Action: Mouse moved to (436, 365)
Screenshot: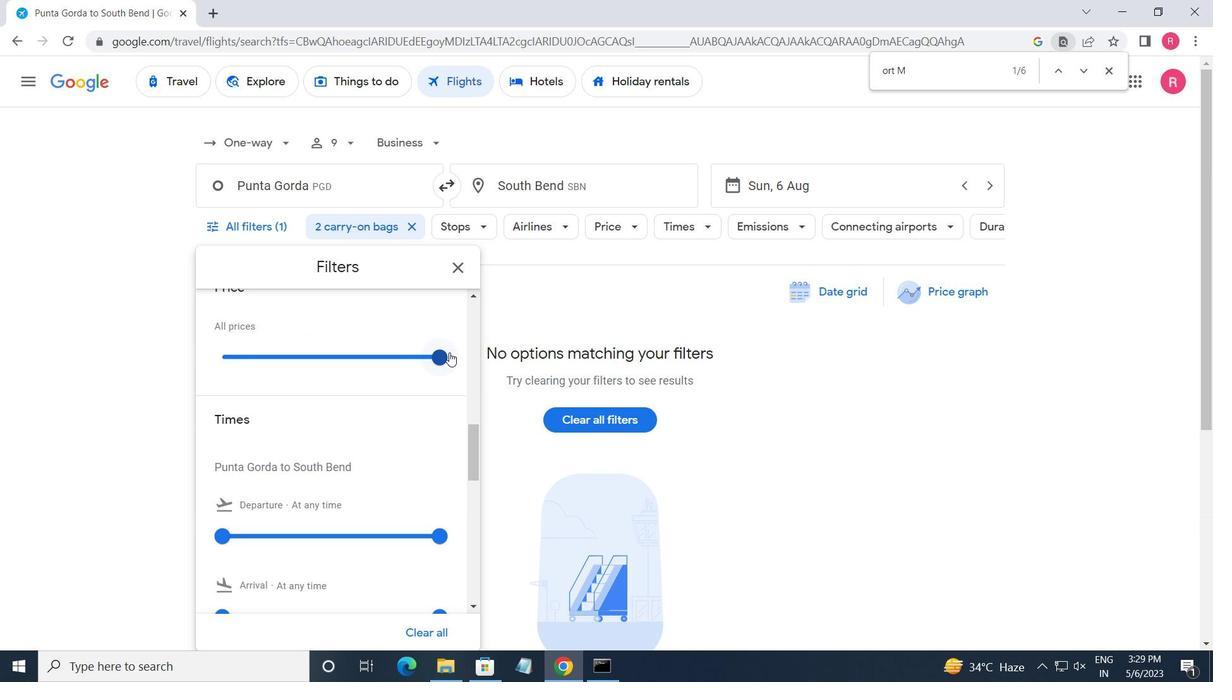 
Action: Mouse pressed left at (436, 365)
Screenshot: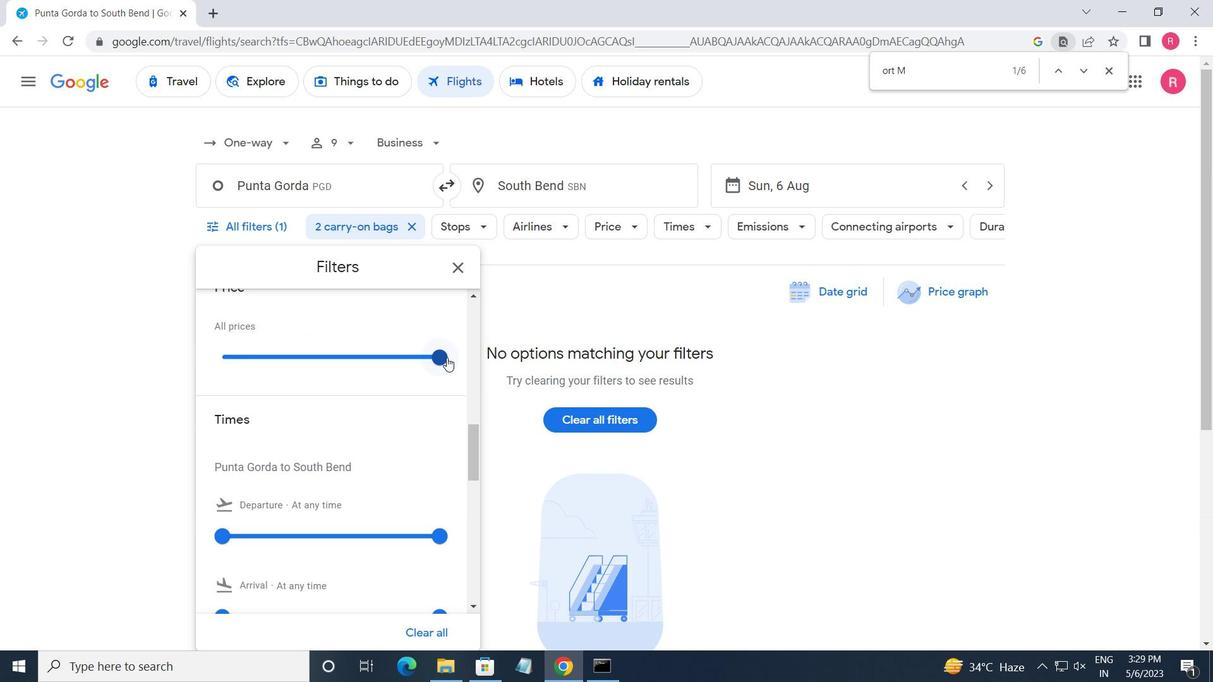 
Action: Mouse moved to (402, 370)
Screenshot: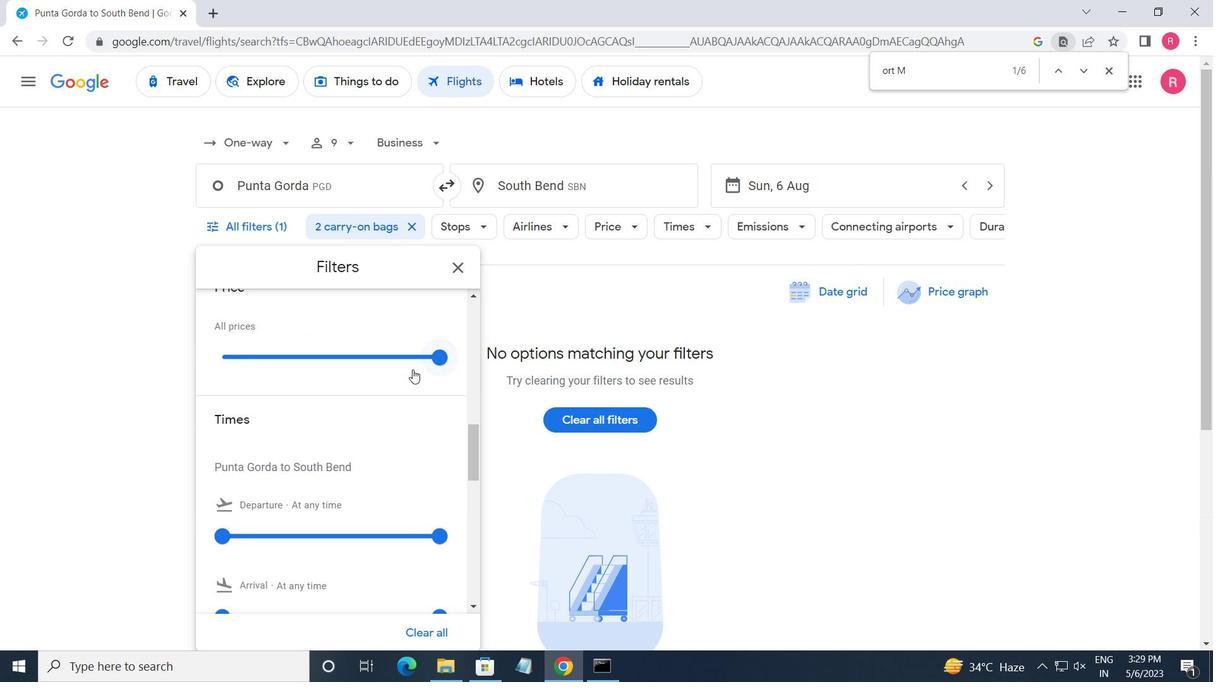 
Action: Mouse scrolled (402, 370) with delta (0, 0)
Screenshot: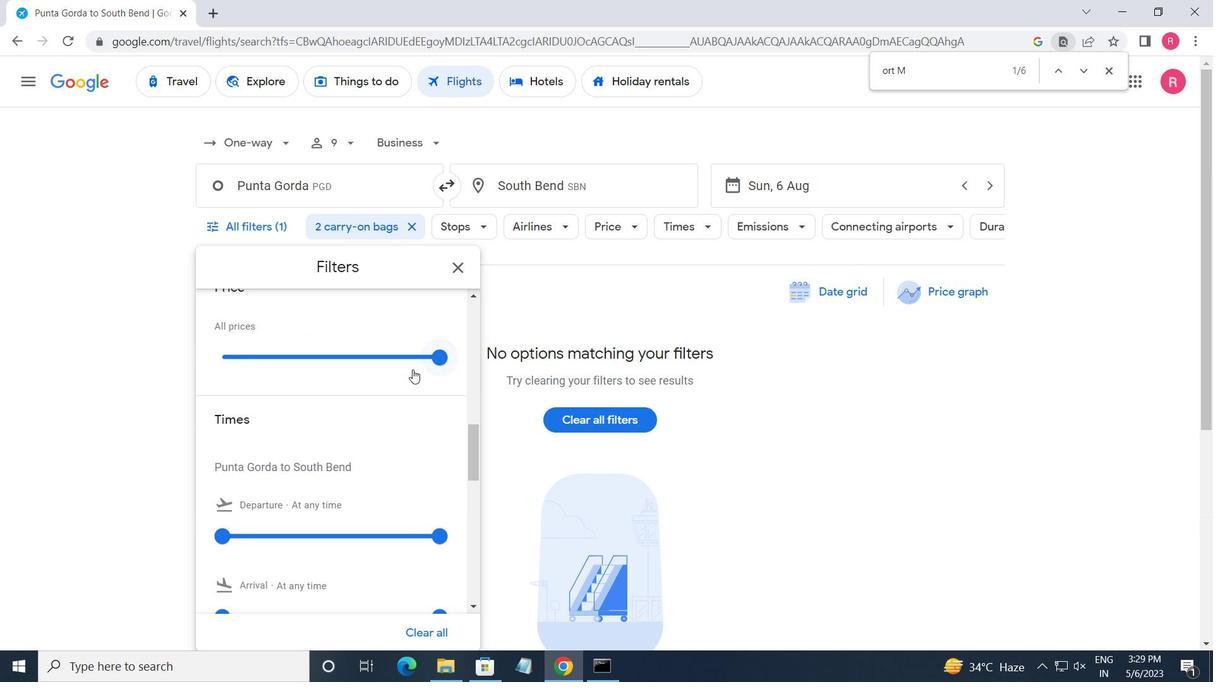 
Action: Mouse moved to (400, 372)
Screenshot: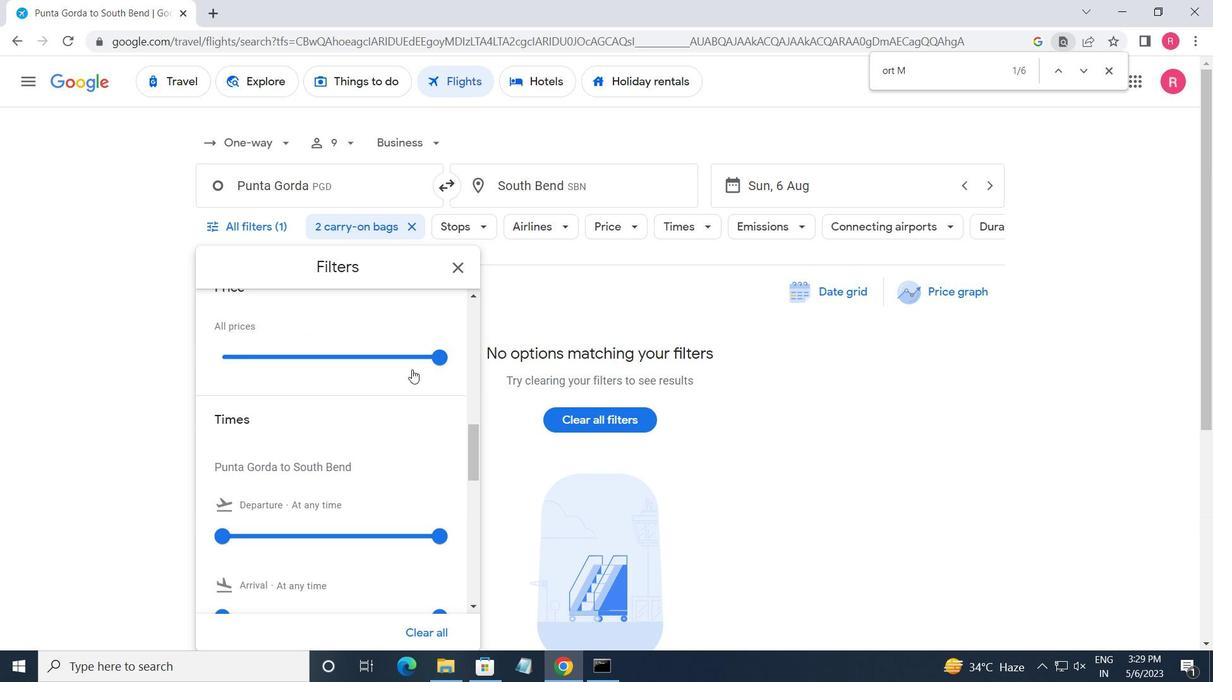 
Action: Mouse scrolled (400, 371) with delta (0, 0)
Screenshot: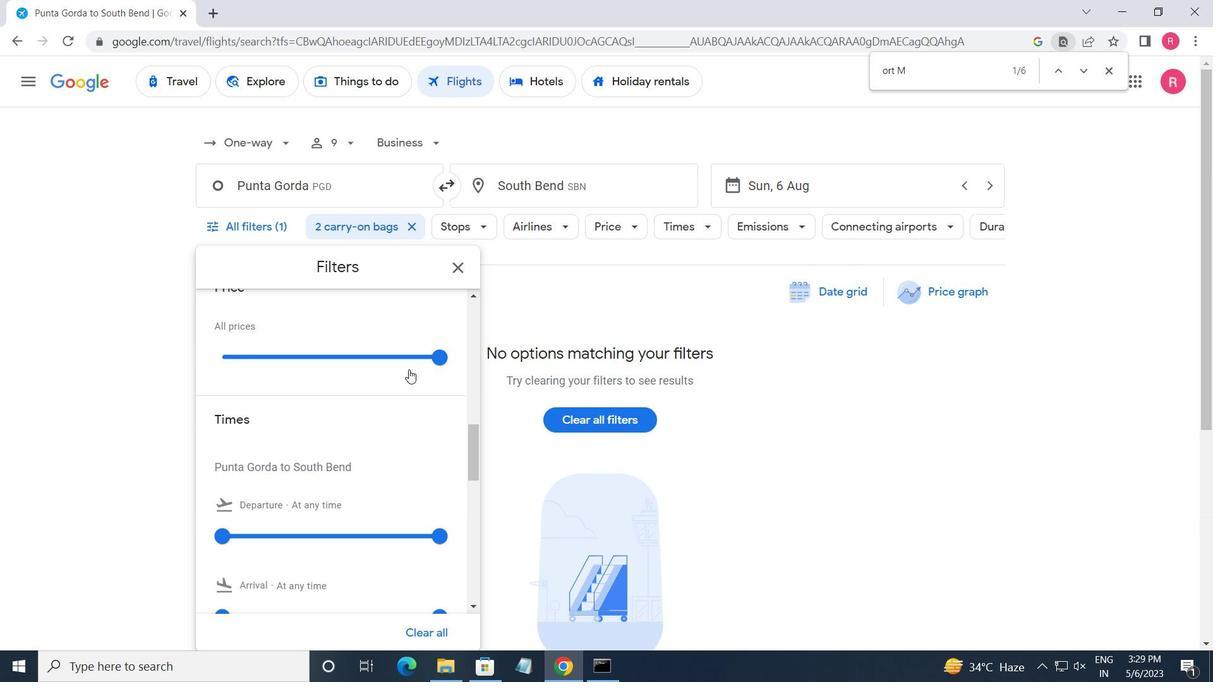 
Action: Mouse moved to (399, 372)
Screenshot: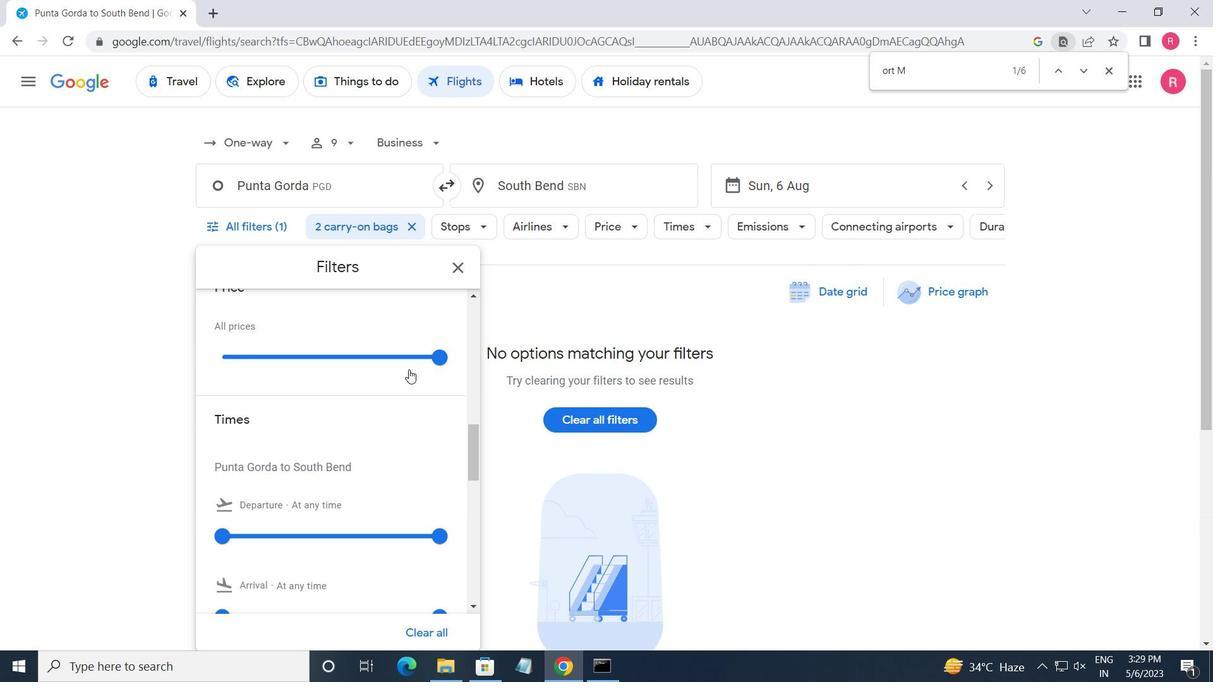 
Action: Mouse scrolled (399, 371) with delta (0, 0)
Screenshot: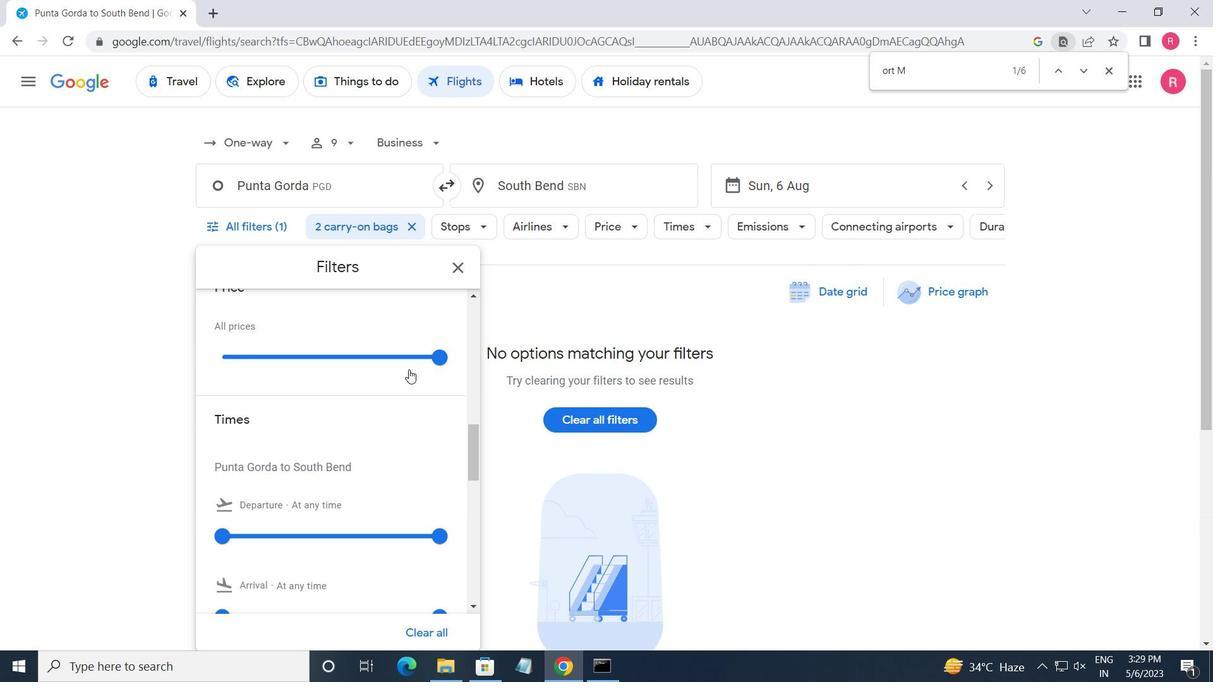 
Action: Mouse moved to (226, 332)
Screenshot: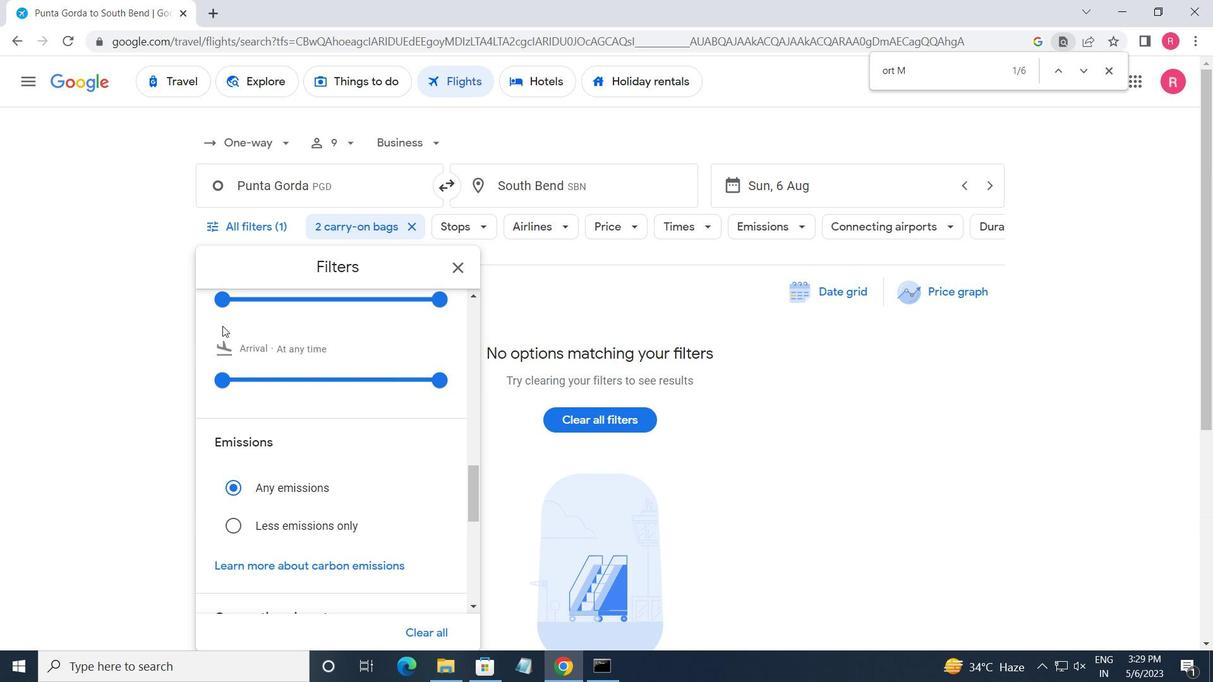 
Action: Mouse scrolled (226, 333) with delta (0, 0)
Screenshot: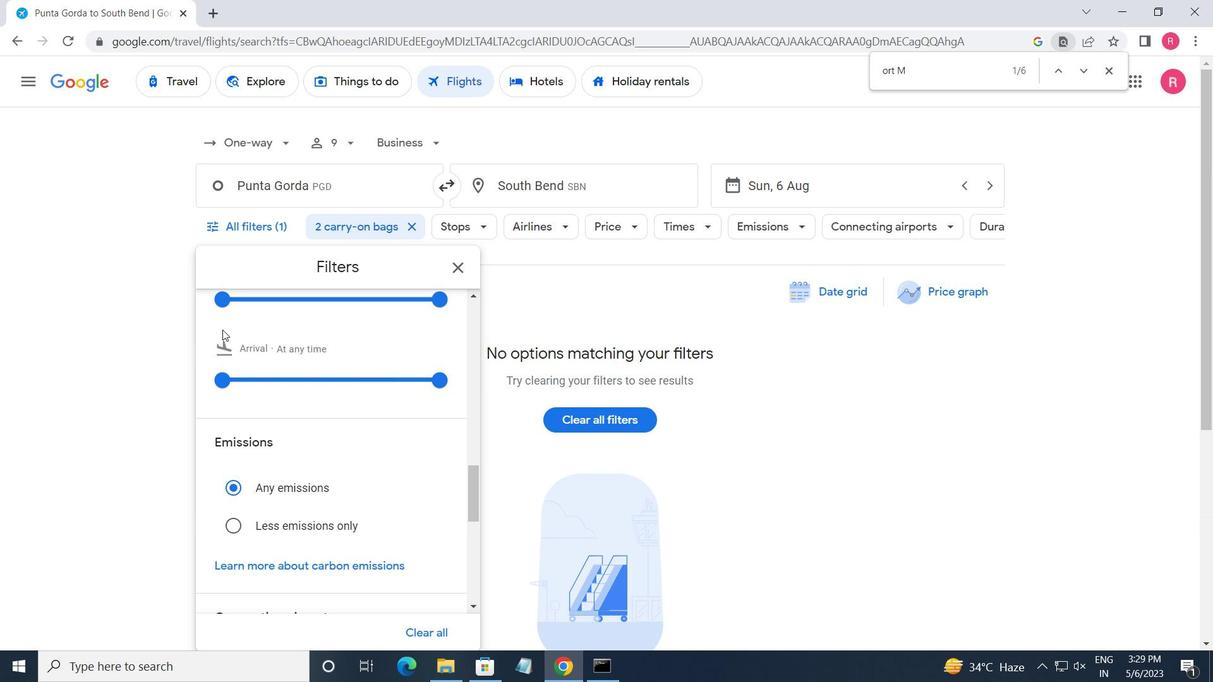 
Action: Mouse moved to (224, 369)
Screenshot: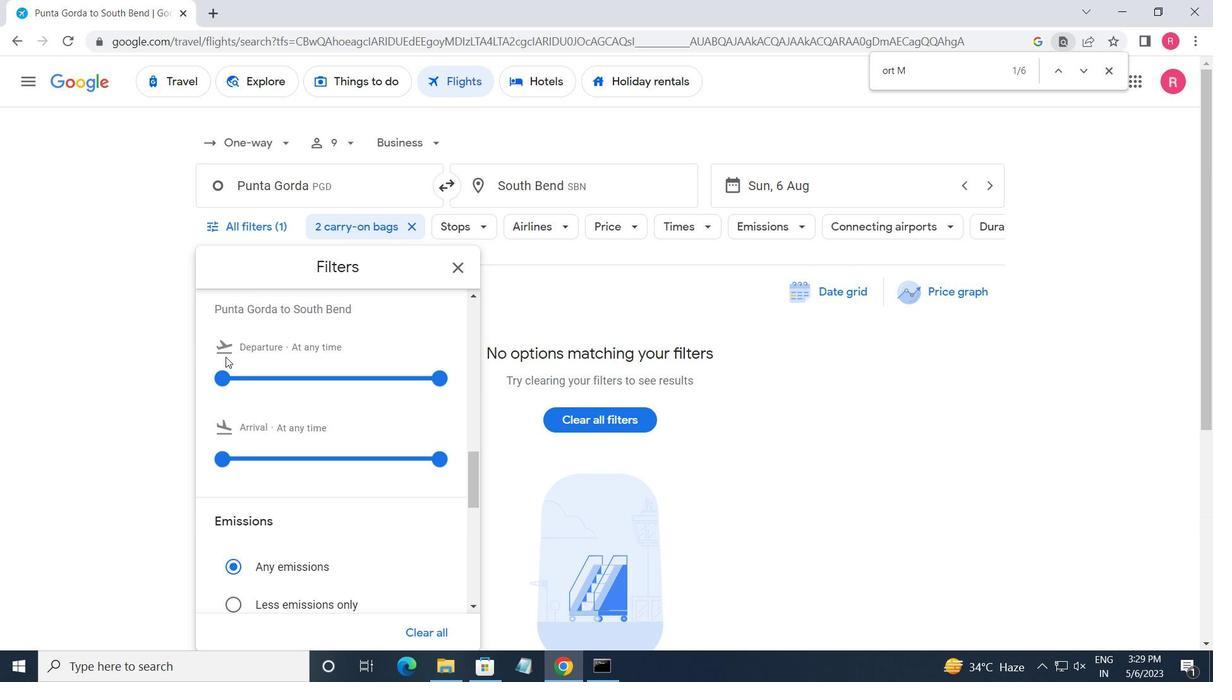 
Action: Mouse pressed left at (224, 369)
Screenshot: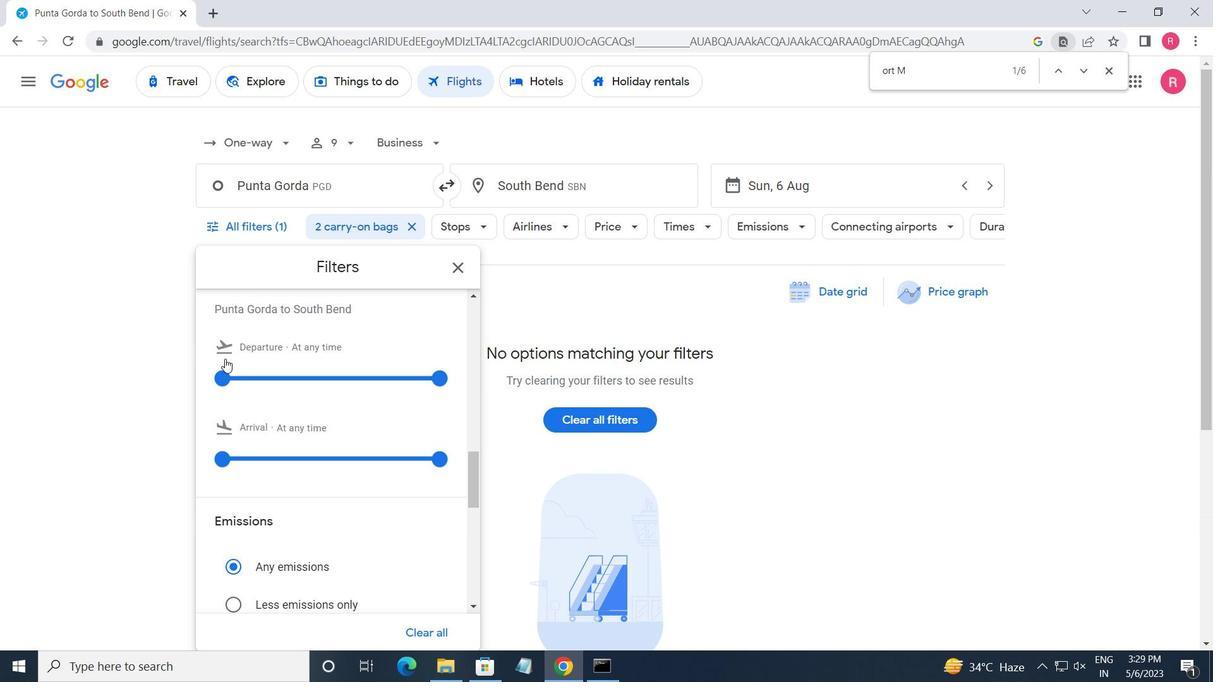 
Action: Mouse moved to (436, 383)
Screenshot: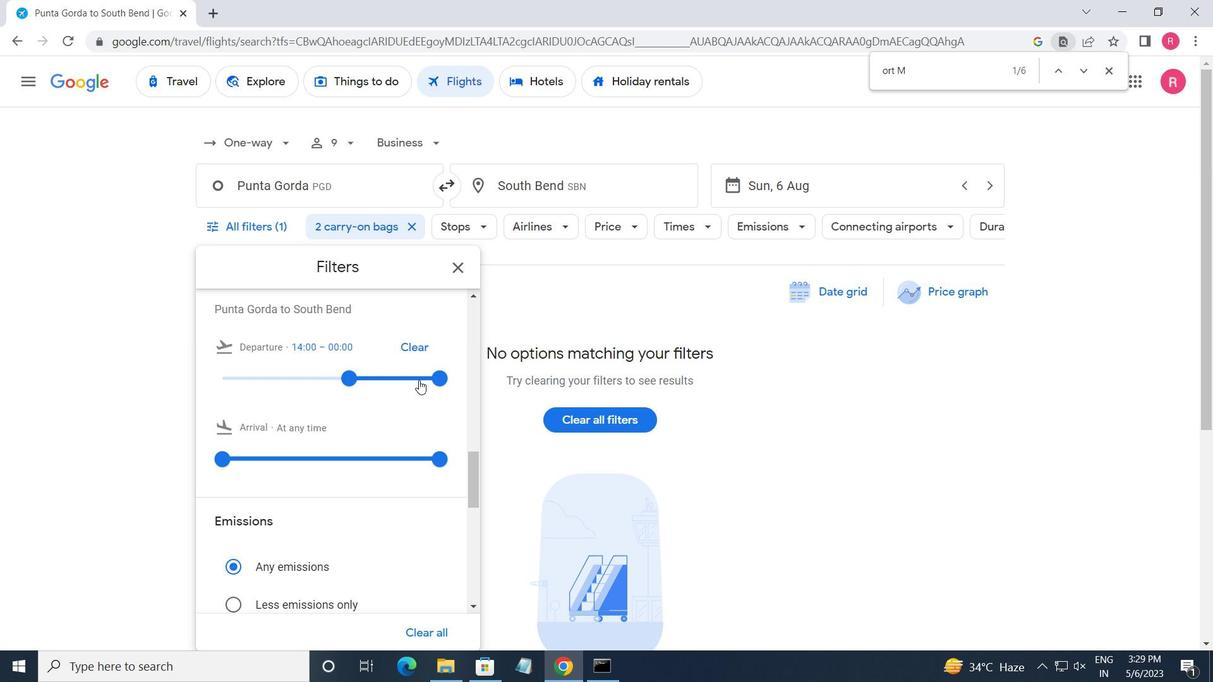 
Action: Mouse pressed left at (436, 383)
Screenshot: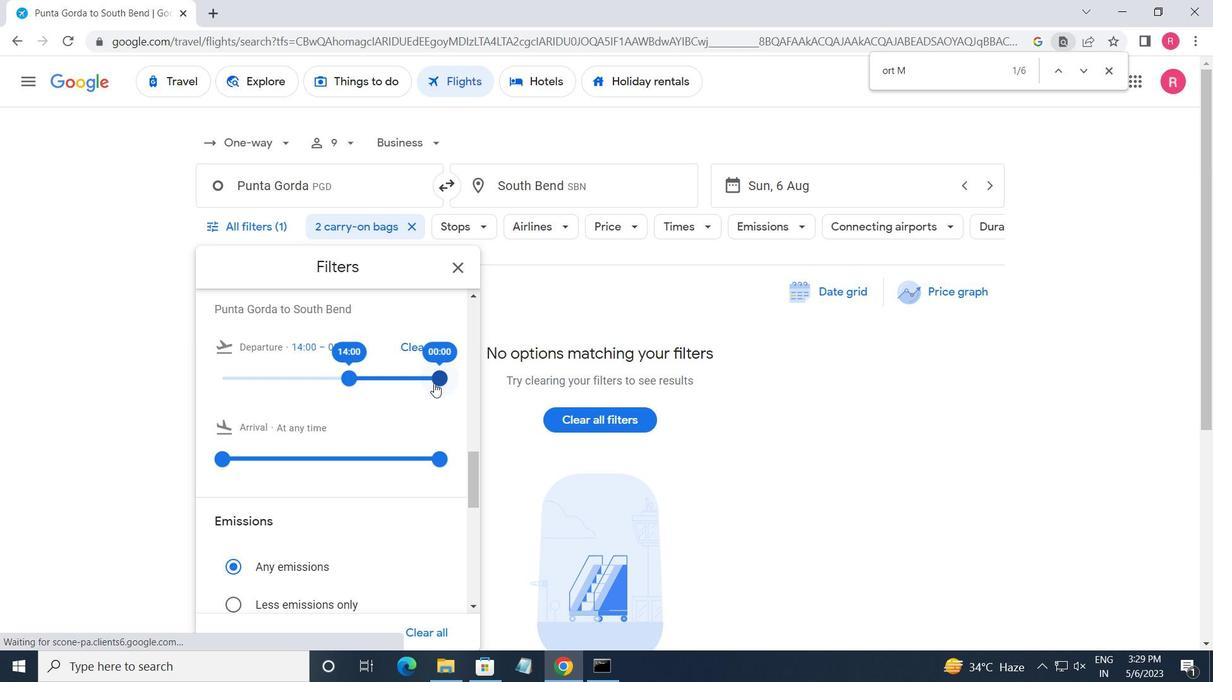 
Action: Mouse moved to (458, 263)
Screenshot: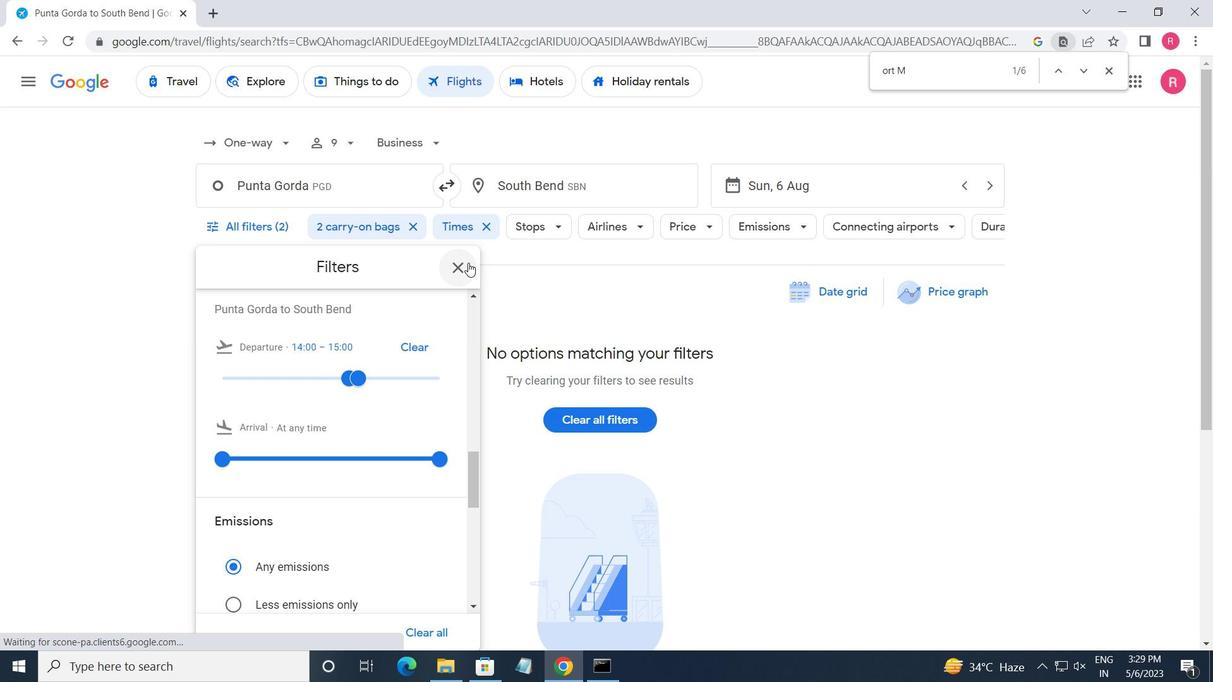 
Action: Mouse pressed left at (458, 263)
Screenshot: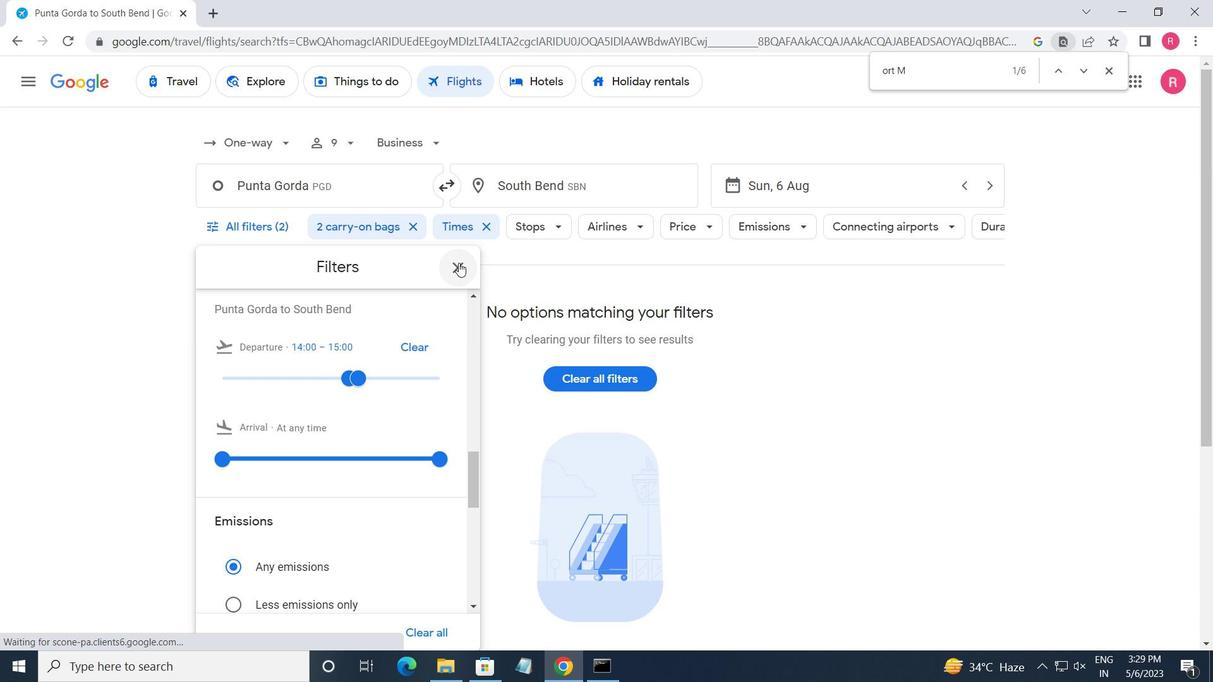 
Action: Mouse moved to (441, 267)
Screenshot: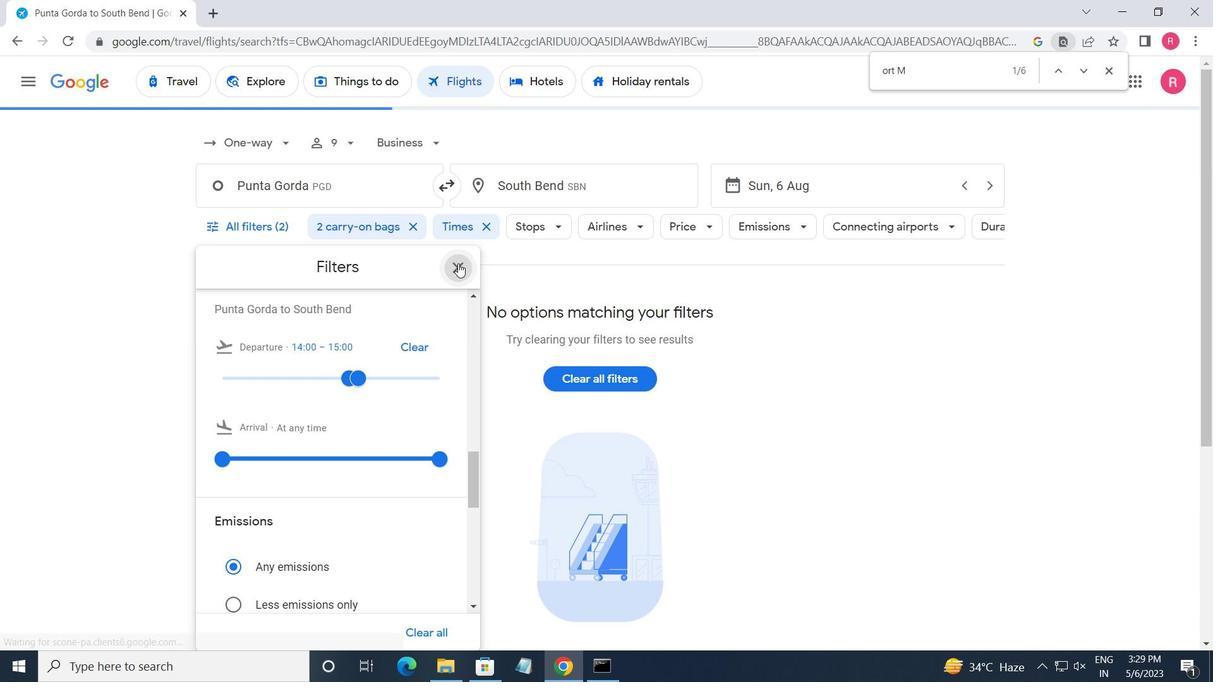 
